 Task: Search round trip flight ticket for 5 adults, 2 children, 1 infant in seat and 2 infants on lap in economy from Dayton: James M. Cox Dayton International Airport to Riverton: Central Wyoming Regional Airport (was Riverton Regional) on 8-4-2023 and return on 8-6-2023. Choice of flights is United. Number of bags: 2 checked bags. Price is upto 72000. Outbound departure time preference is 7:00.
Action: Mouse moved to (401, 343)
Screenshot: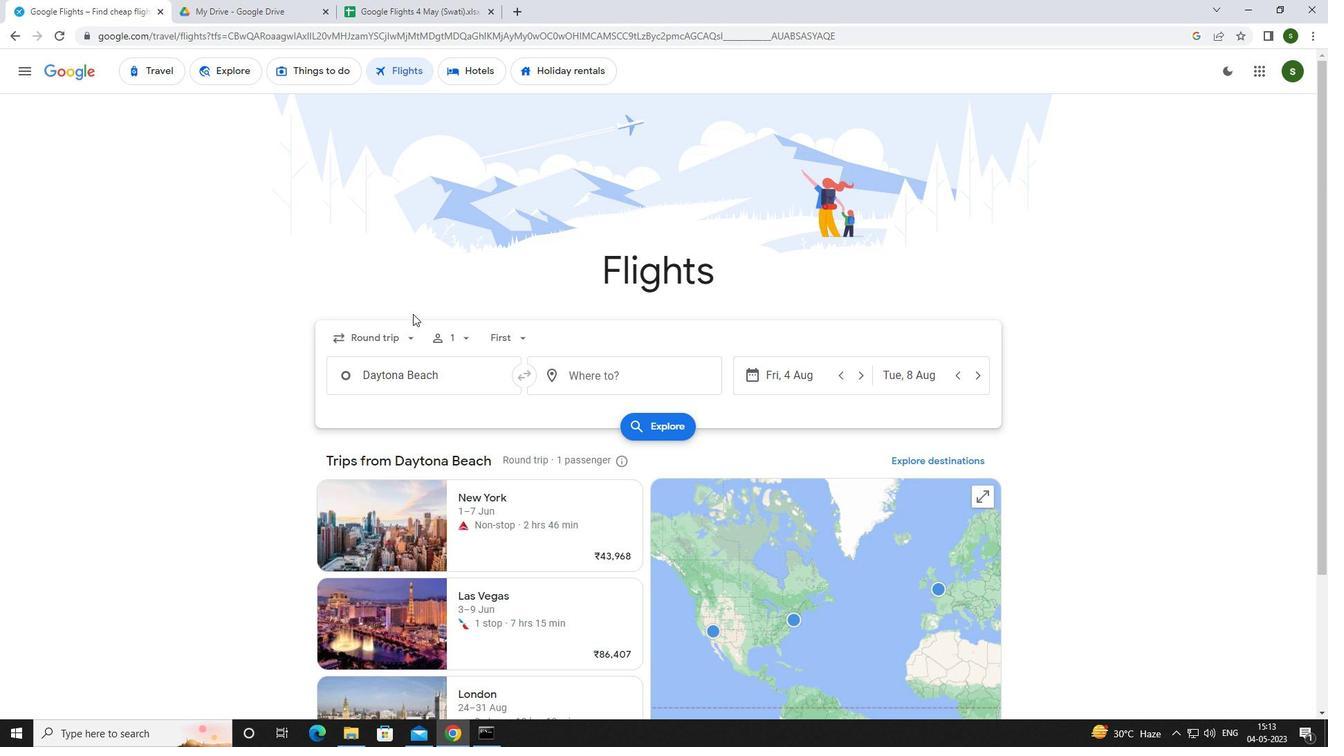
Action: Mouse pressed left at (401, 343)
Screenshot: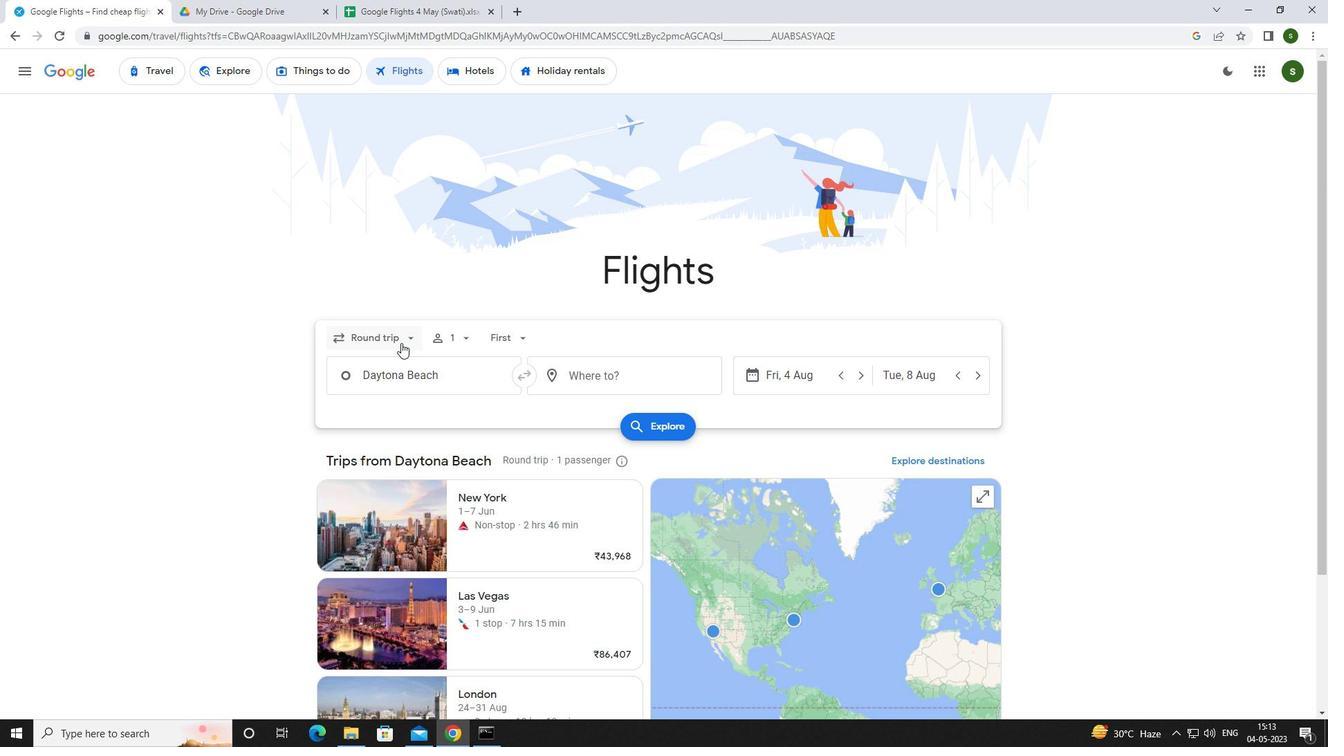 
Action: Mouse moved to (399, 370)
Screenshot: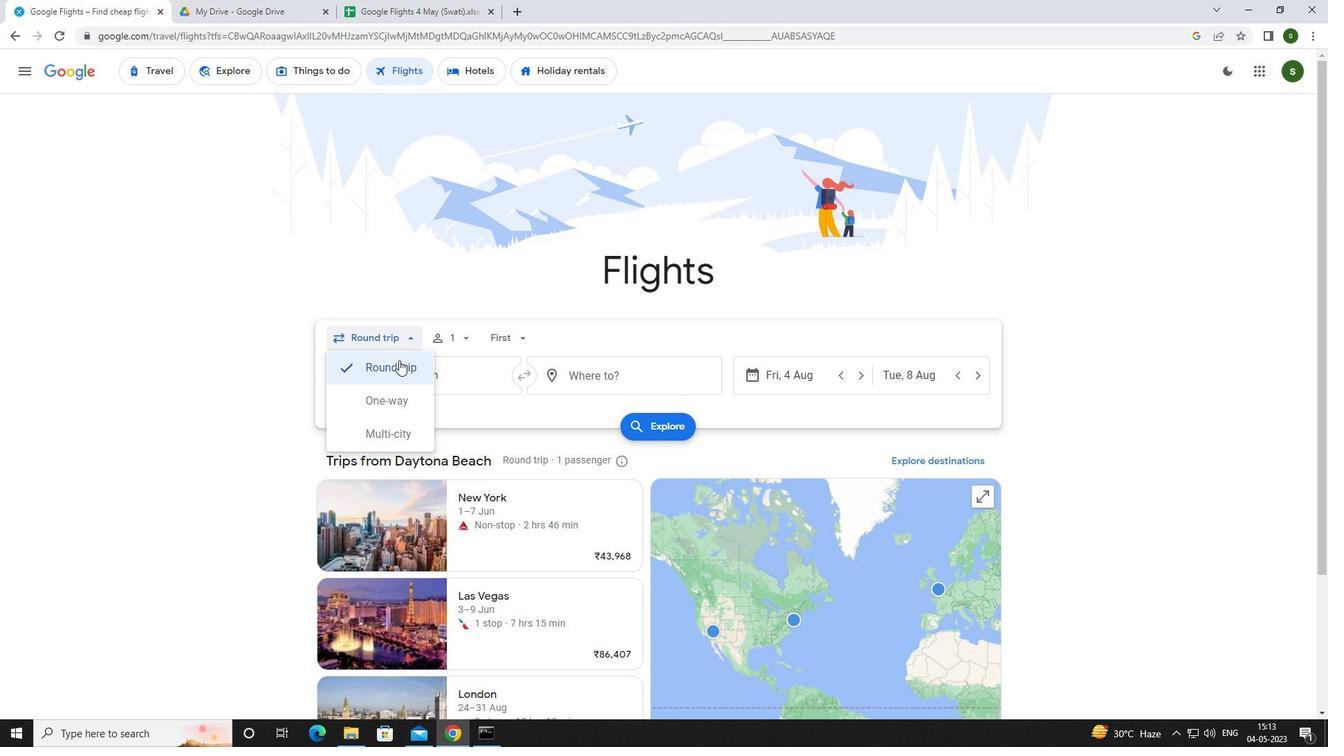 
Action: Mouse pressed left at (399, 370)
Screenshot: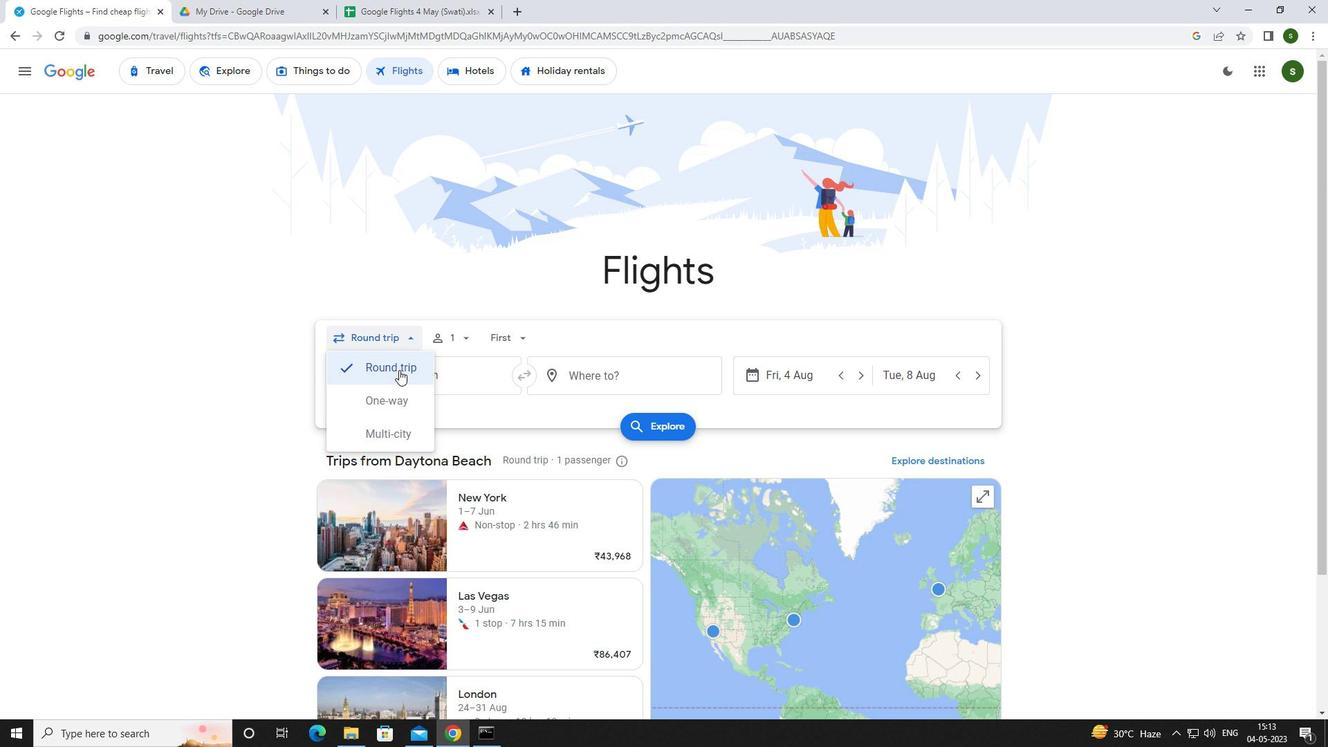 
Action: Mouse moved to (456, 340)
Screenshot: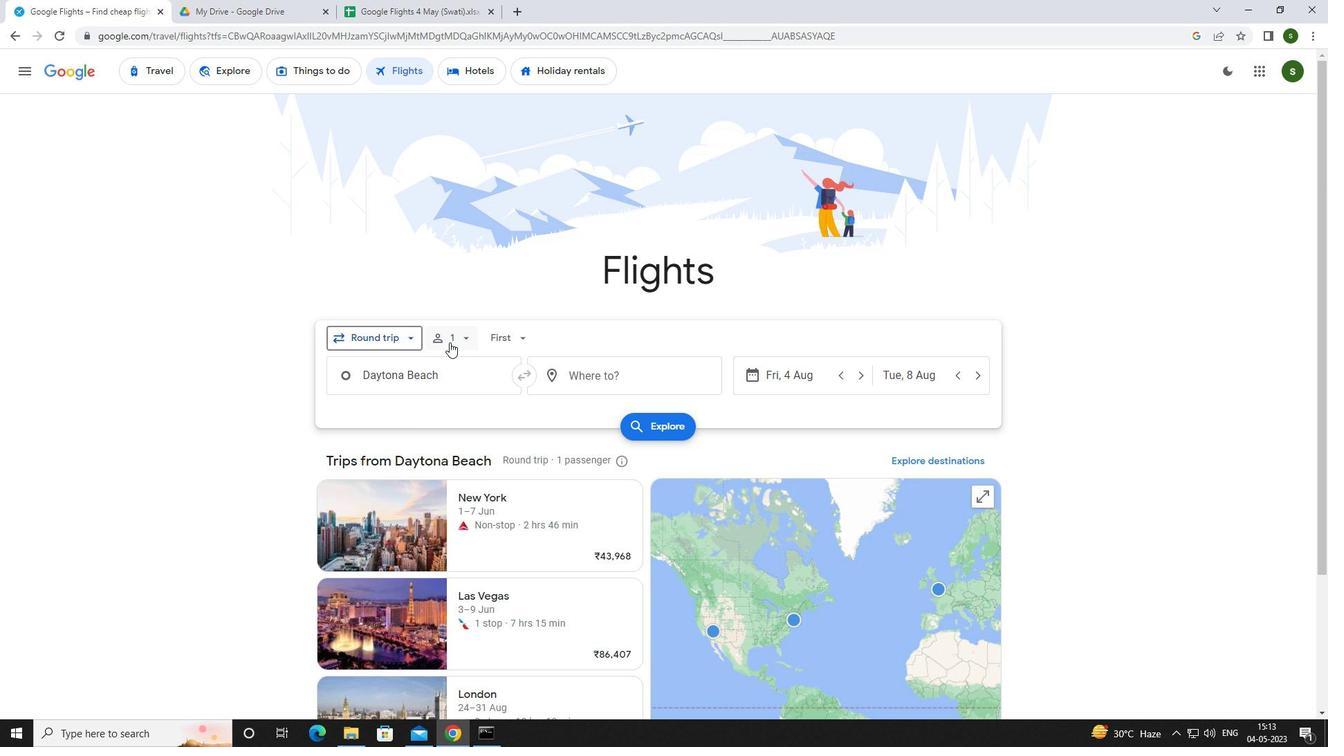 
Action: Mouse pressed left at (456, 340)
Screenshot: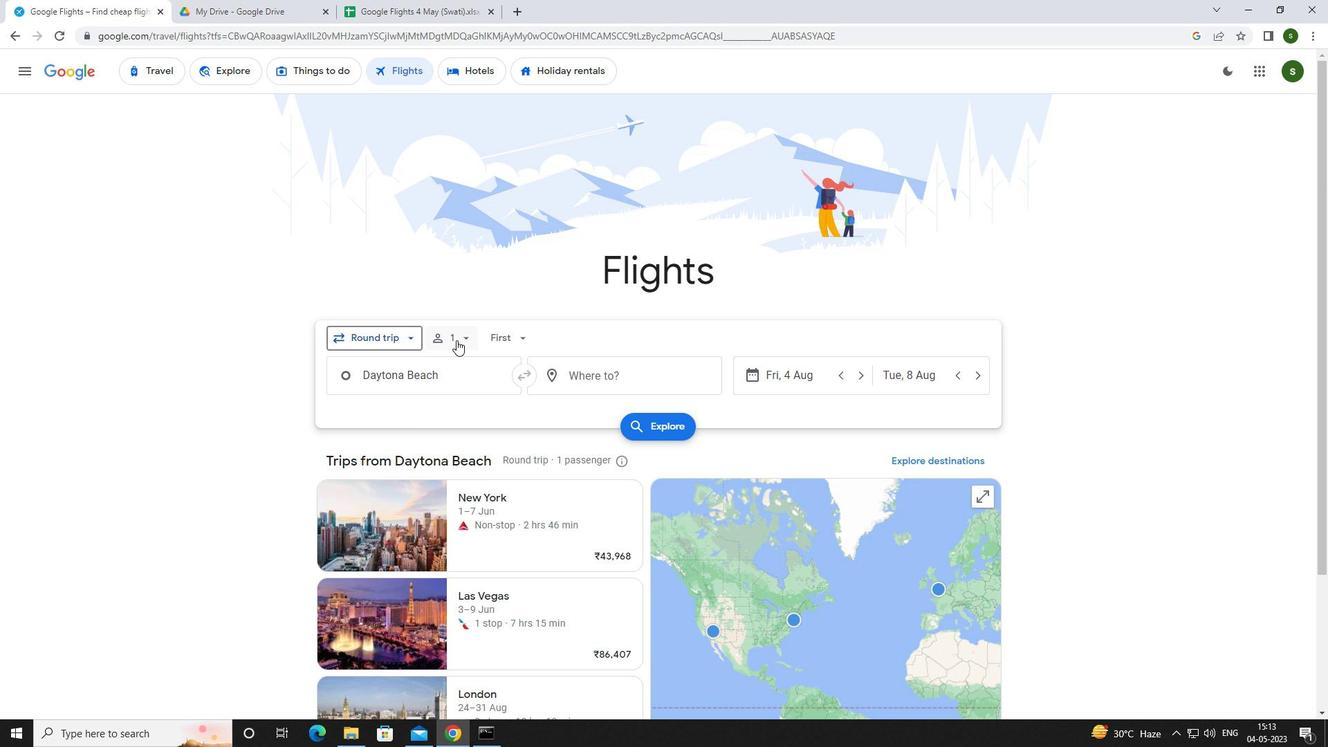 
Action: Mouse moved to (567, 372)
Screenshot: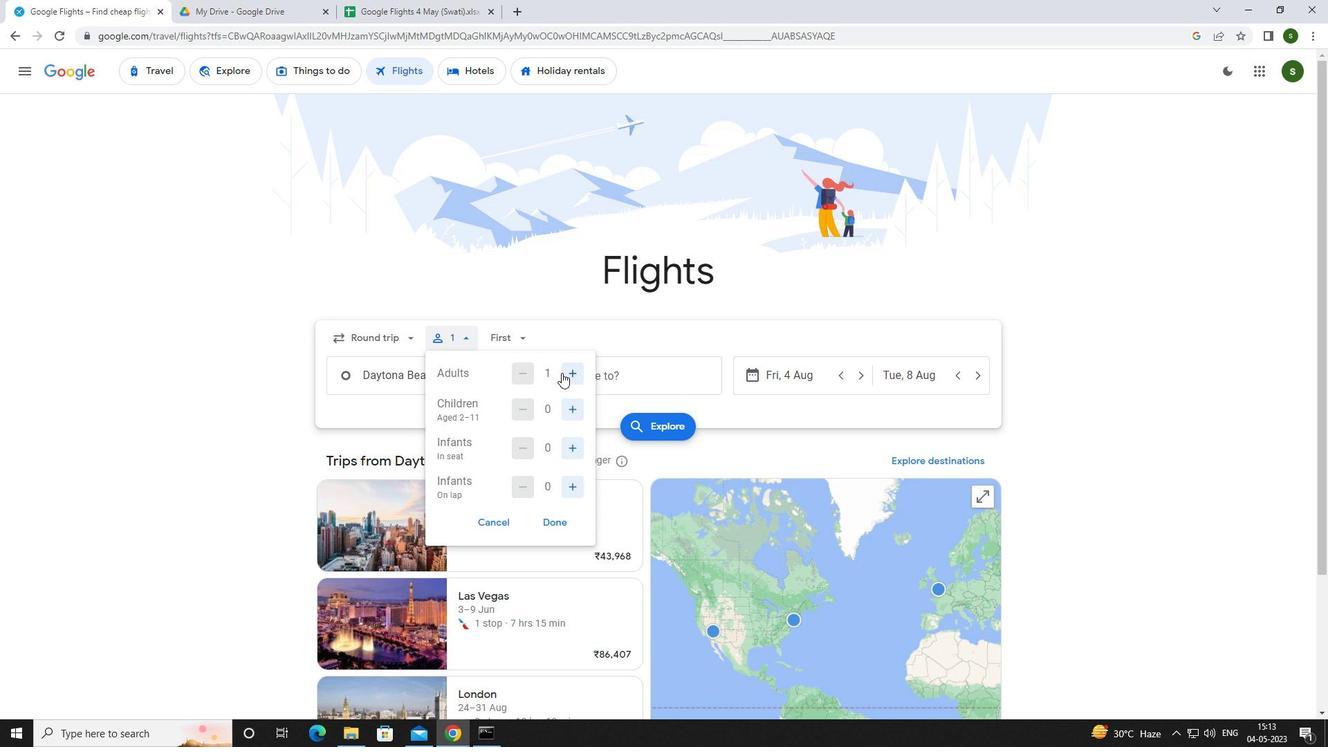 
Action: Mouse pressed left at (567, 372)
Screenshot: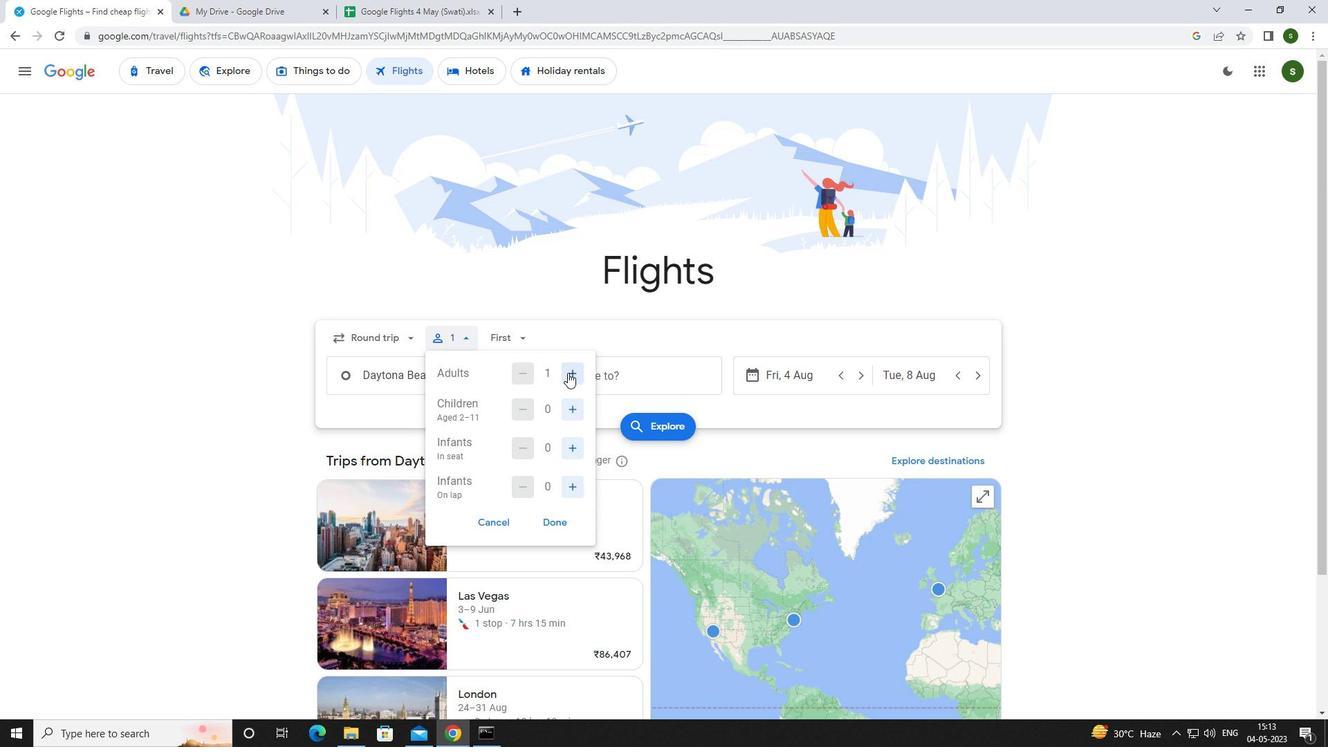 
Action: Mouse pressed left at (567, 372)
Screenshot: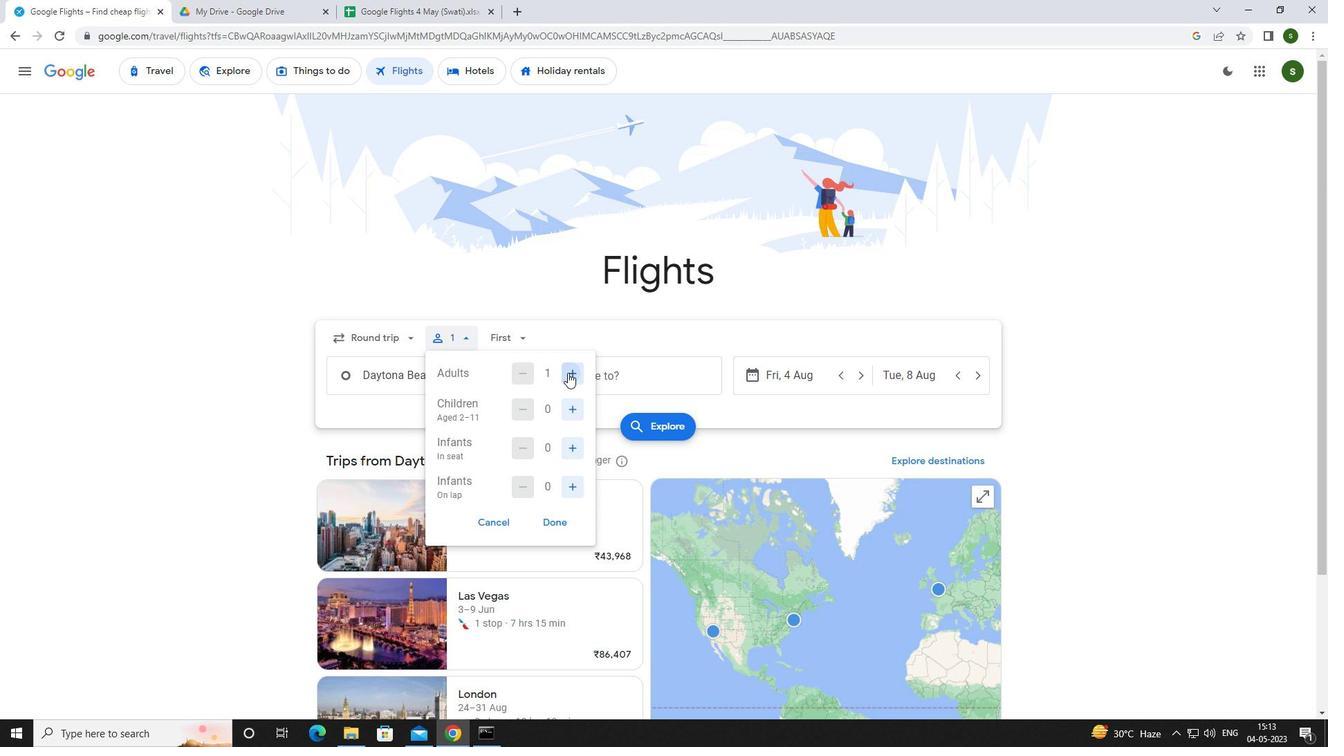 
Action: Mouse pressed left at (567, 372)
Screenshot: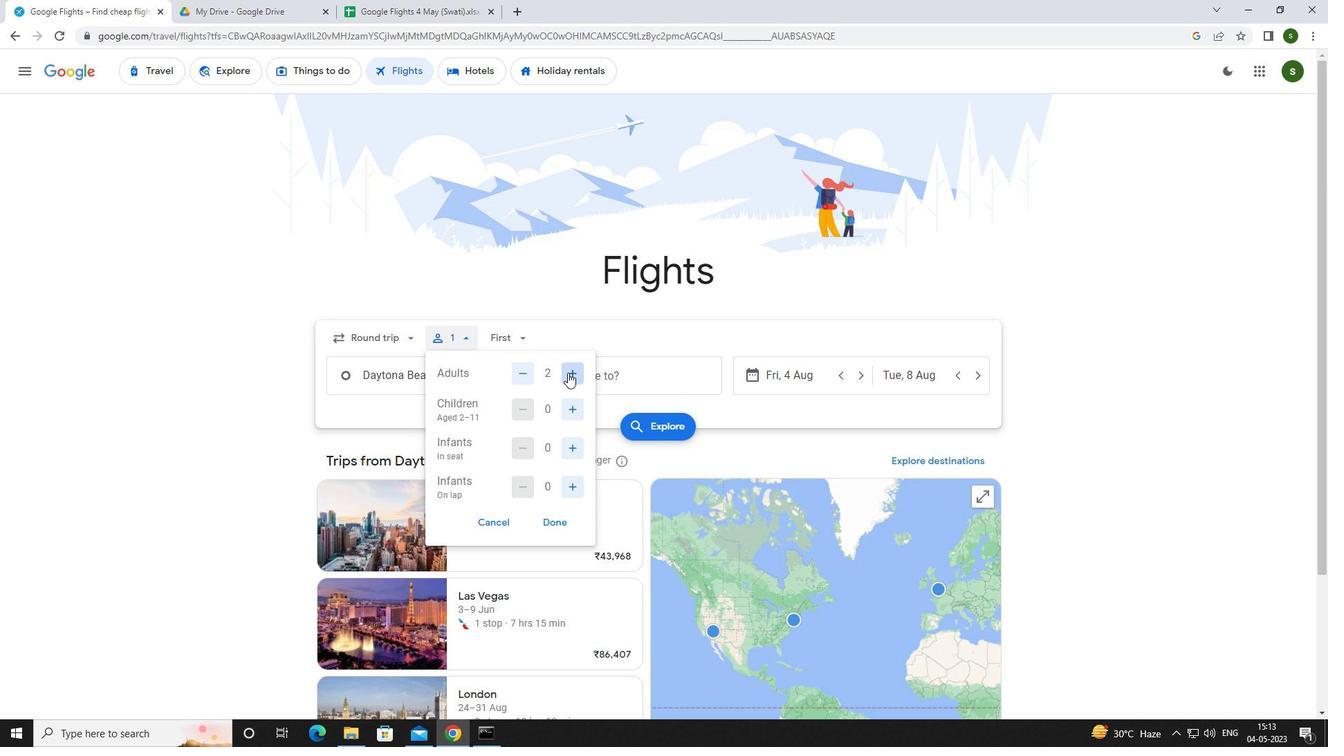 
Action: Mouse pressed left at (567, 372)
Screenshot: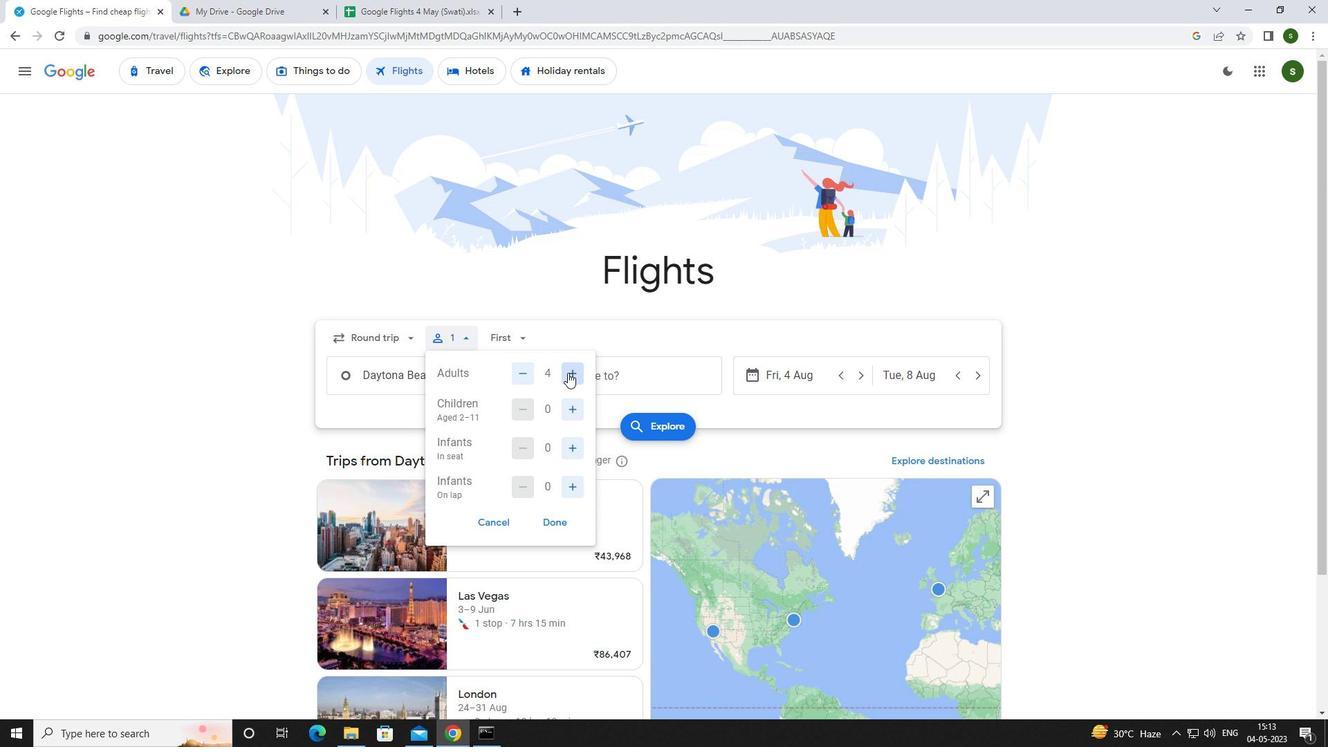
Action: Mouse moved to (577, 401)
Screenshot: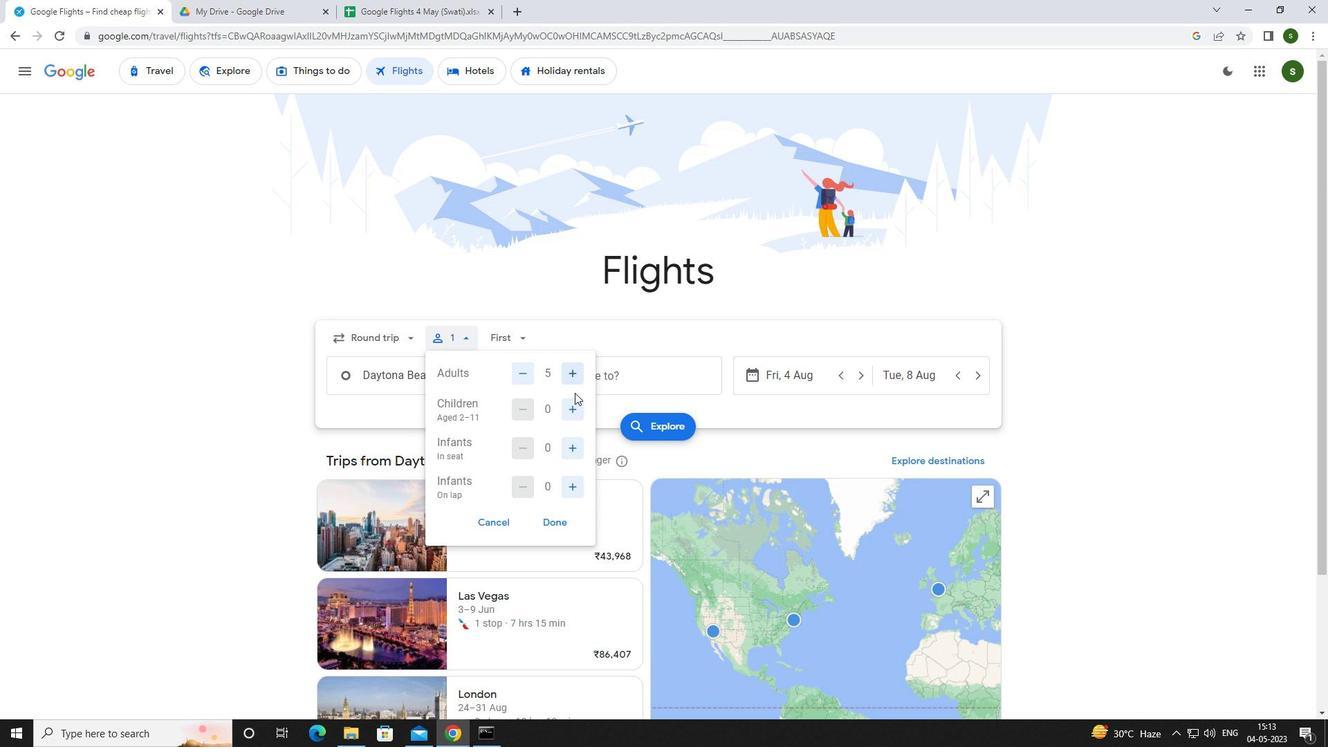 
Action: Mouse pressed left at (577, 401)
Screenshot: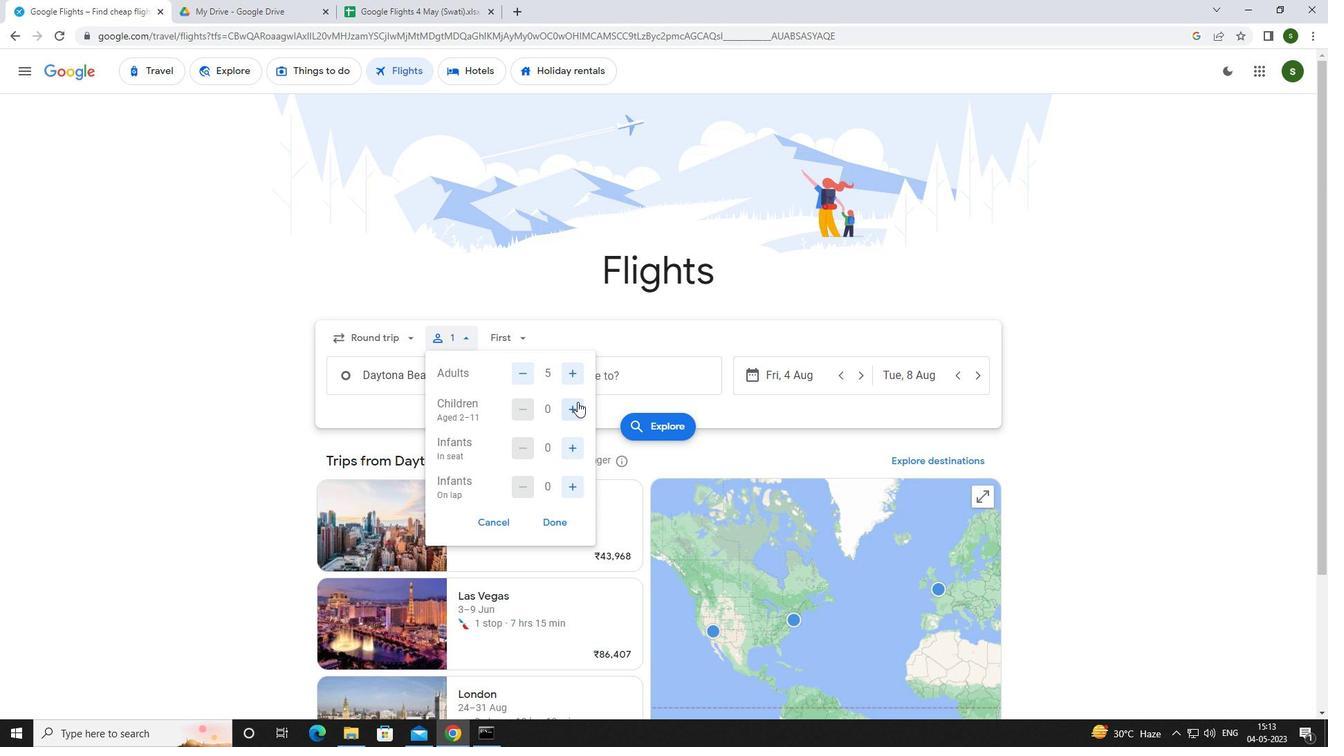 
Action: Mouse pressed left at (577, 401)
Screenshot: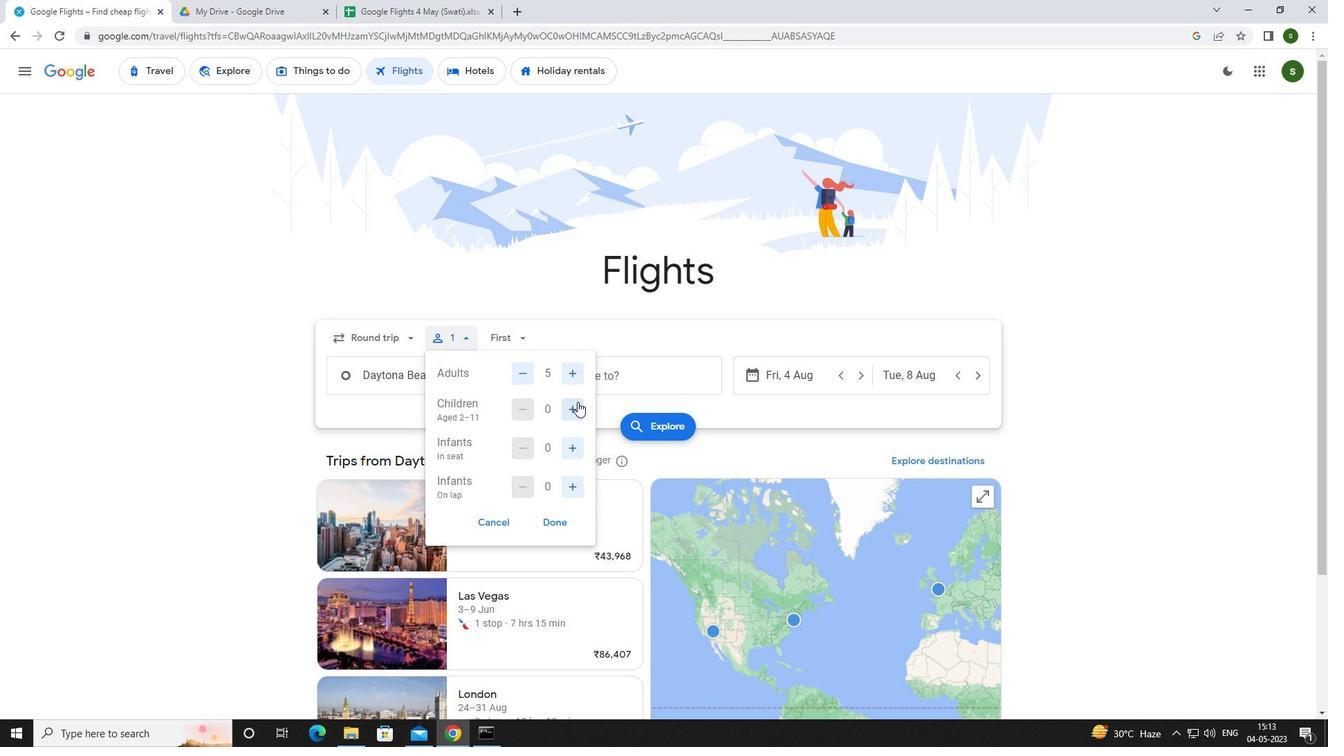 
Action: Mouse moved to (568, 444)
Screenshot: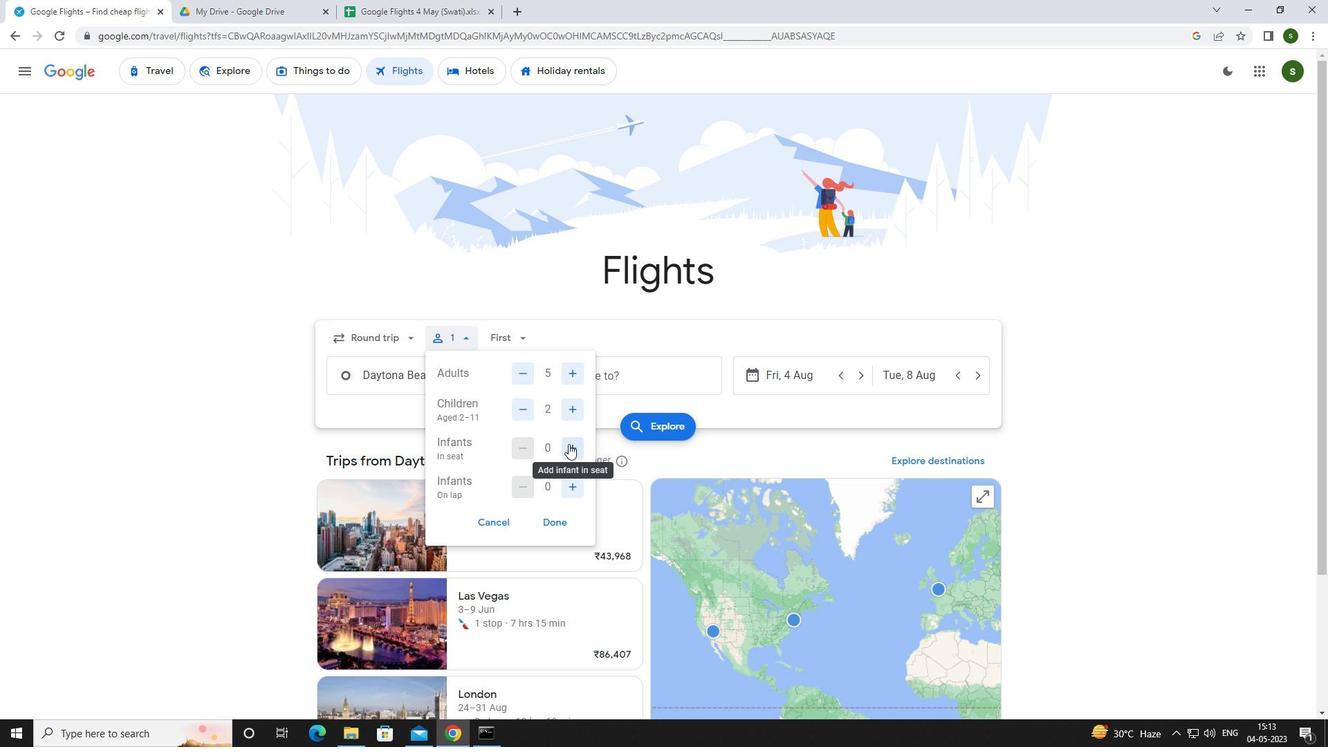 
Action: Mouse pressed left at (568, 444)
Screenshot: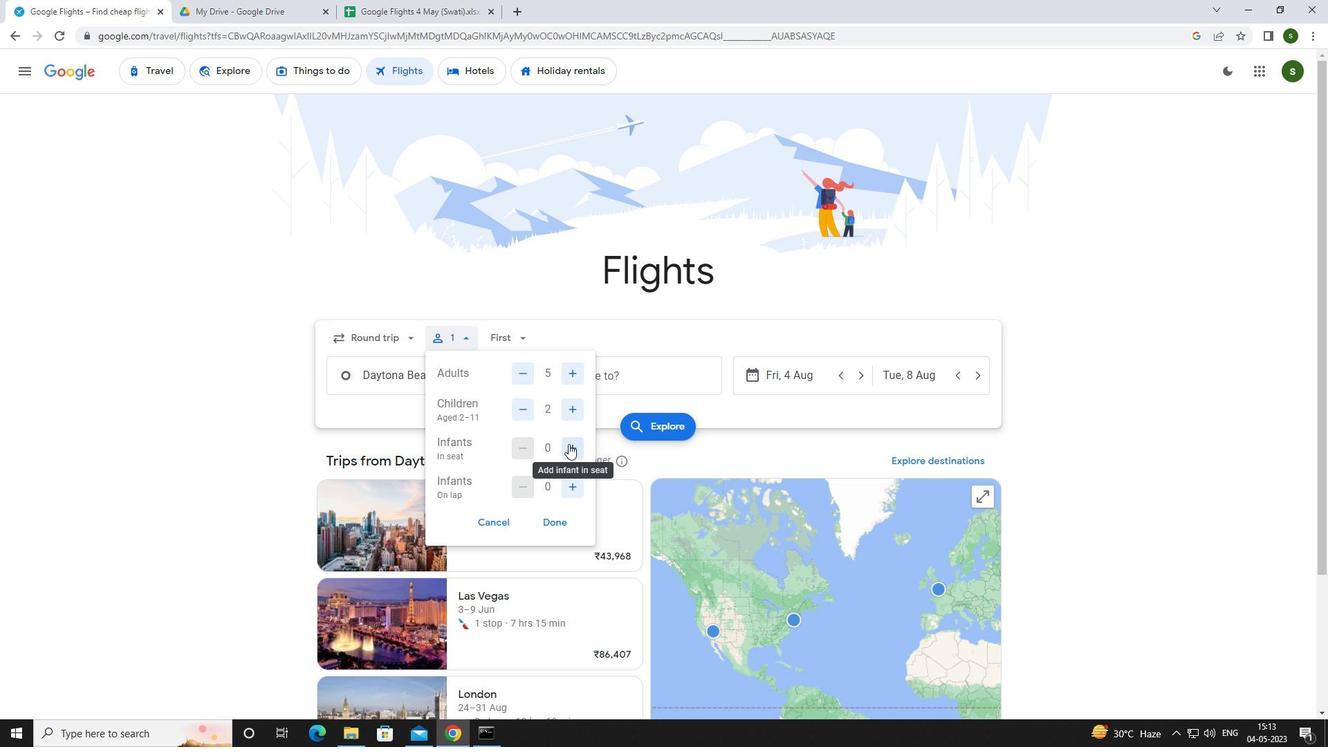
Action: Mouse moved to (574, 486)
Screenshot: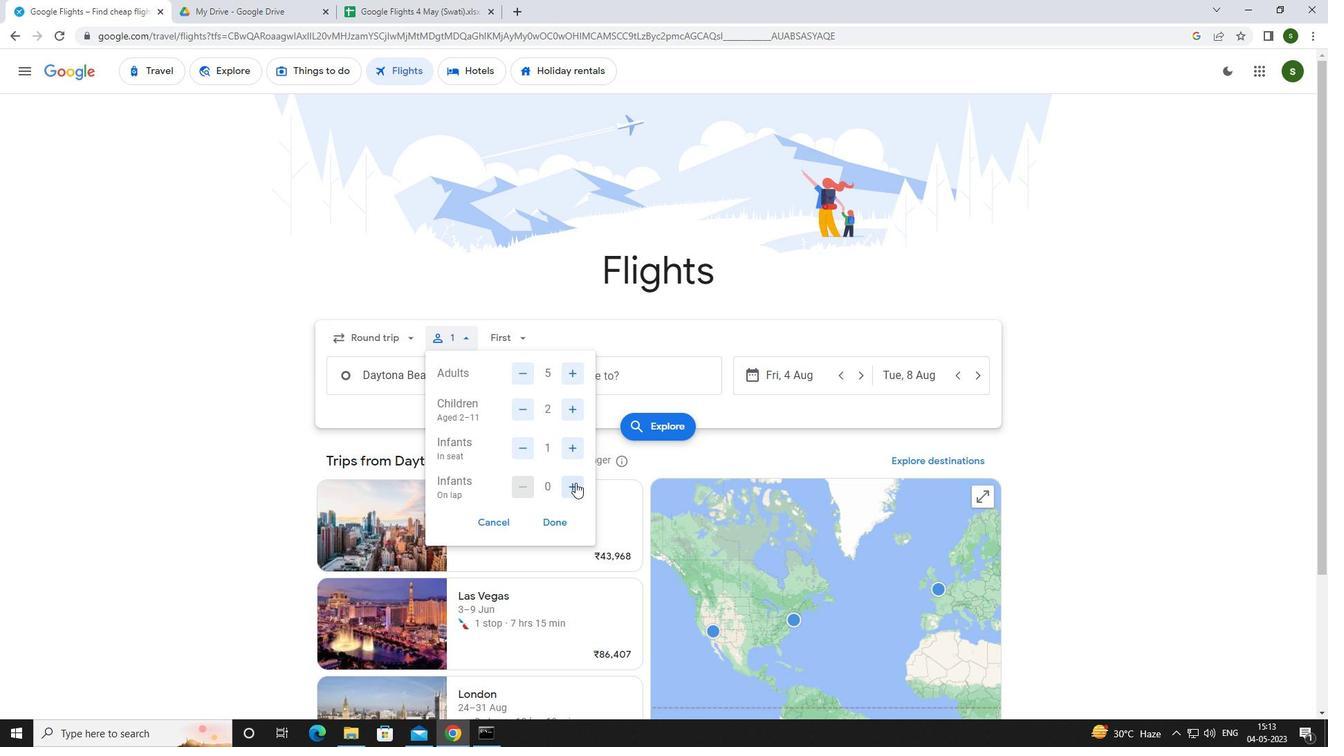 
Action: Mouse pressed left at (574, 486)
Screenshot: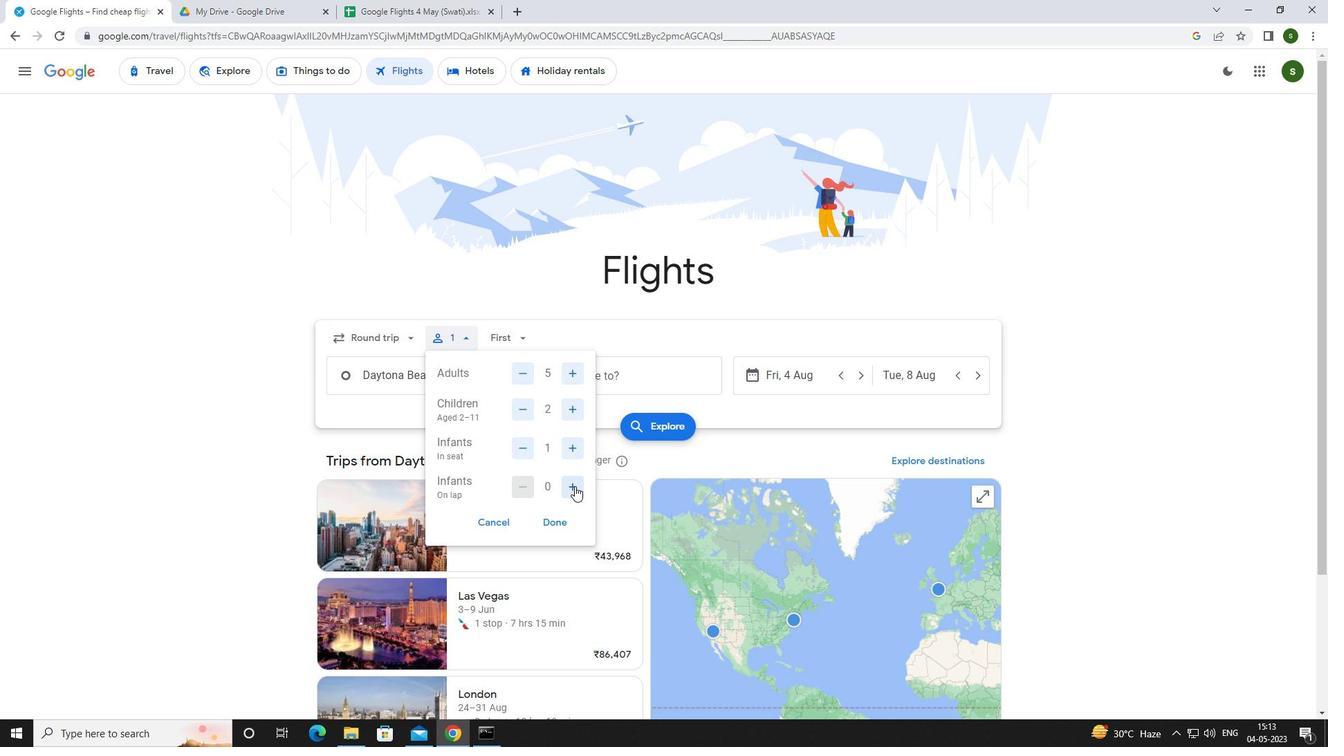 
Action: Mouse moved to (518, 332)
Screenshot: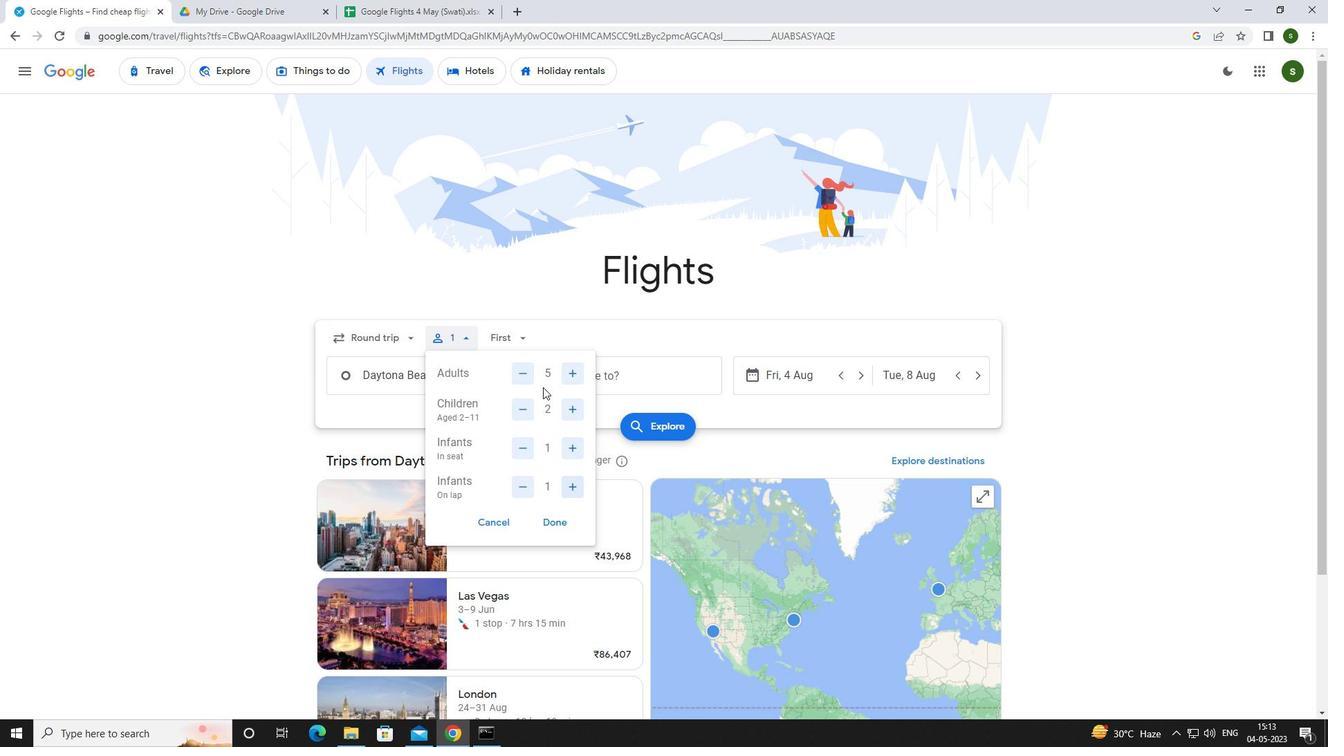 
Action: Mouse pressed left at (518, 332)
Screenshot: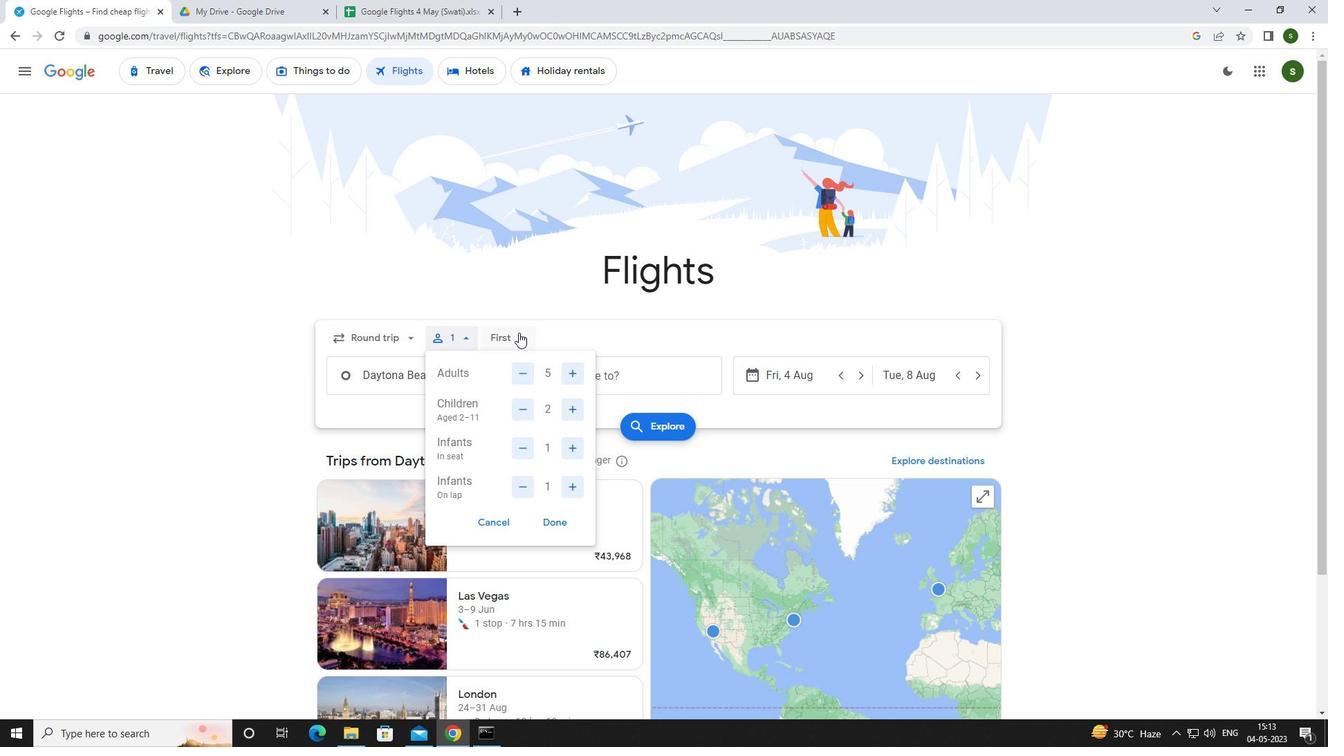 
Action: Mouse moved to (528, 367)
Screenshot: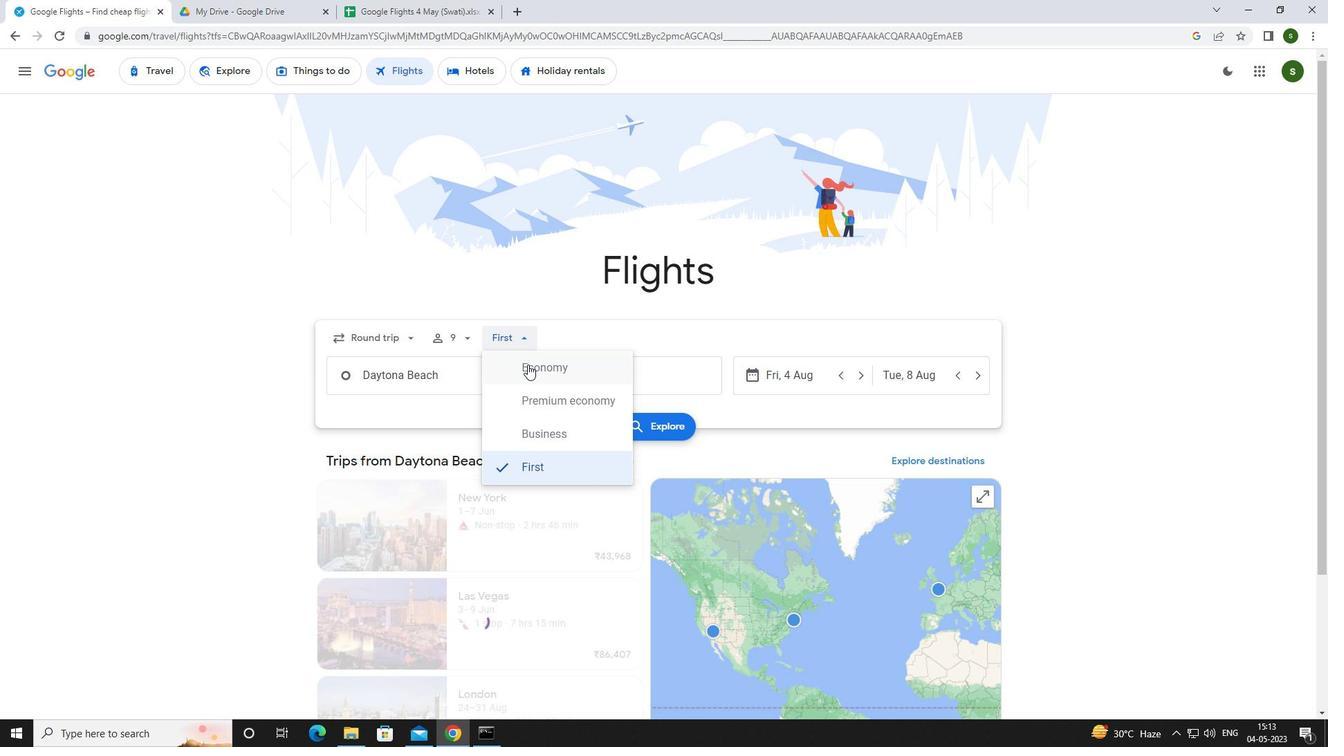 
Action: Mouse pressed left at (528, 367)
Screenshot: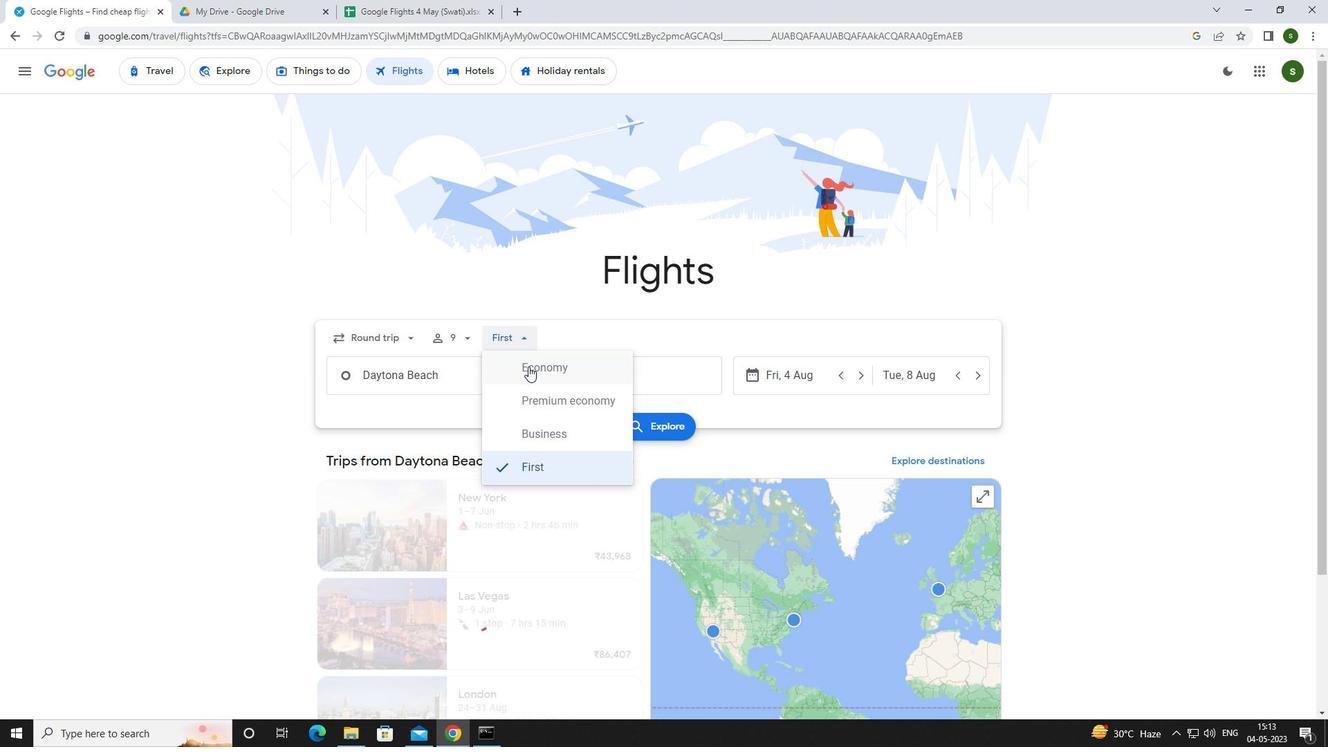 
Action: Mouse moved to (473, 377)
Screenshot: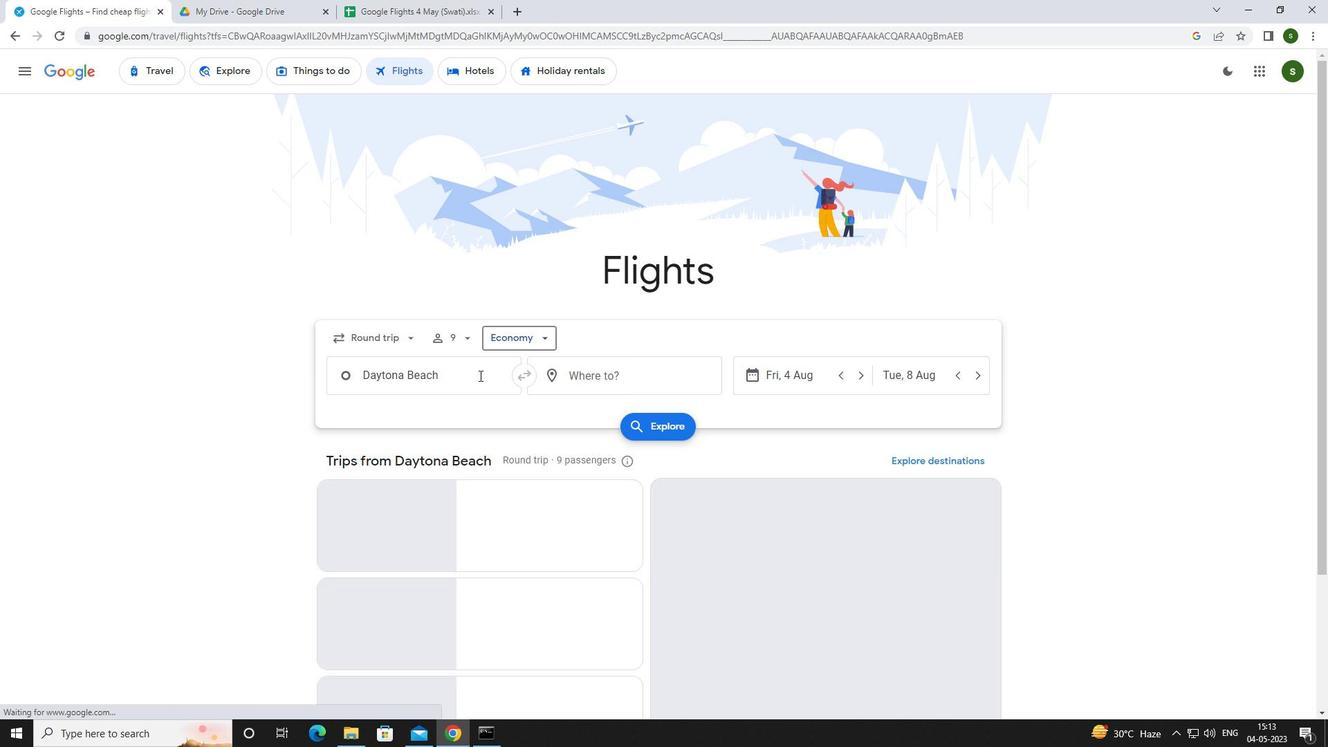 
Action: Mouse pressed left at (473, 377)
Screenshot: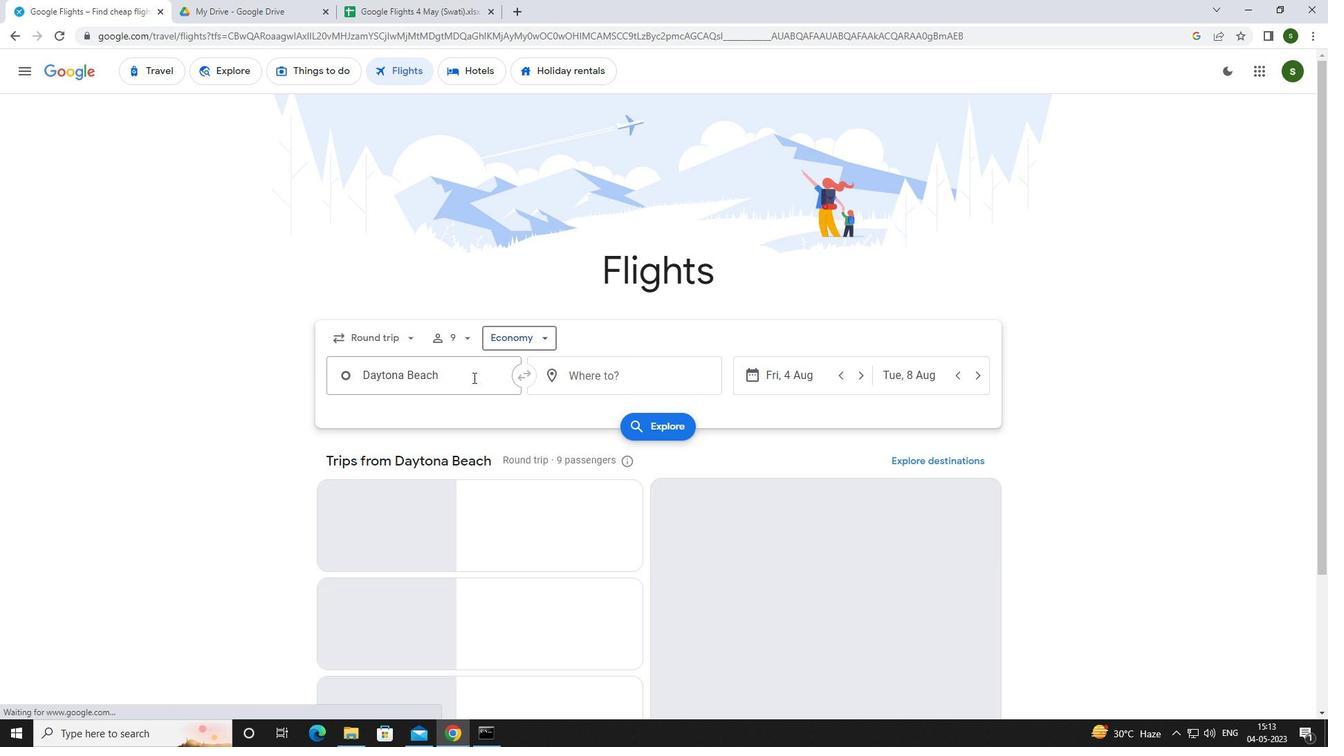 
Action: Mouse moved to (471, 377)
Screenshot: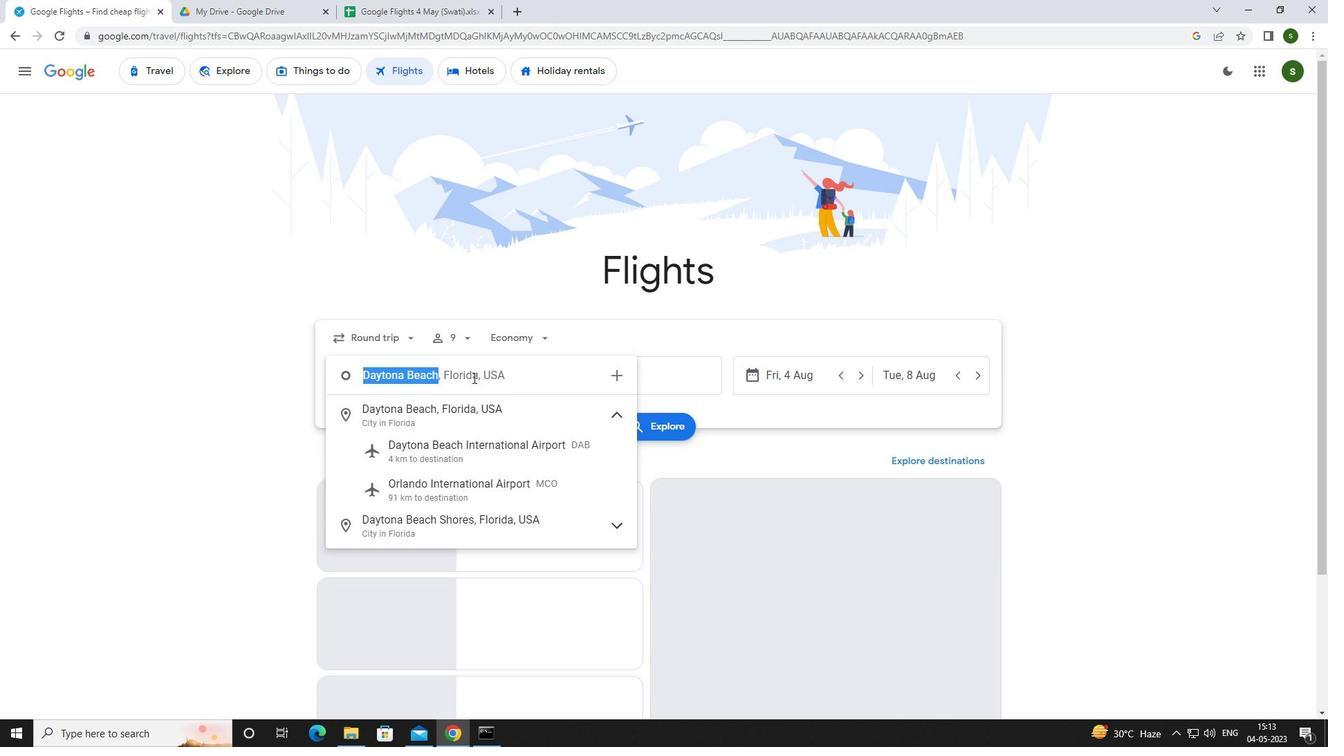 
Action: Key pressed <Key.caps_lock>d<Key.caps_lock>ayton<Key.enter>
Screenshot: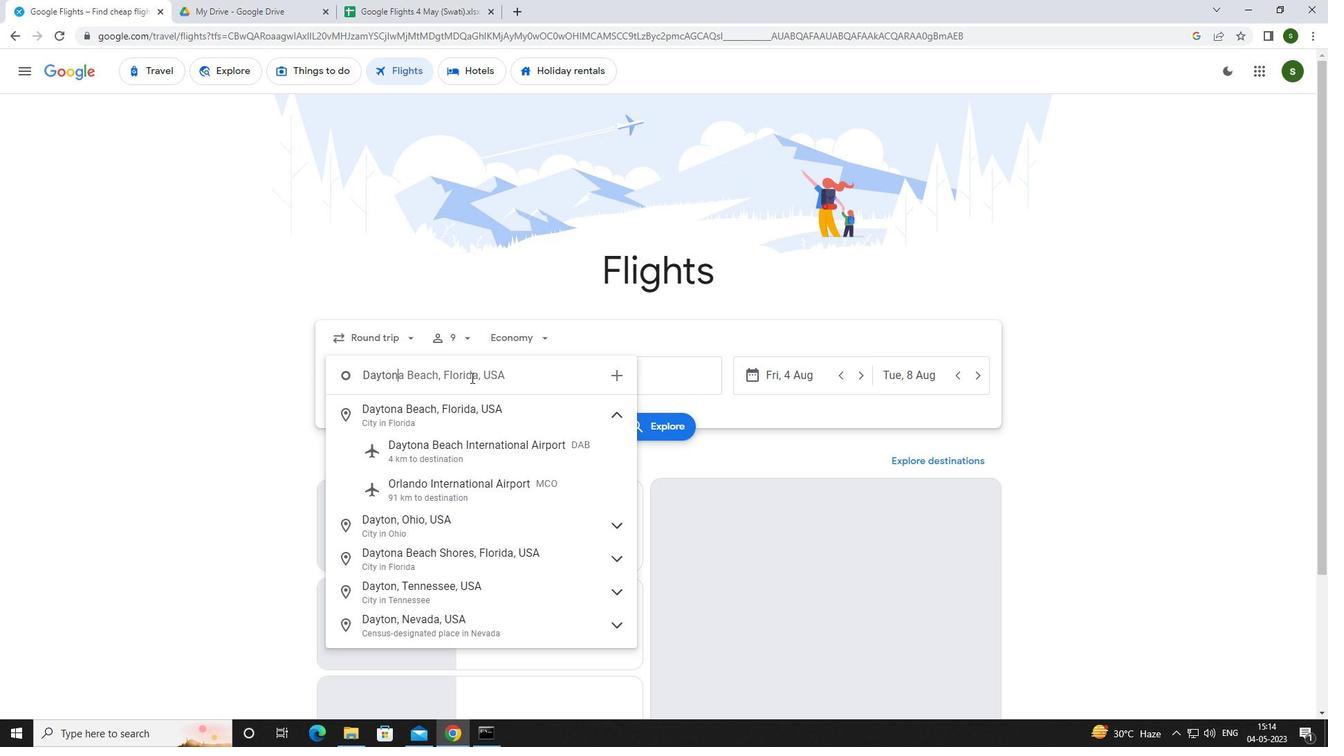 
Action: Mouse moved to (619, 380)
Screenshot: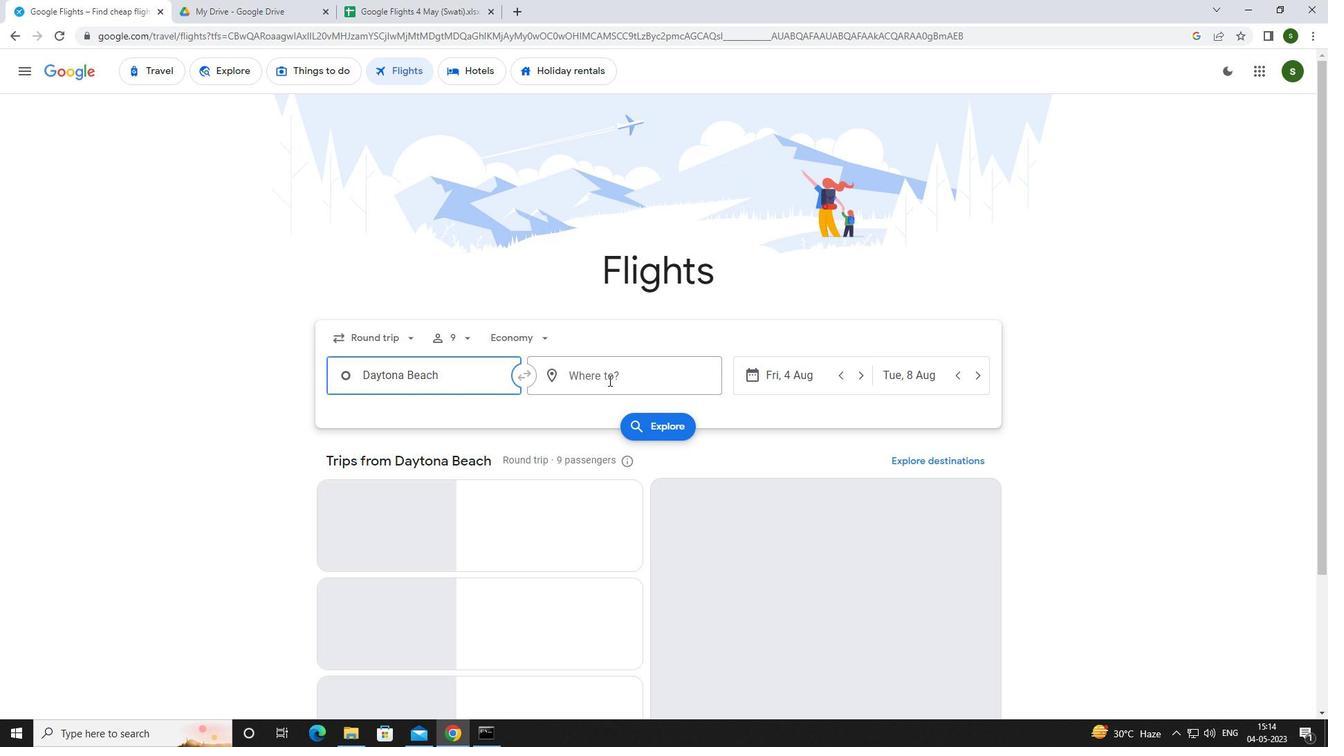 
Action: Mouse pressed left at (619, 380)
Screenshot: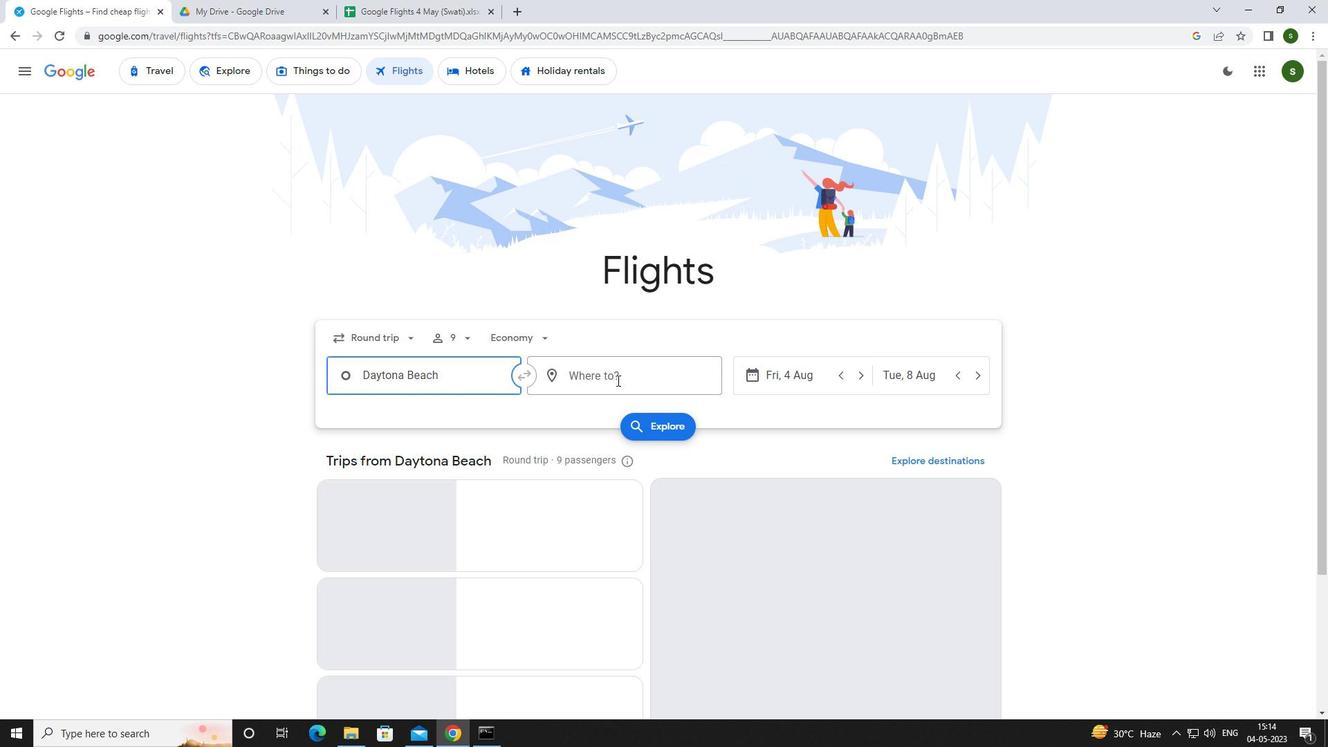 
Action: Mouse moved to (549, 405)
Screenshot: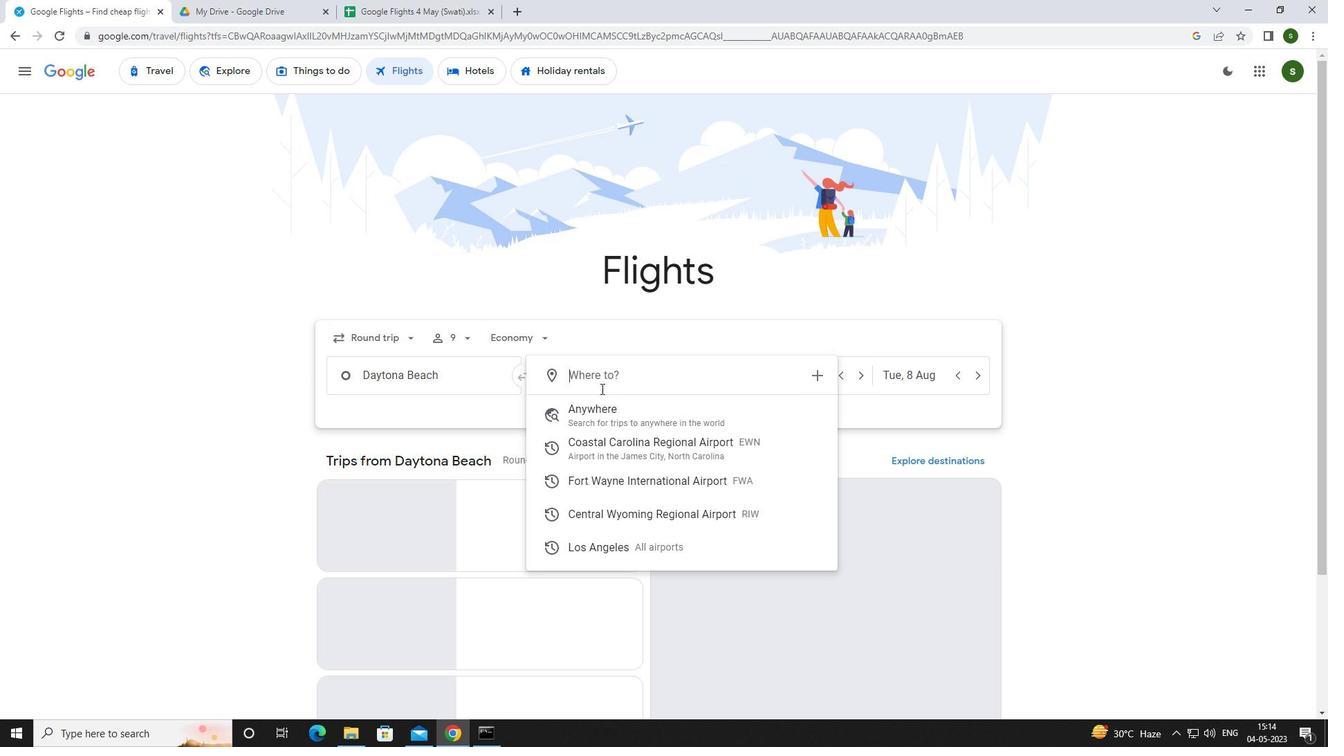 
Action: Key pressed <Key.caps_lock>r<Key.caps_lock>iverto
Screenshot: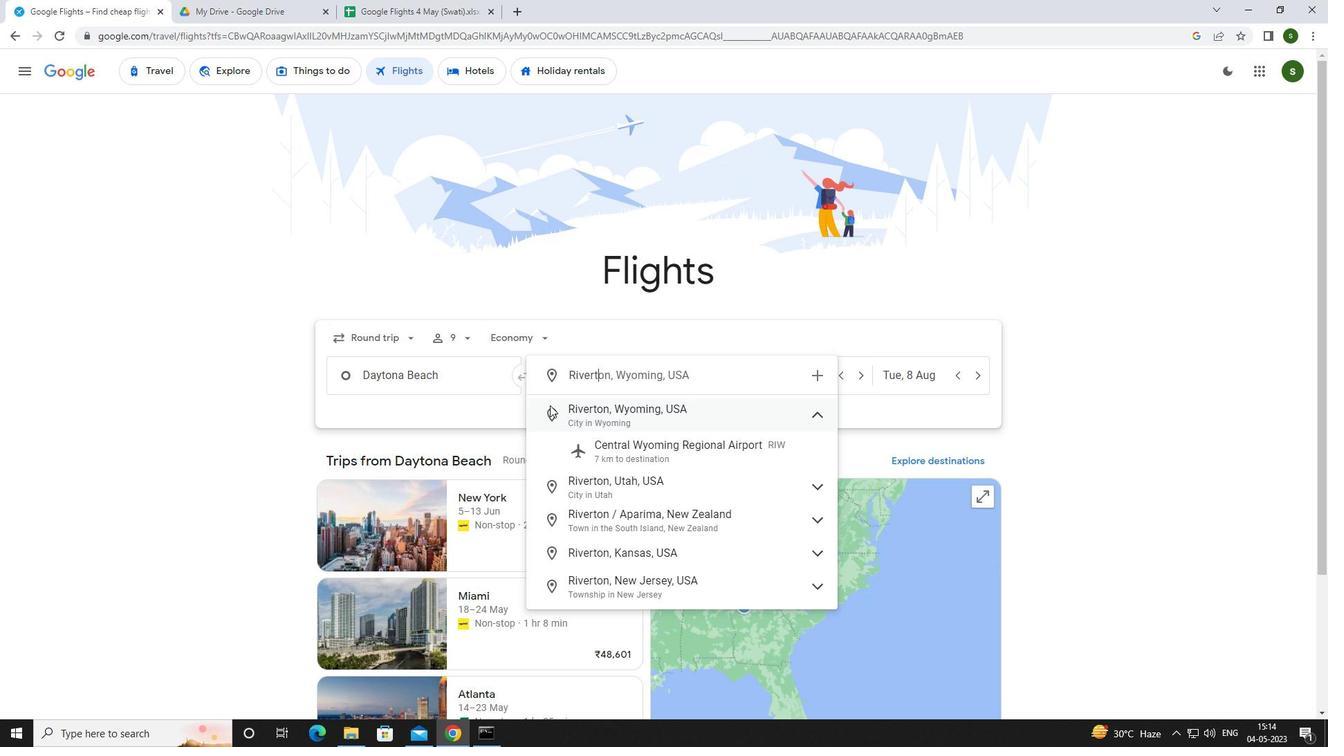 
Action: Mouse moved to (641, 453)
Screenshot: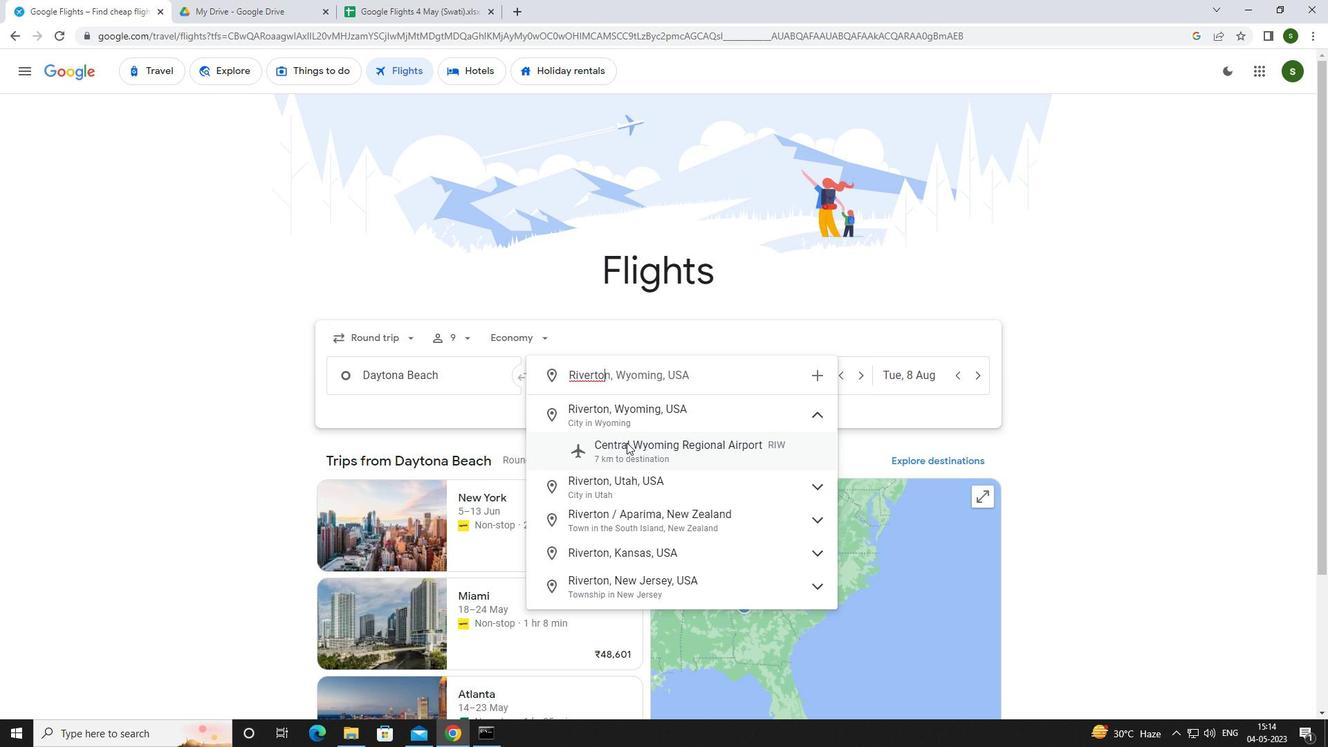 
Action: Mouse pressed left at (641, 453)
Screenshot: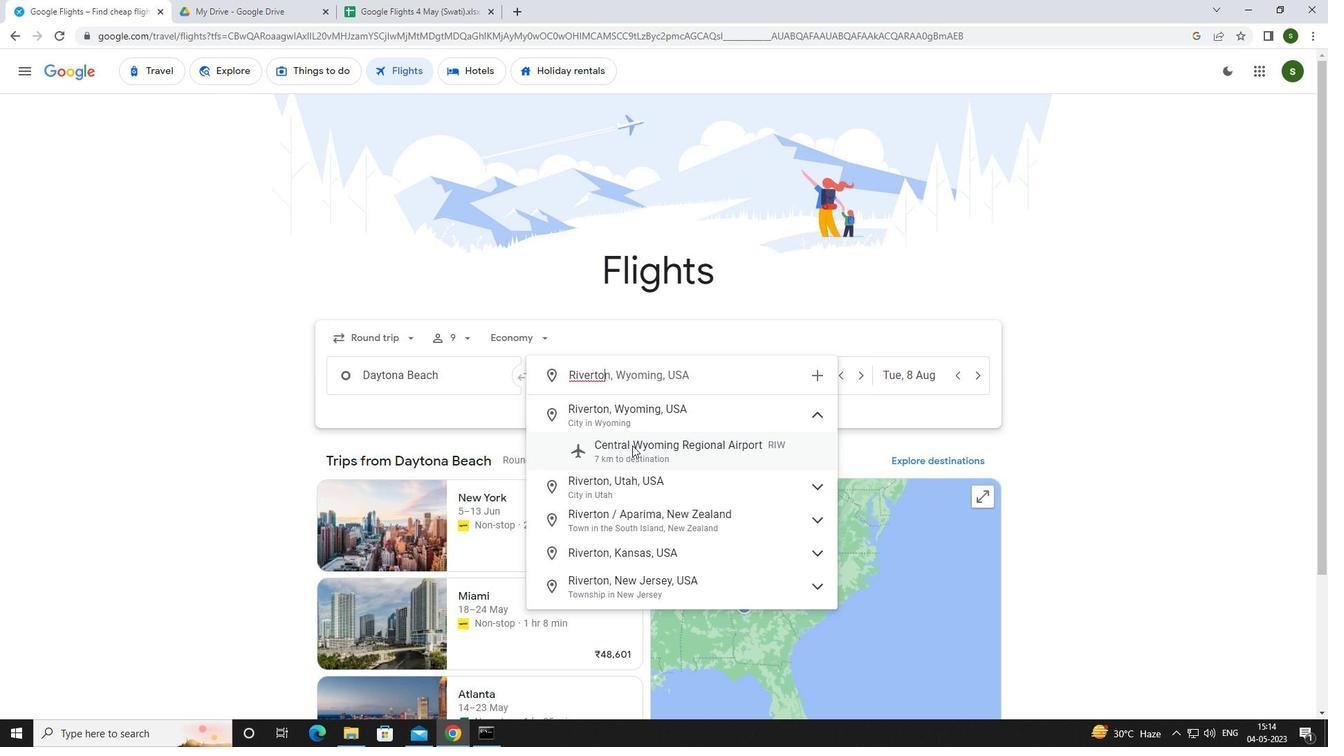 
Action: Mouse moved to (792, 378)
Screenshot: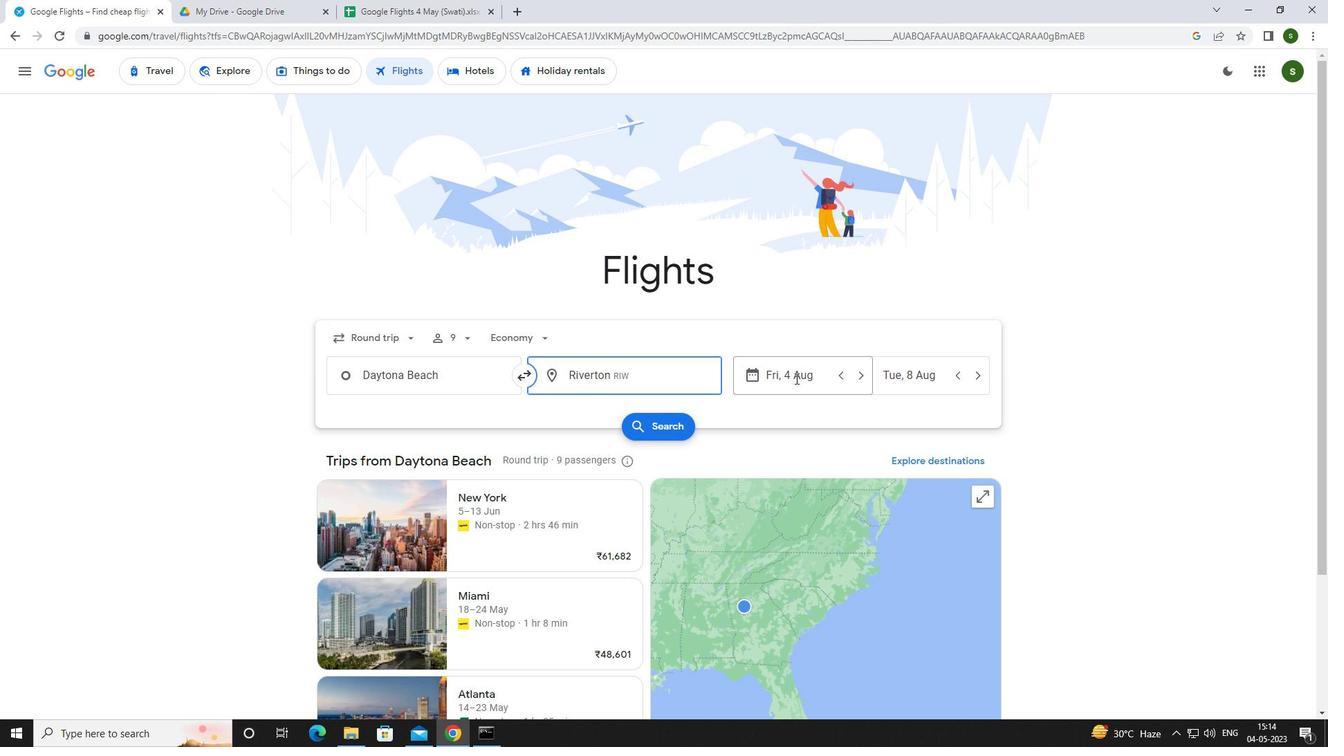 
Action: Mouse pressed left at (792, 378)
Screenshot: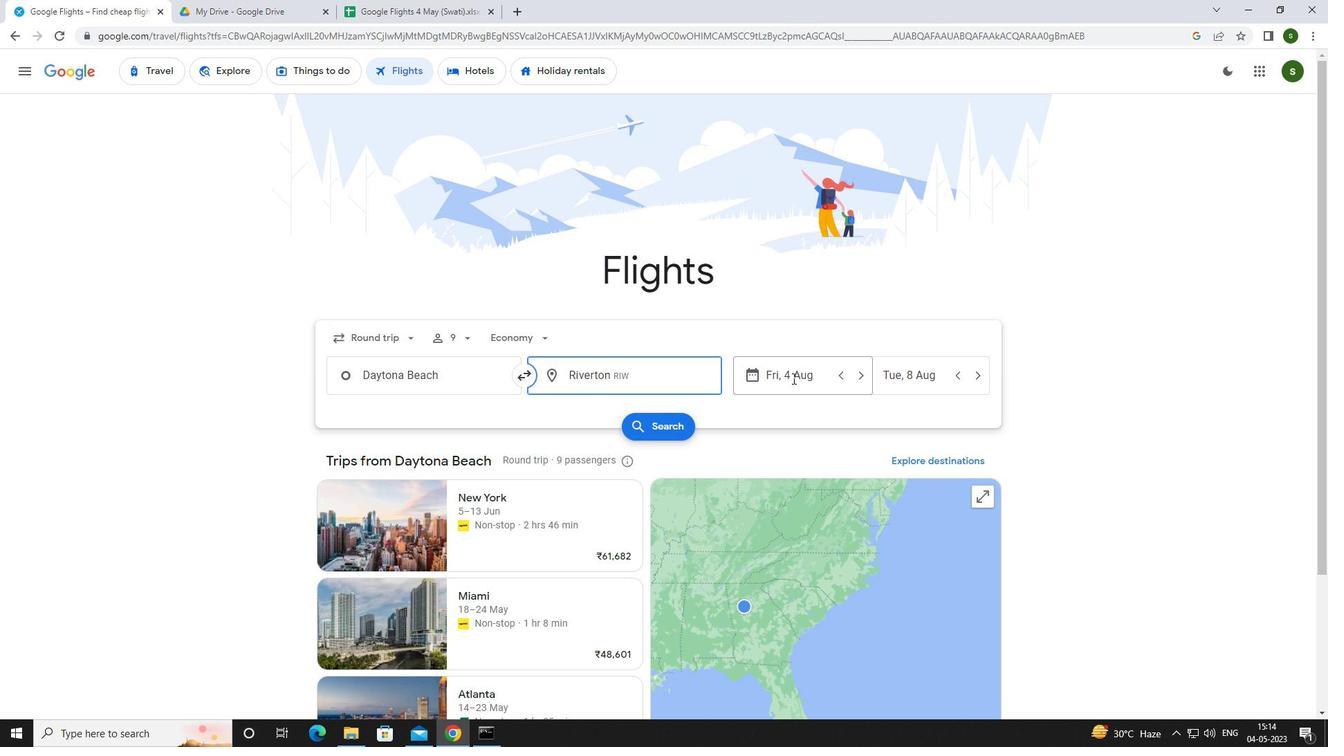 
Action: Mouse moved to (666, 462)
Screenshot: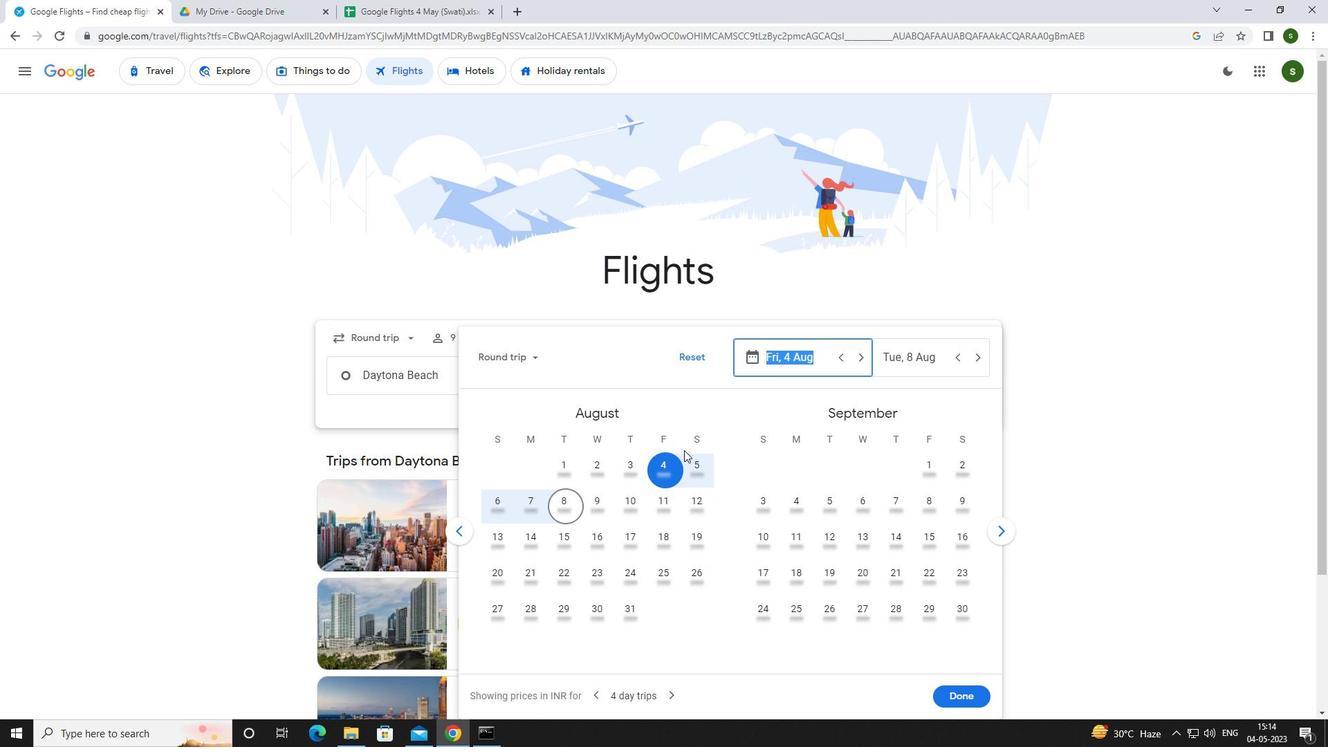 
Action: Mouse pressed left at (666, 462)
Screenshot: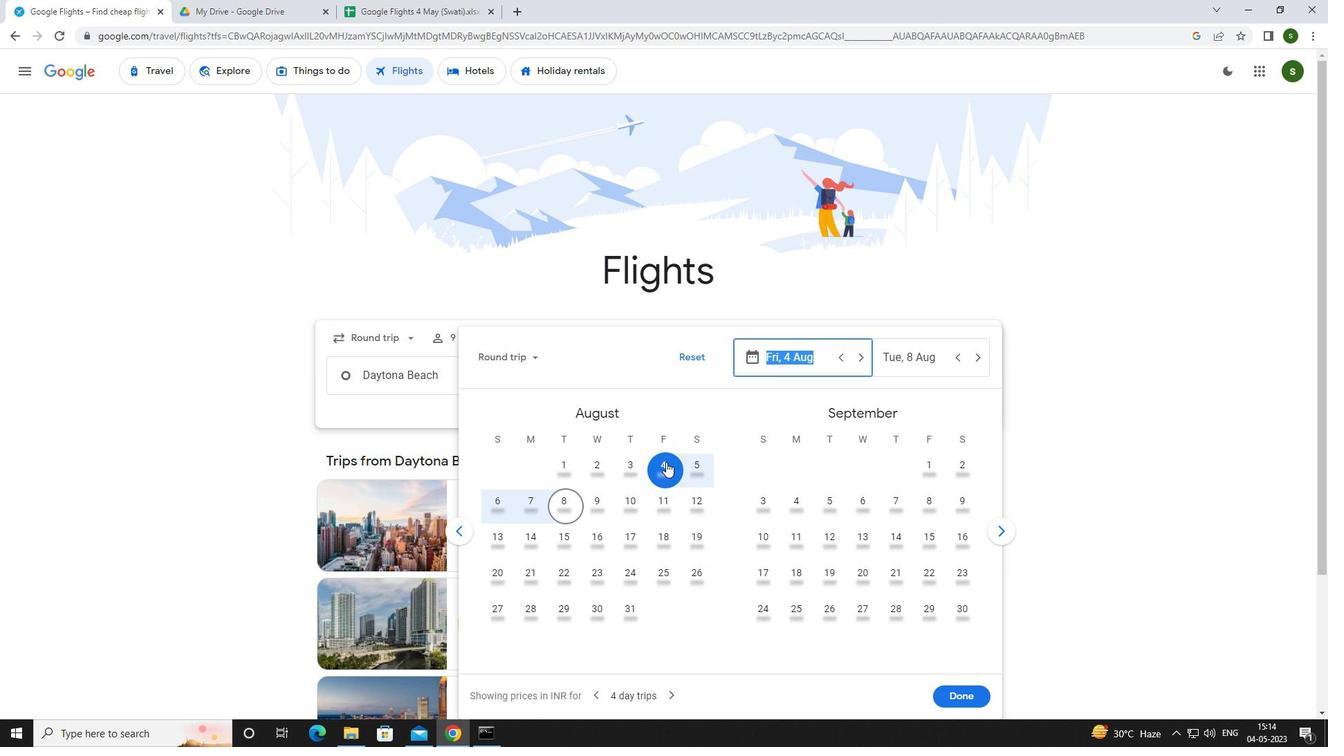 
Action: Mouse moved to (502, 502)
Screenshot: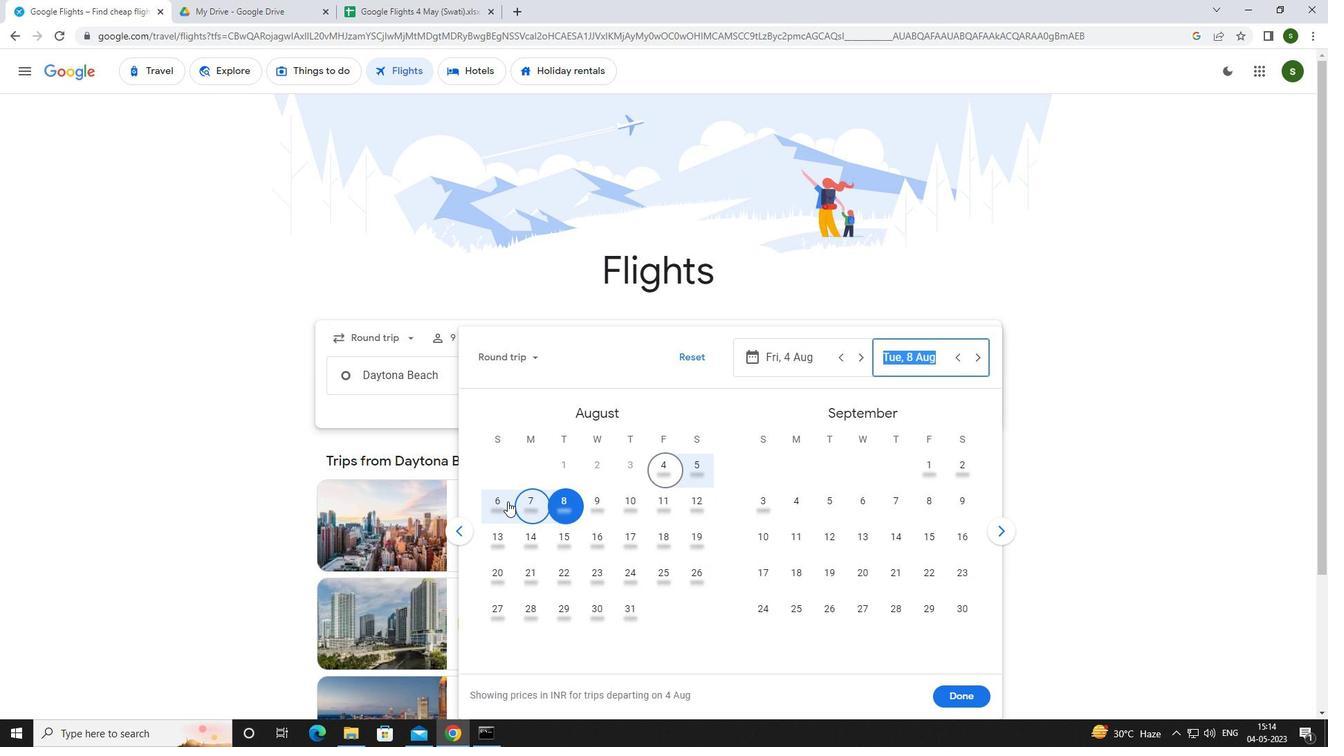 
Action: Mouse pressed left at (502, 502)
Screenshot: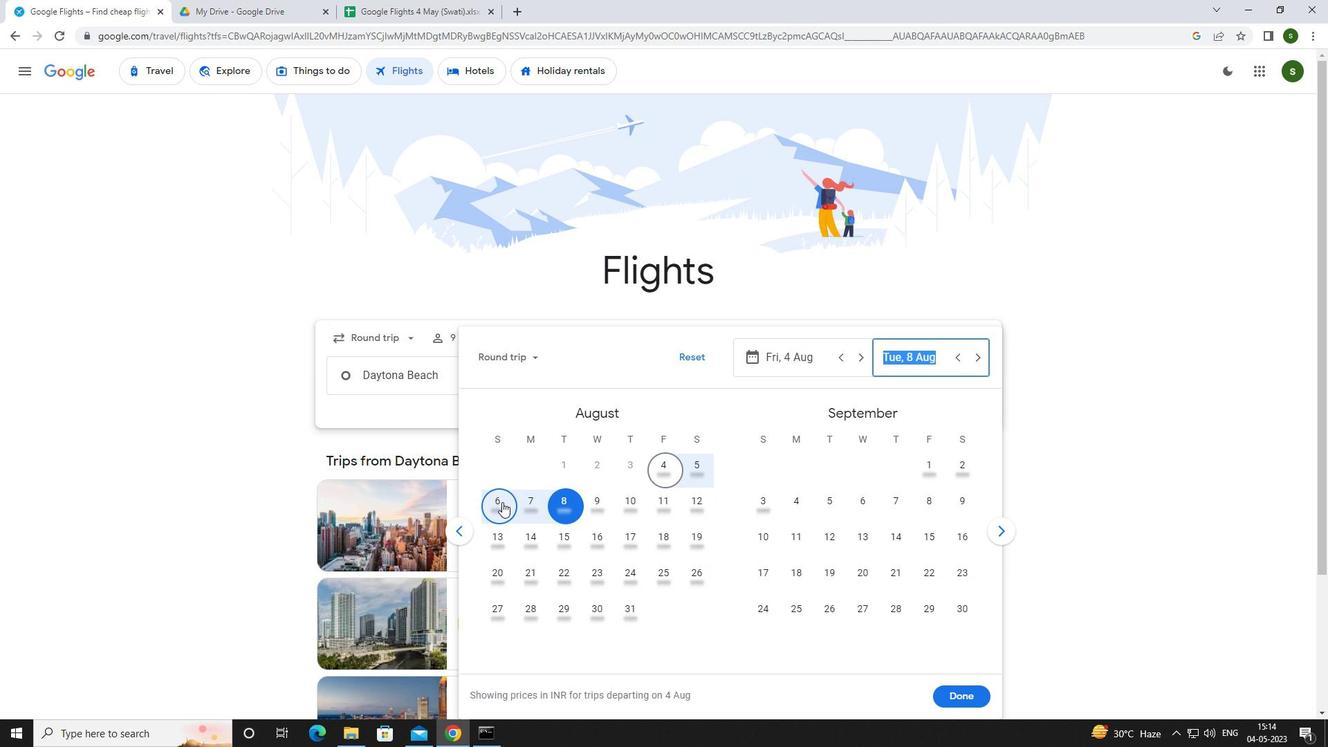 
Action: Mouse moved to (976, 692)
Screenshot: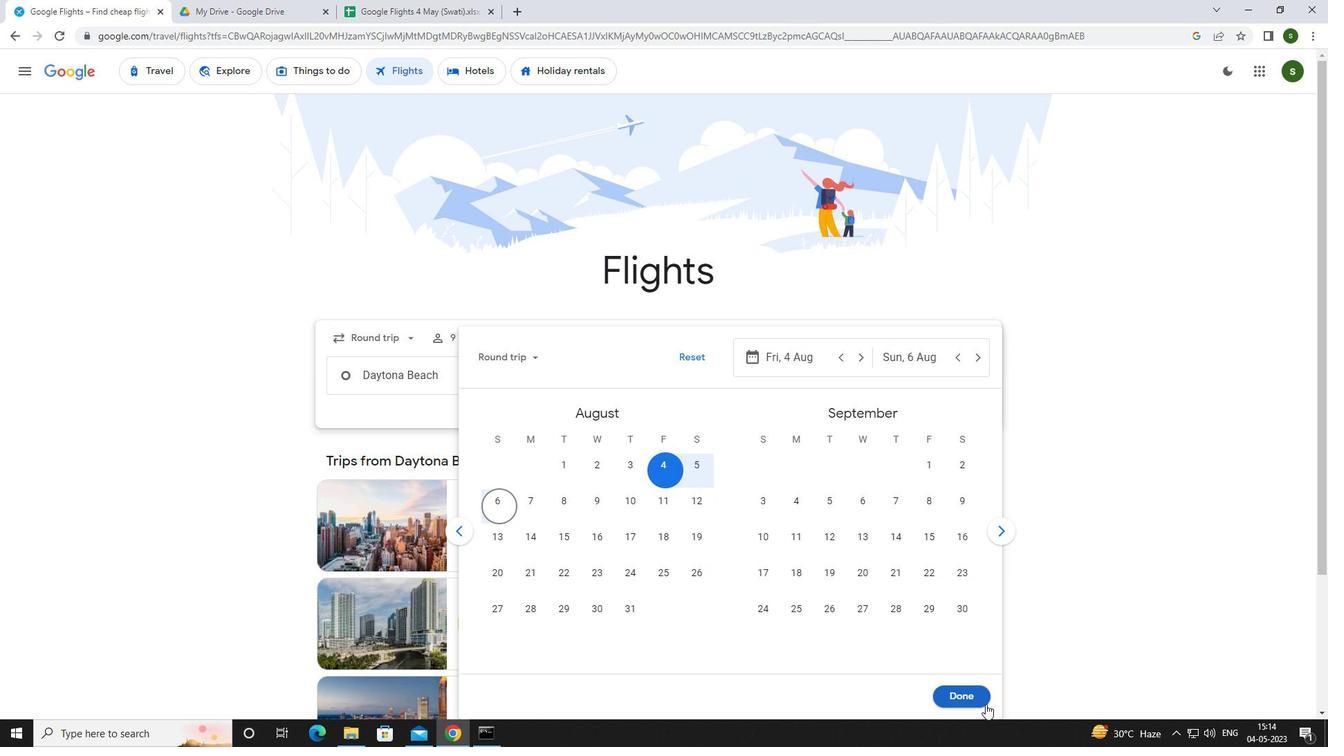 
Action: Mouse pressed left at (976, 692)
Screenshot: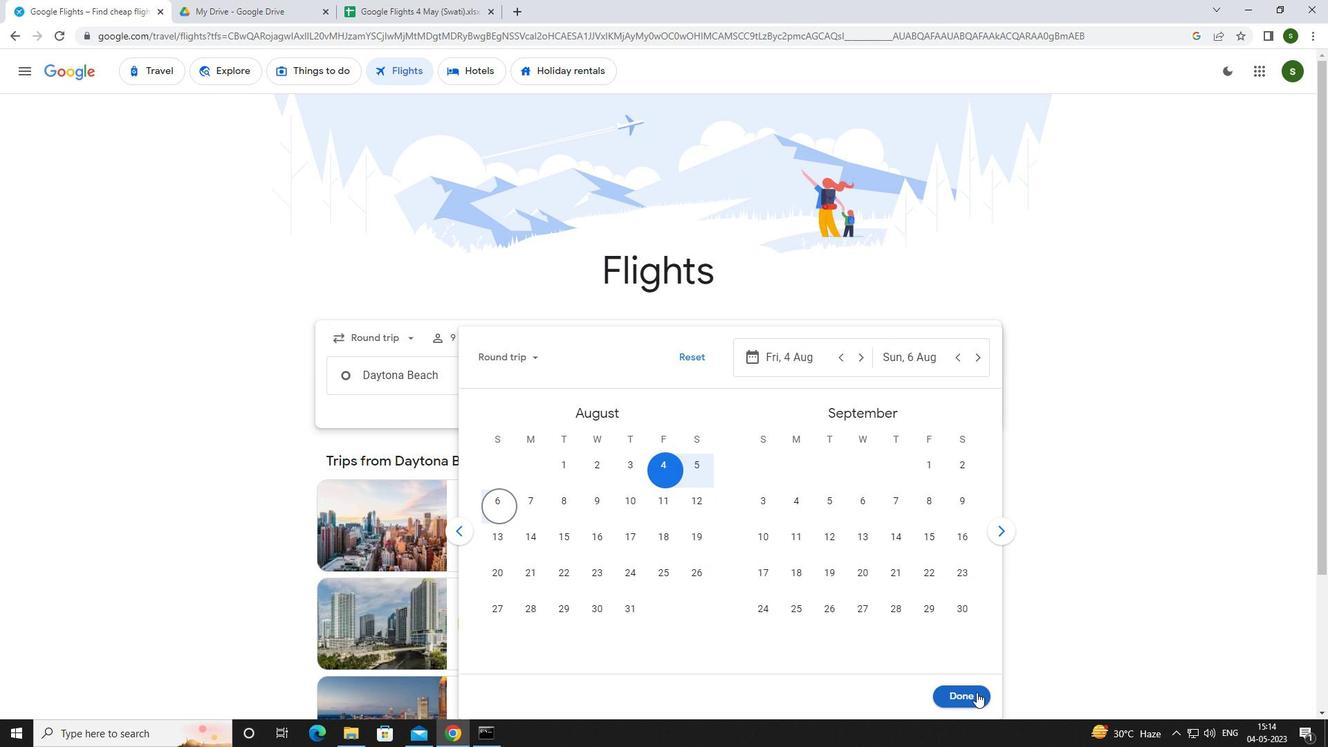 
Action: Mouse moved to (677, 420)
Screenshot: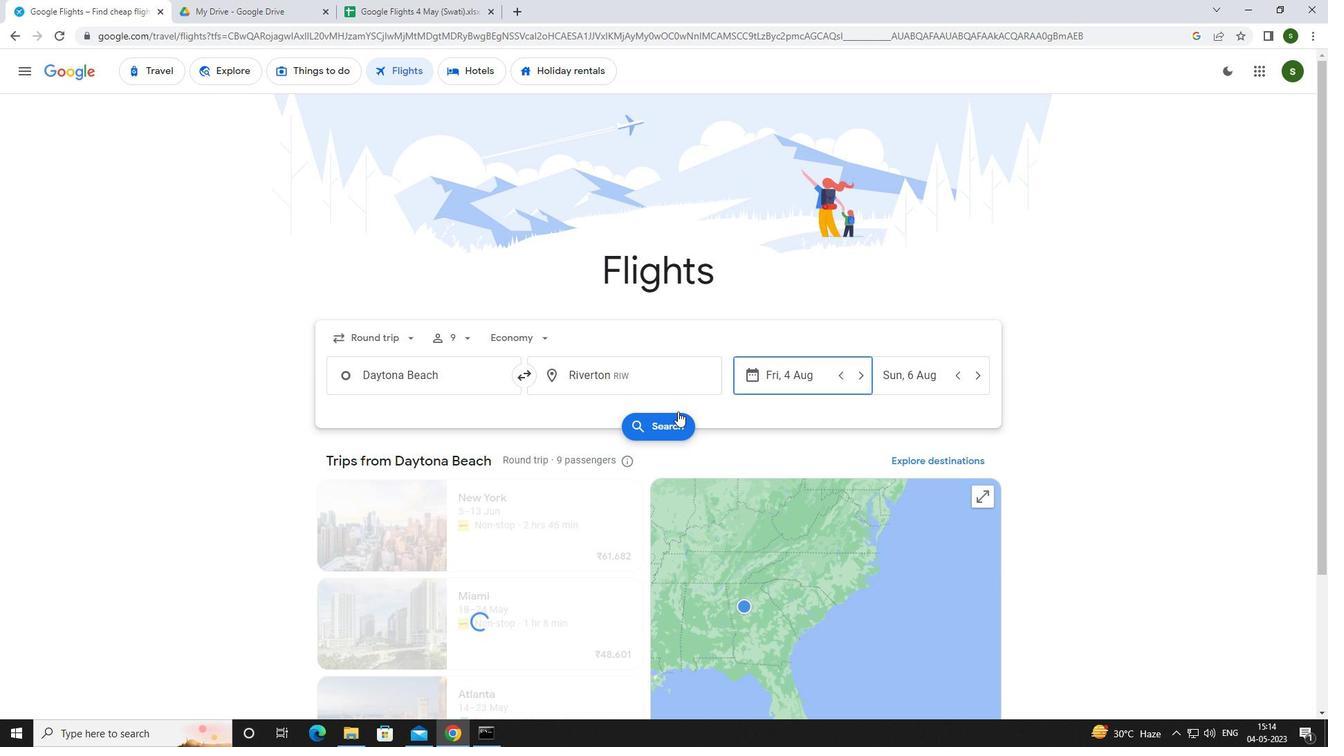 
Action: Mouse pressed left at (677, 420)
Screenshot: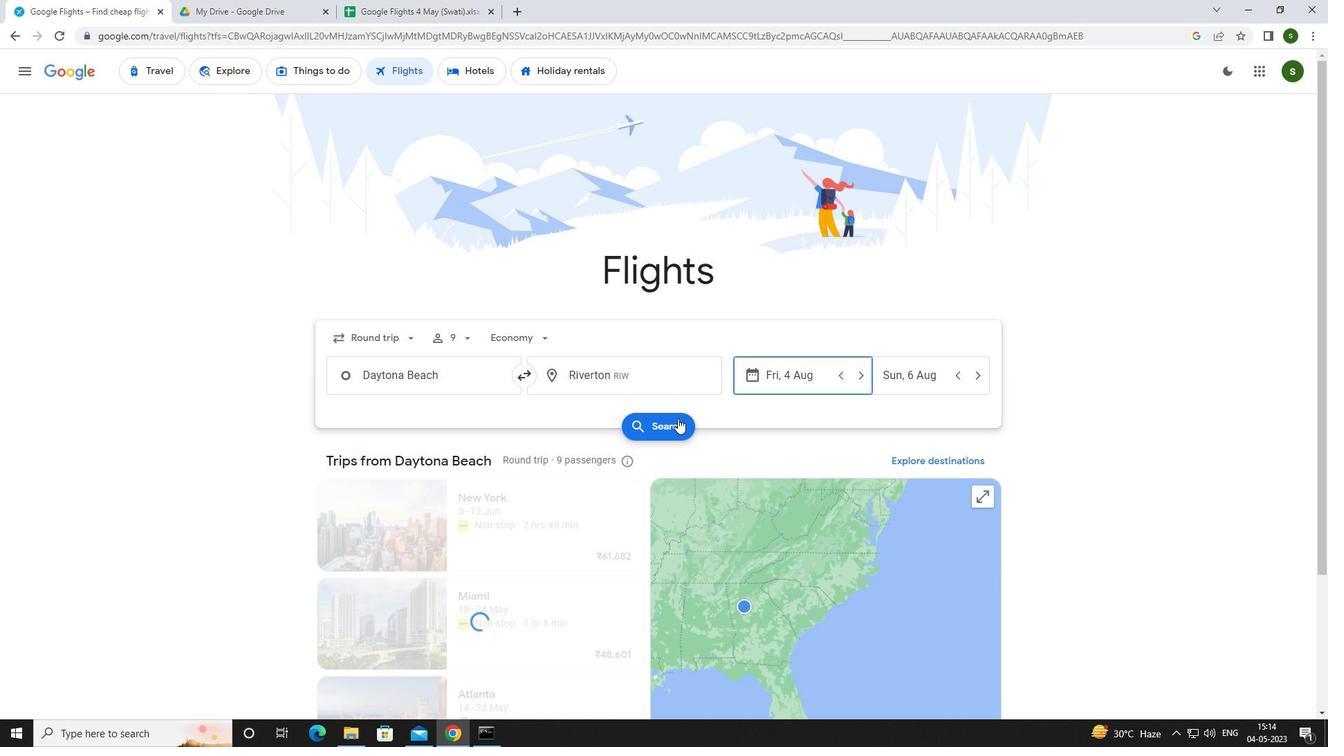 
Action: Mouse moved to (363, 201)
Screenshot: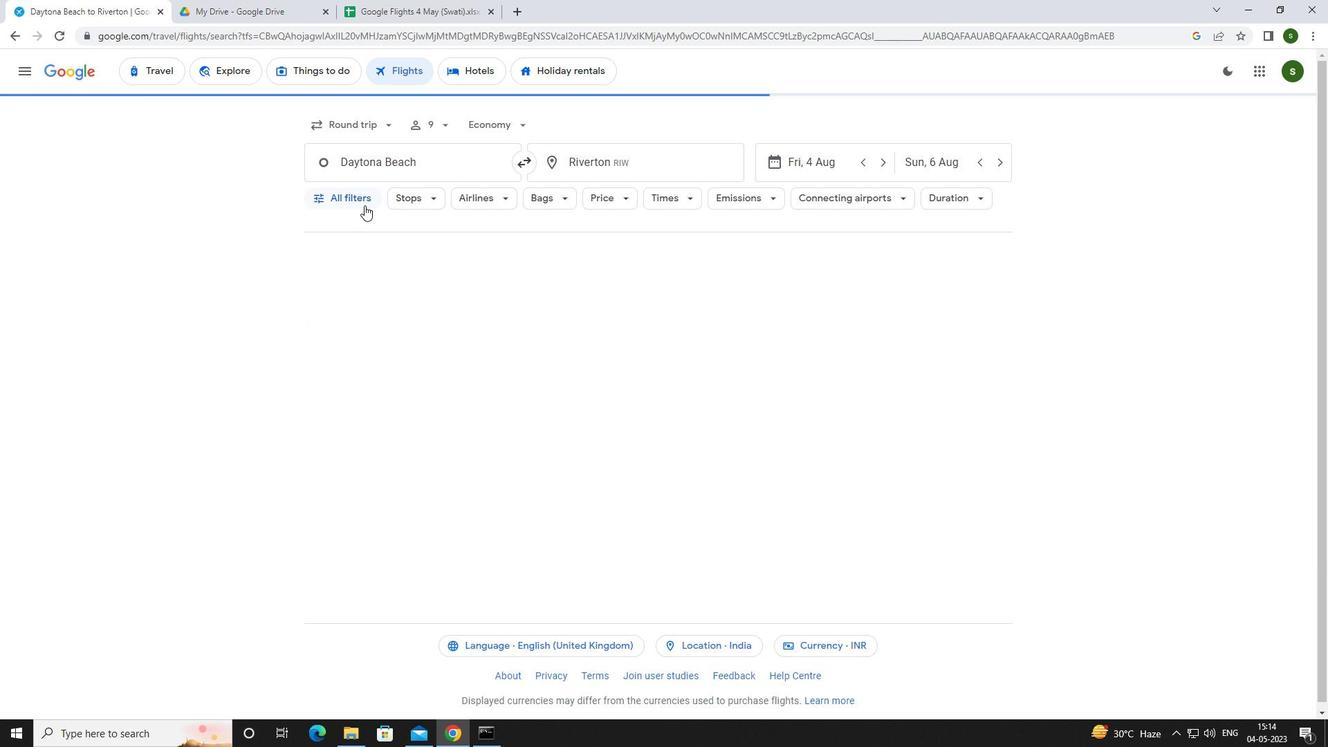 
Action: Mouse pressed left at (363, 201)
Screenshot: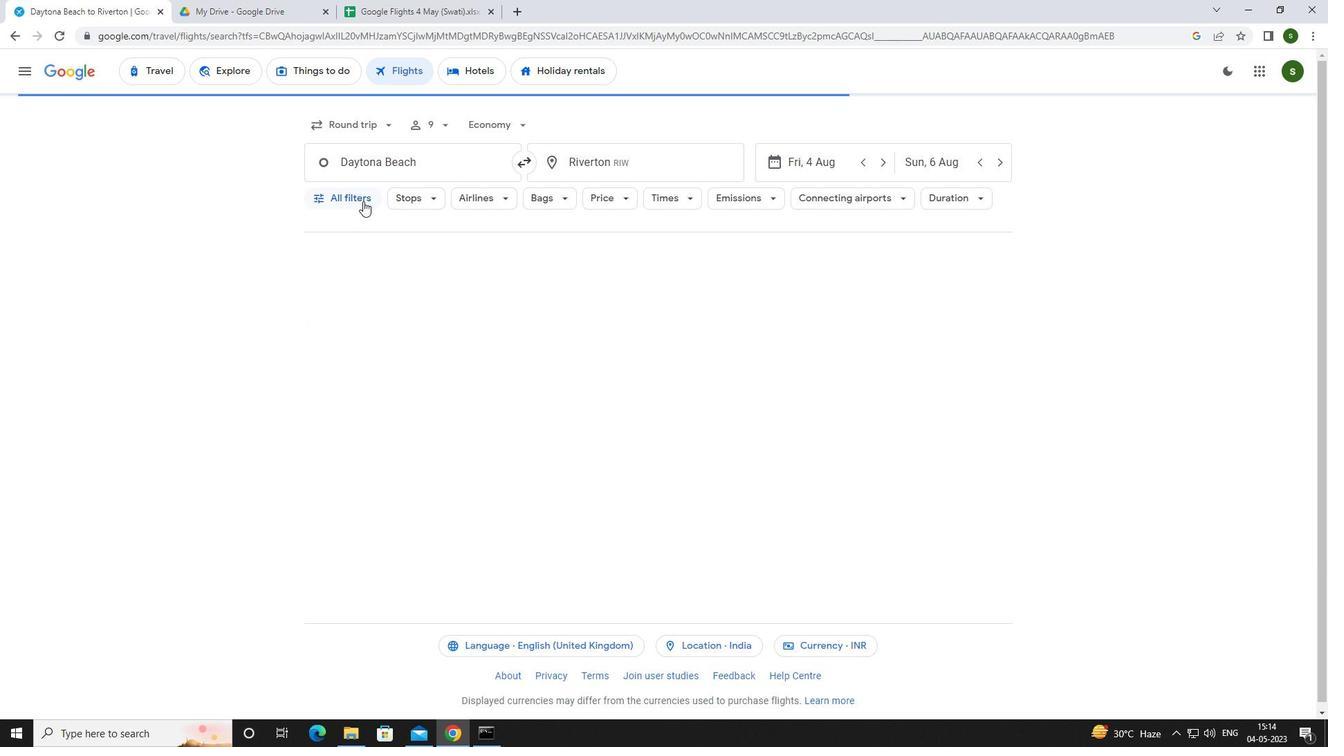 
Action: Mouse moved to (517, 487)
Screenshot: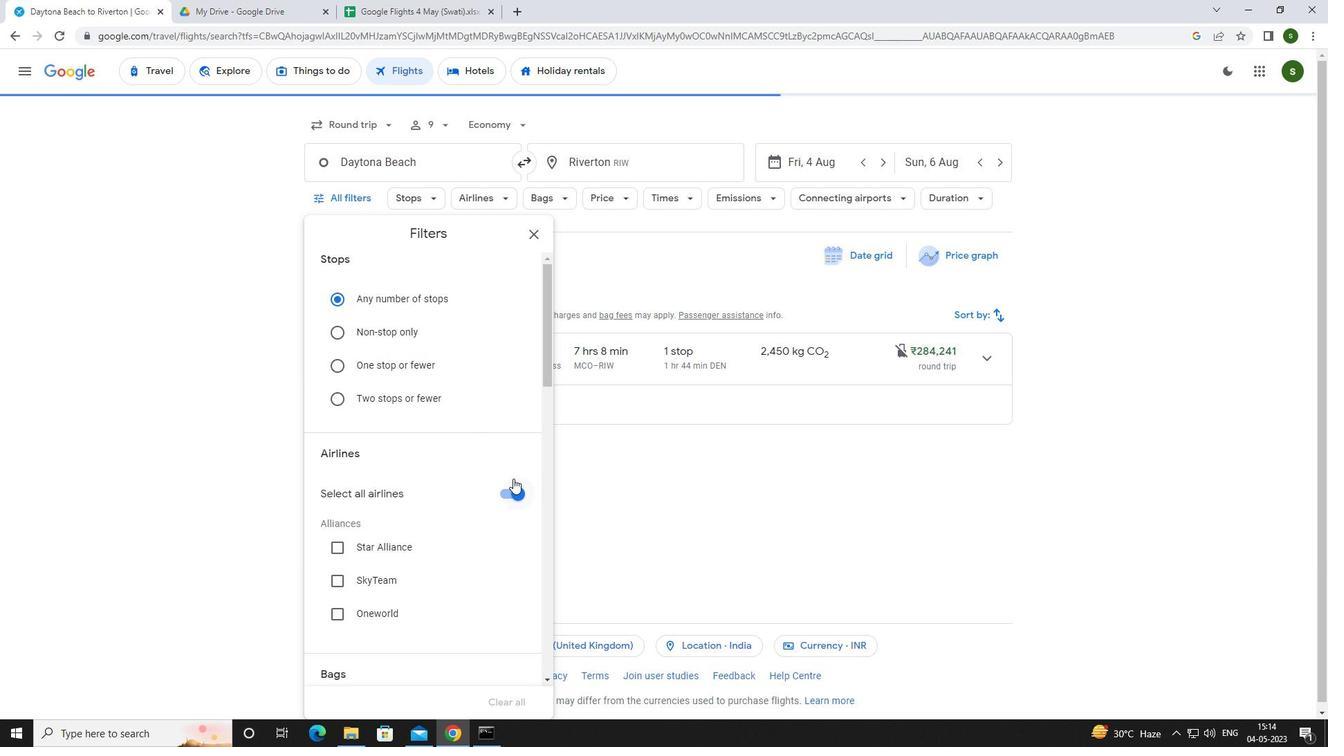 
Action: Mouse pressed left at (517, 487)
Screenshot: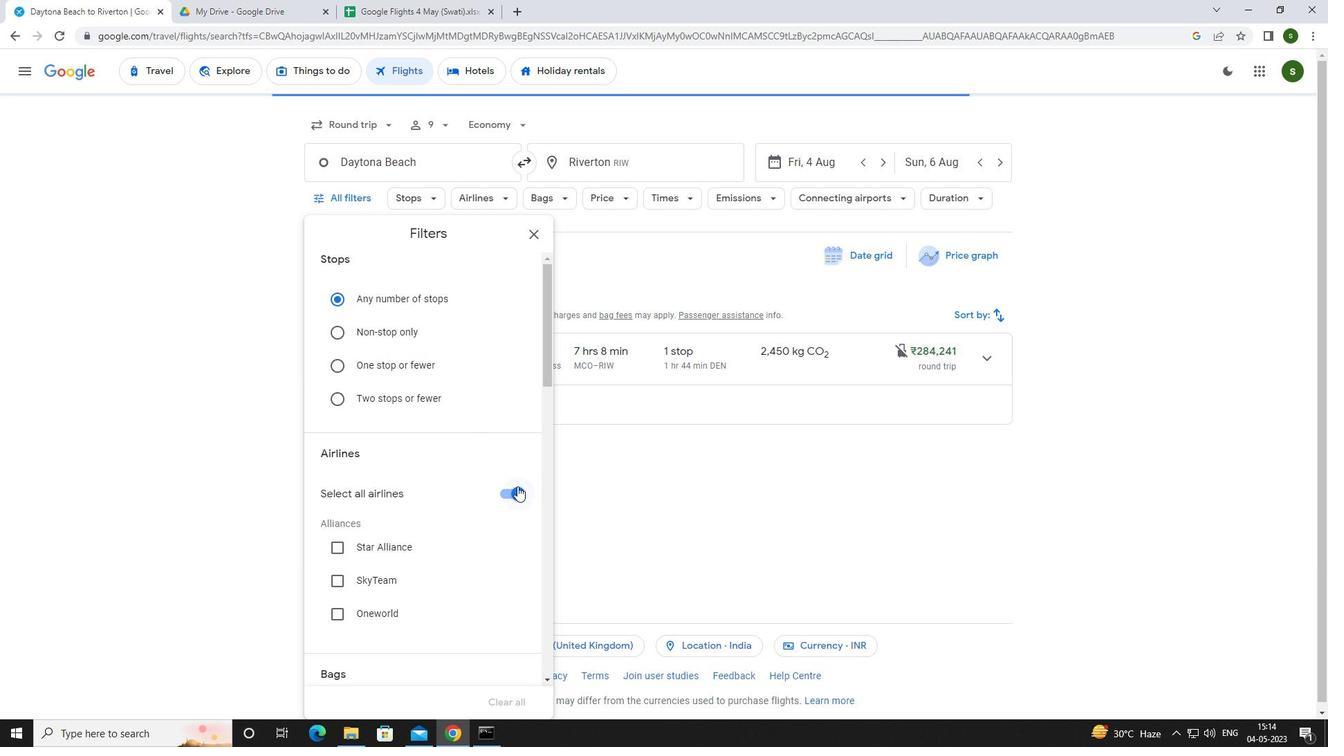 
Action: Mouse moved to (494, 458)
Screenshot: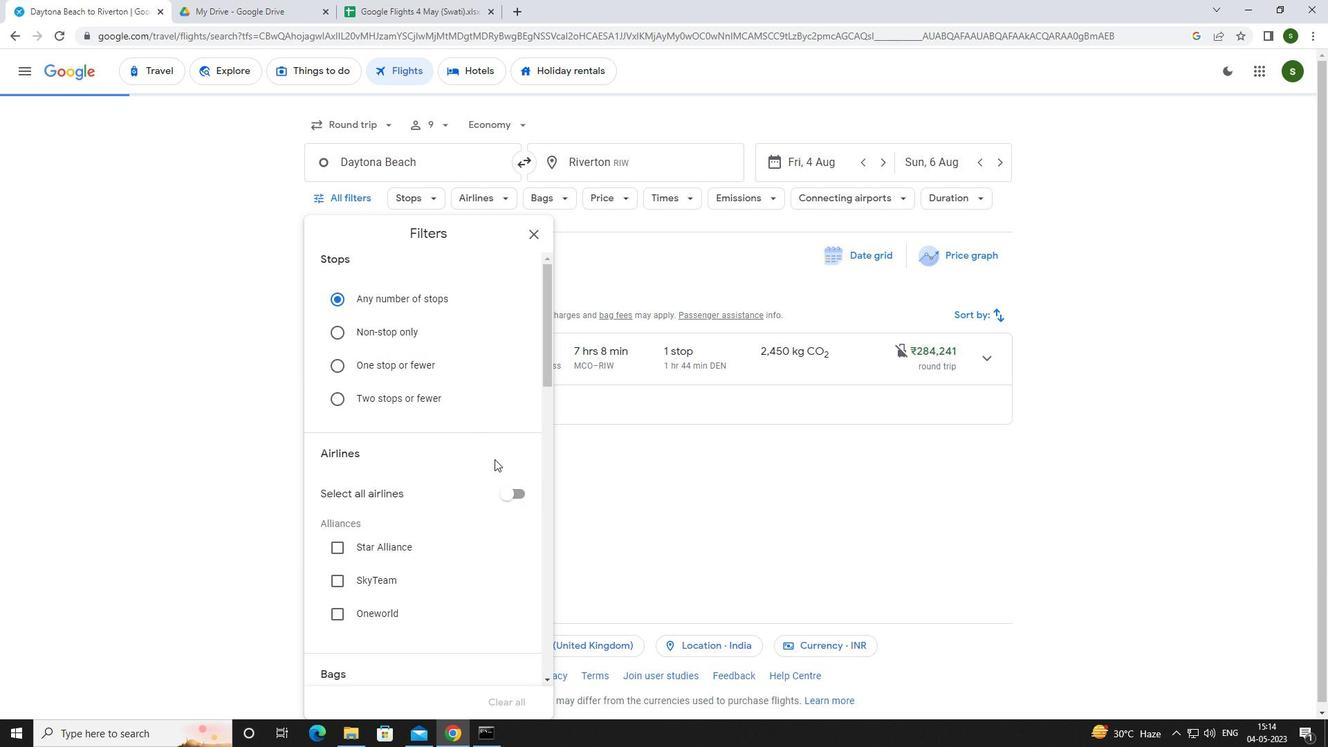 
Action: Mouse scrolled (494, 457) with delta (0, 0)
Screenshot: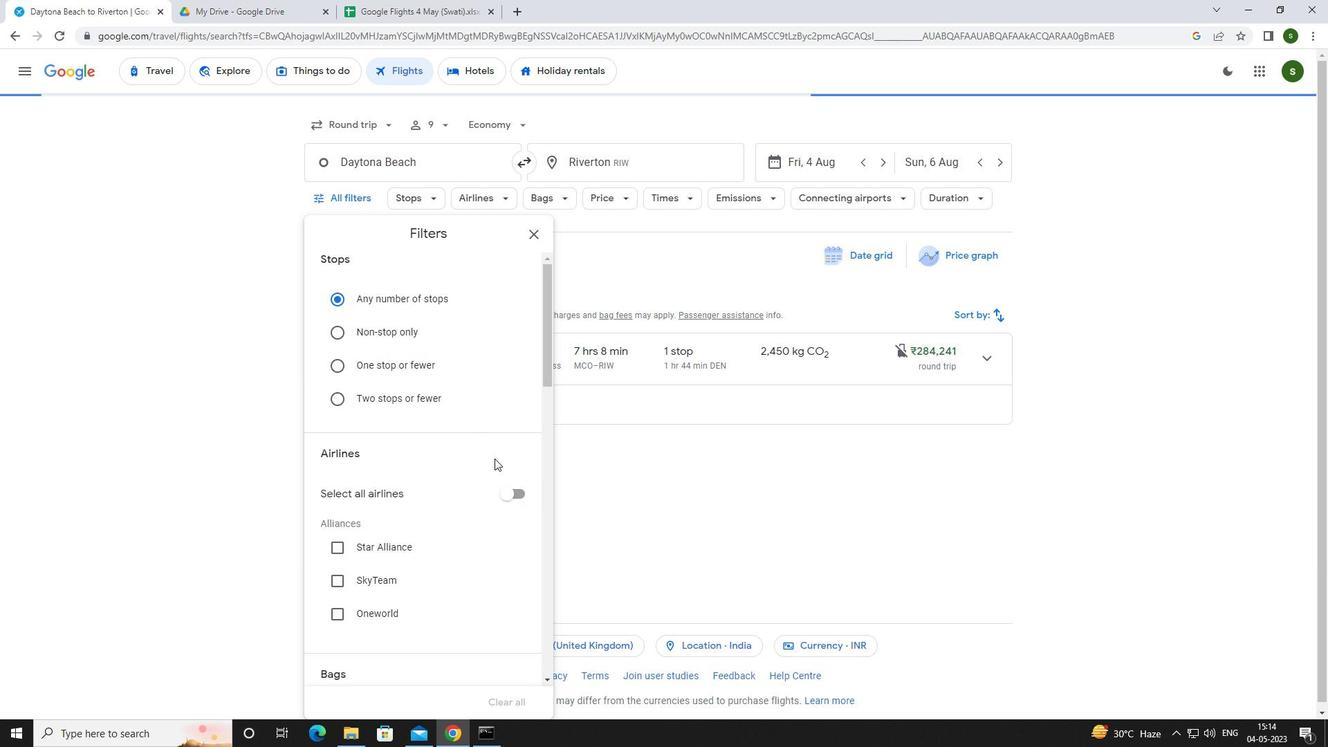 
Action: Mouse moved to (494, 457)
Screenshot: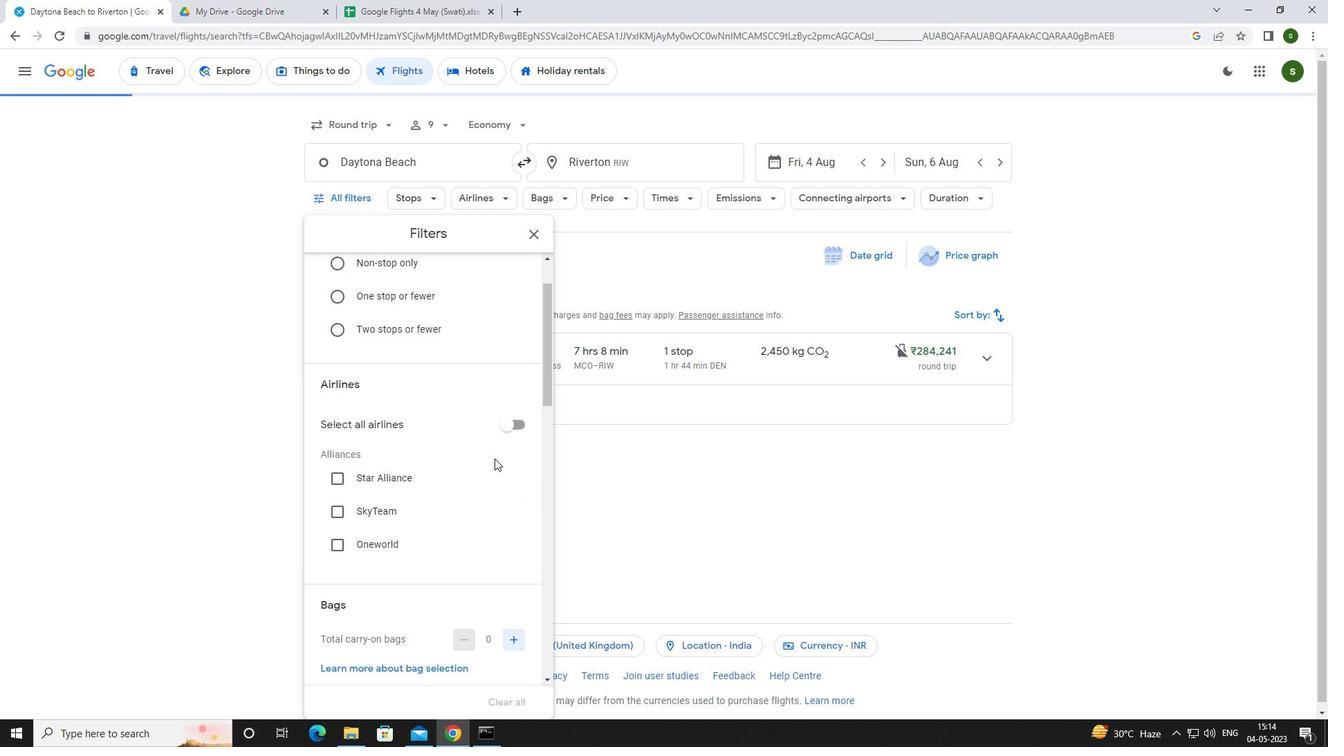 
Action: Mouse scrolled (494, 457) with delta (0, 0)
Screenshot: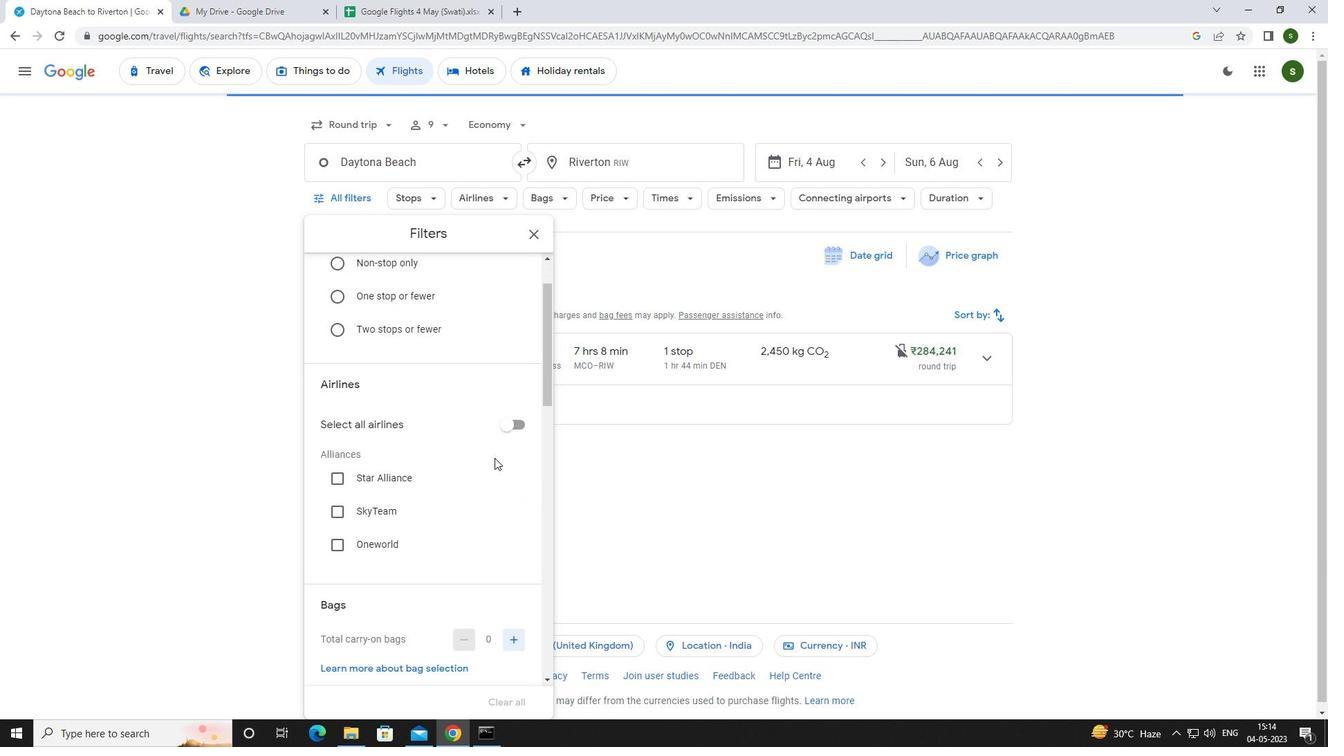 
Action: Mouse scrolled (494, 457) with delta (0, 0)
Screenshot: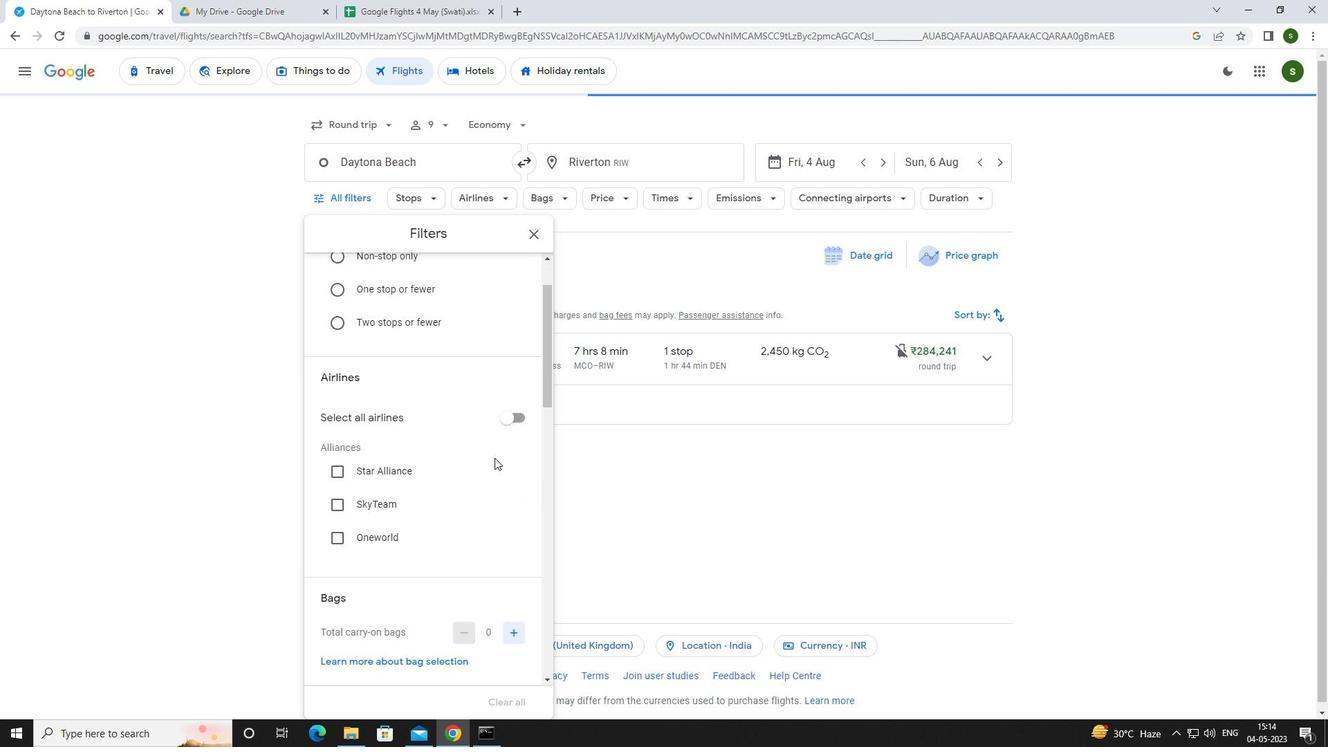 
Action: Mouse moved to (505, 491)
Screenshot: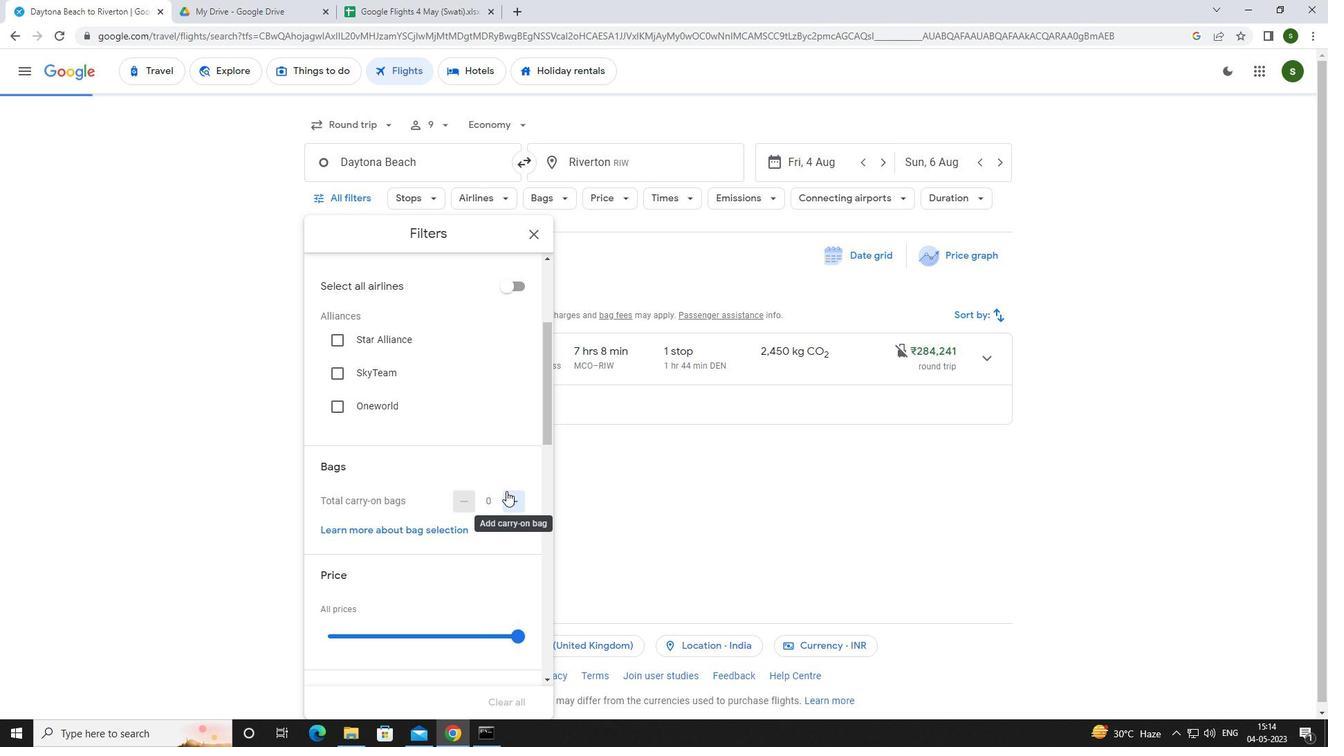 
Action: Mouse scrolled (505, 490) with delta (0, 0)
Screenshot: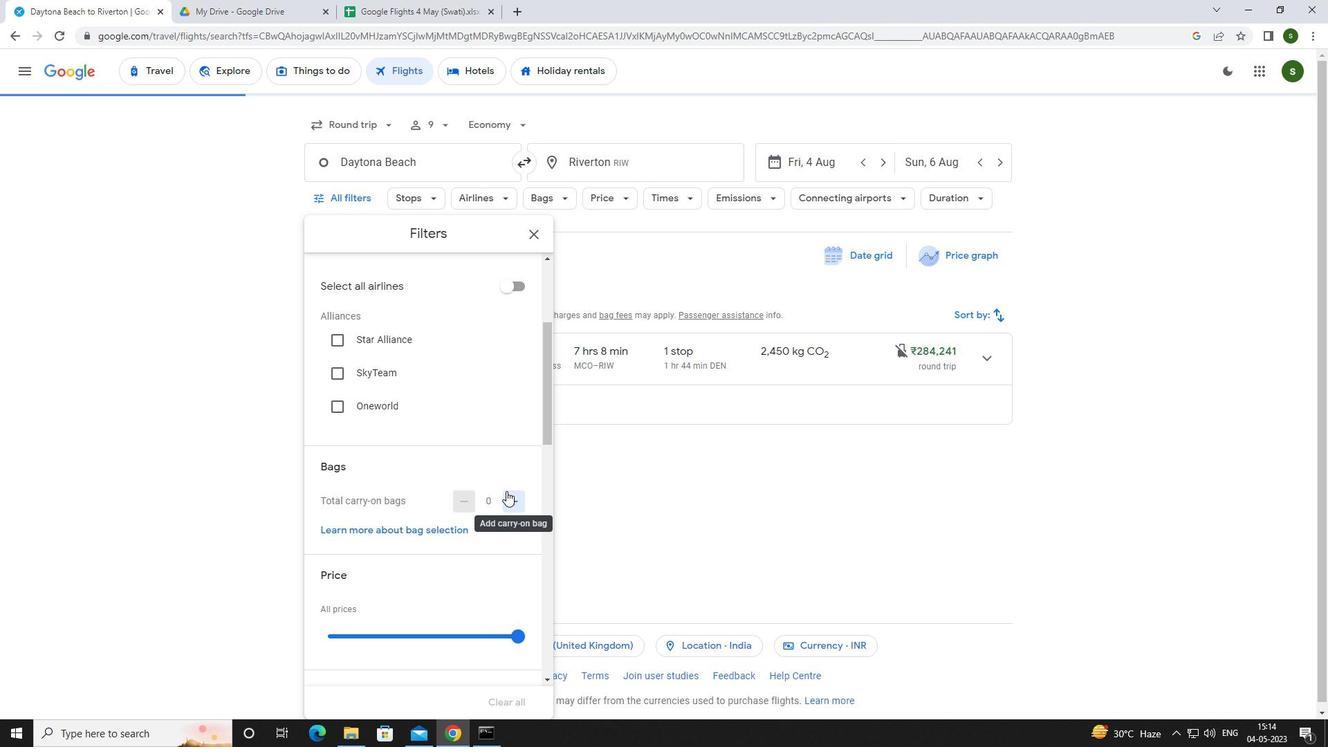 
Action: Mouse scrolled (505, 490) with delta (0, 0)
Screenshot: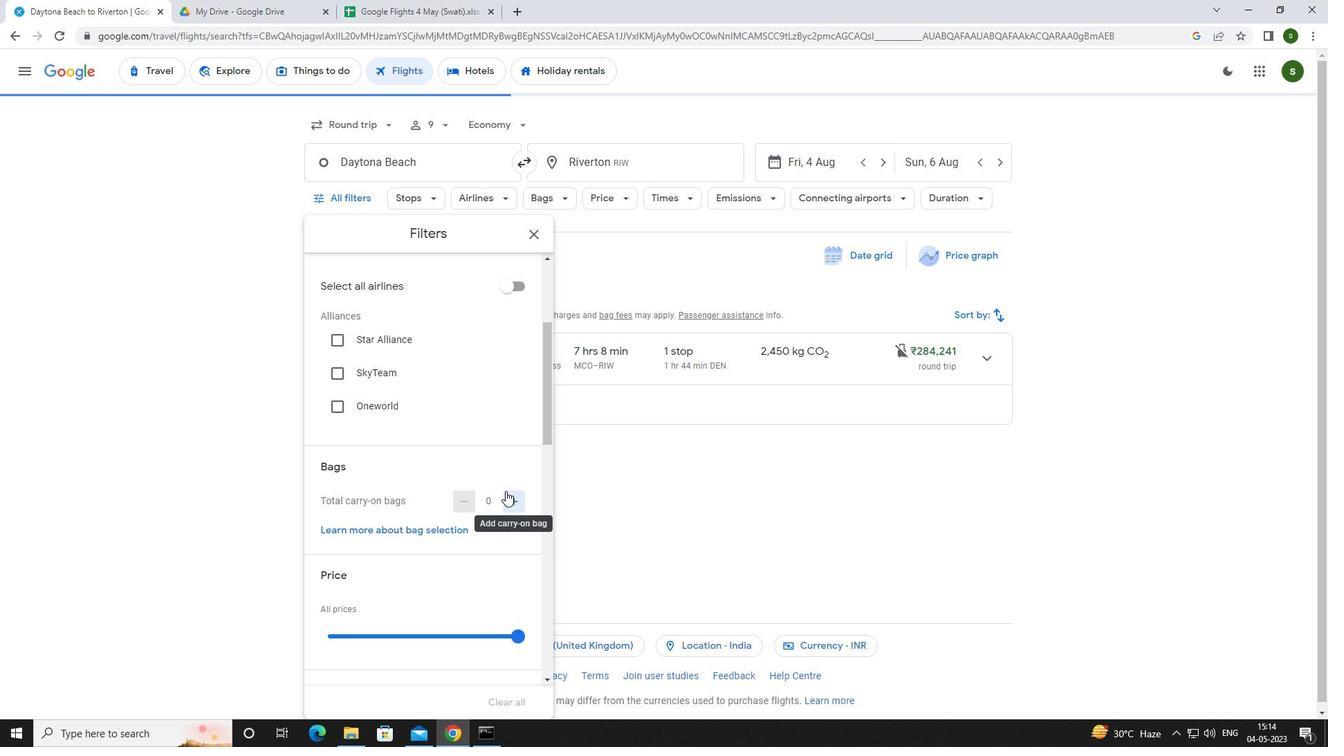 
Action: Mouse moved to (514, 489)
Screenshot: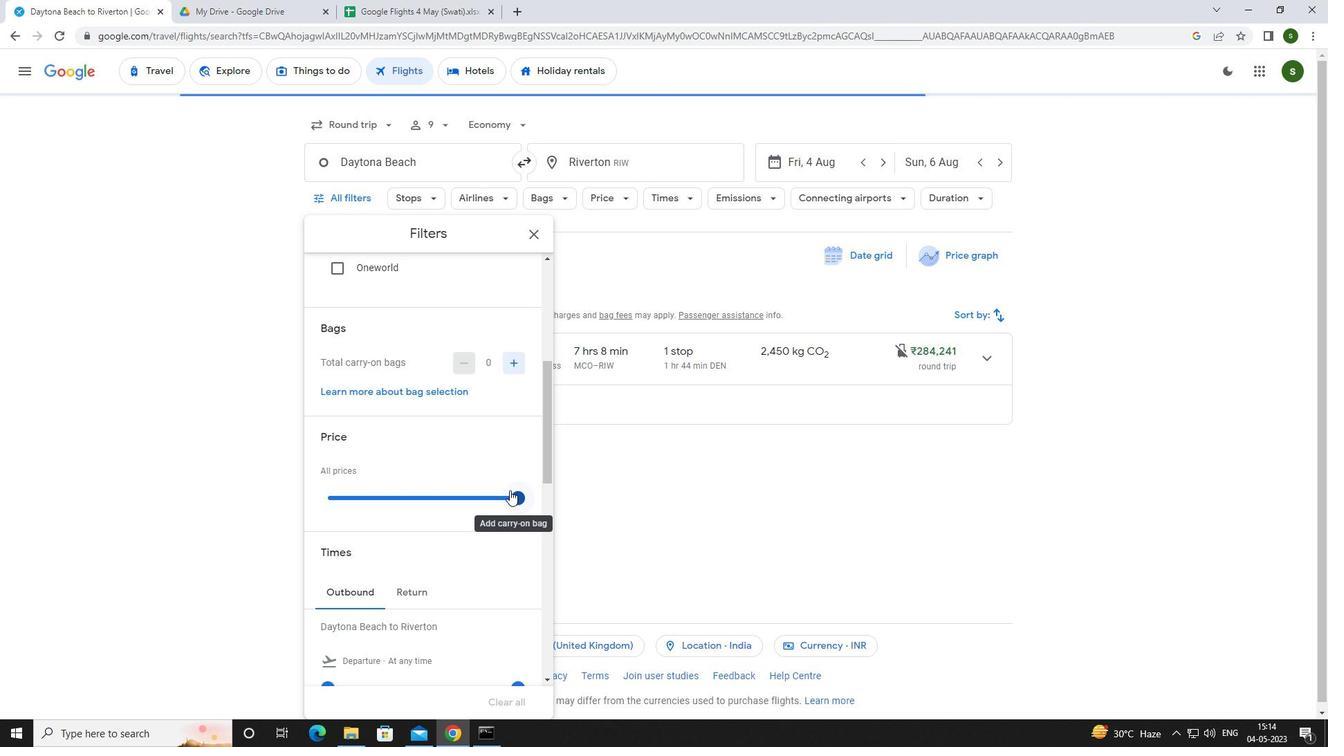 
Action: Mouse pressed left at (514, 489)
Screenshot: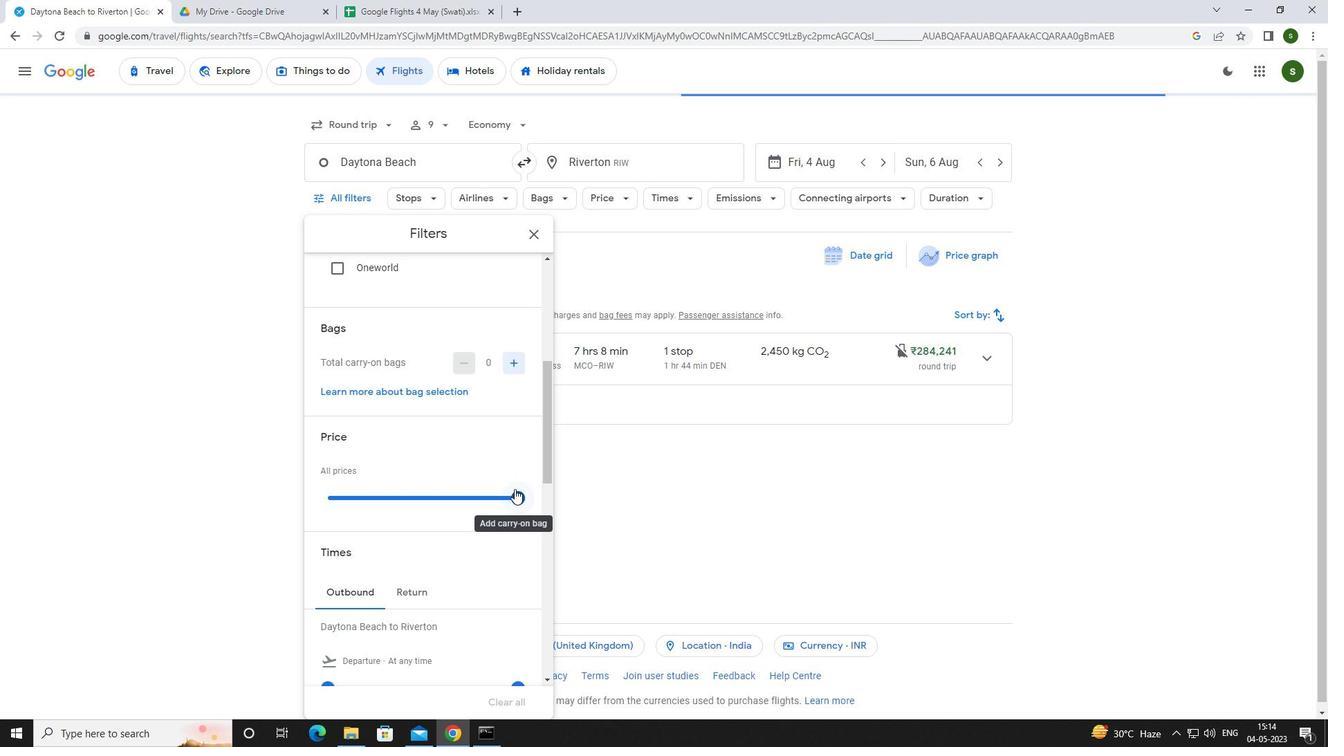 
Action: Mouse moved to (401, 493)
Screenshot: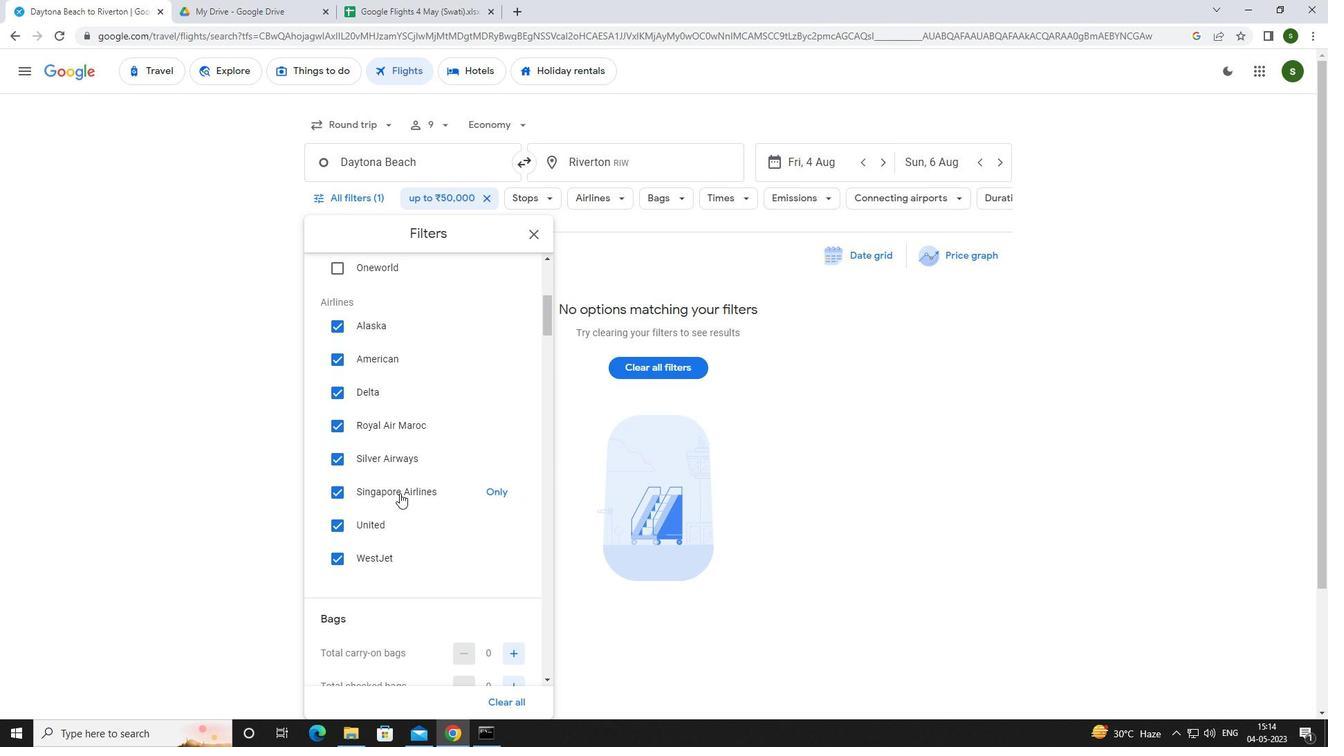 
Action: Mouse scrolled (401, 493) with delta (0, 0)
Screenshot: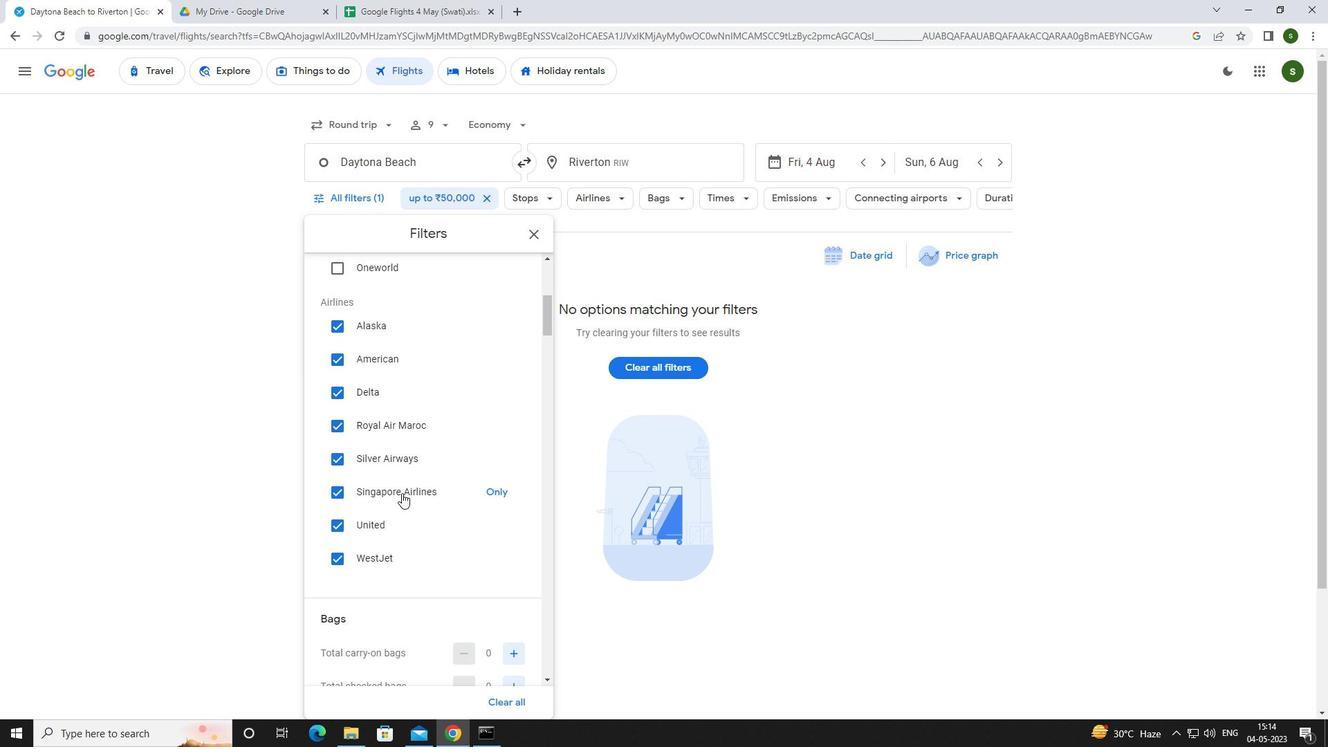 
Action: Mouse scrolled (401, 493) with delta (0, 0)
Screenshot: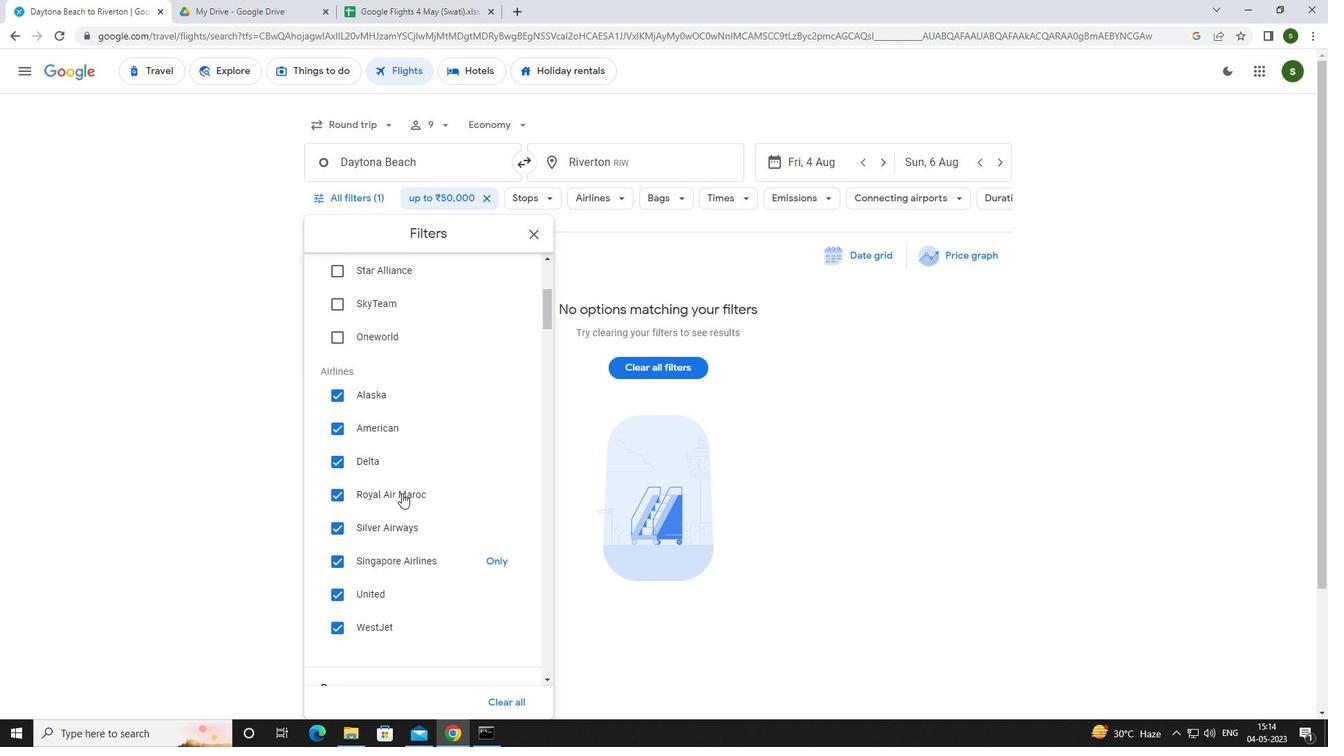 
Action: Mouse scrolled (401, 493) with delta (0, 0)
Screenshot: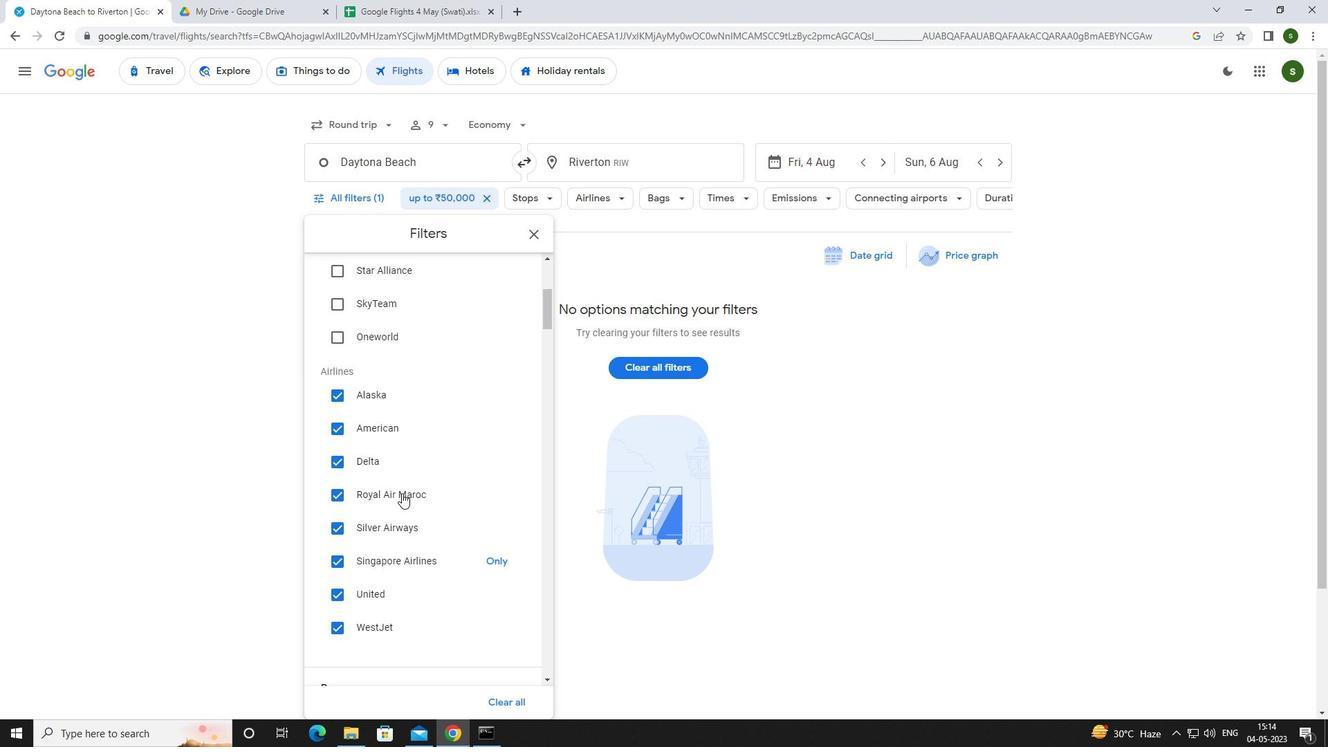 
Action: Mouse moved to (509, 349)
Screenshot: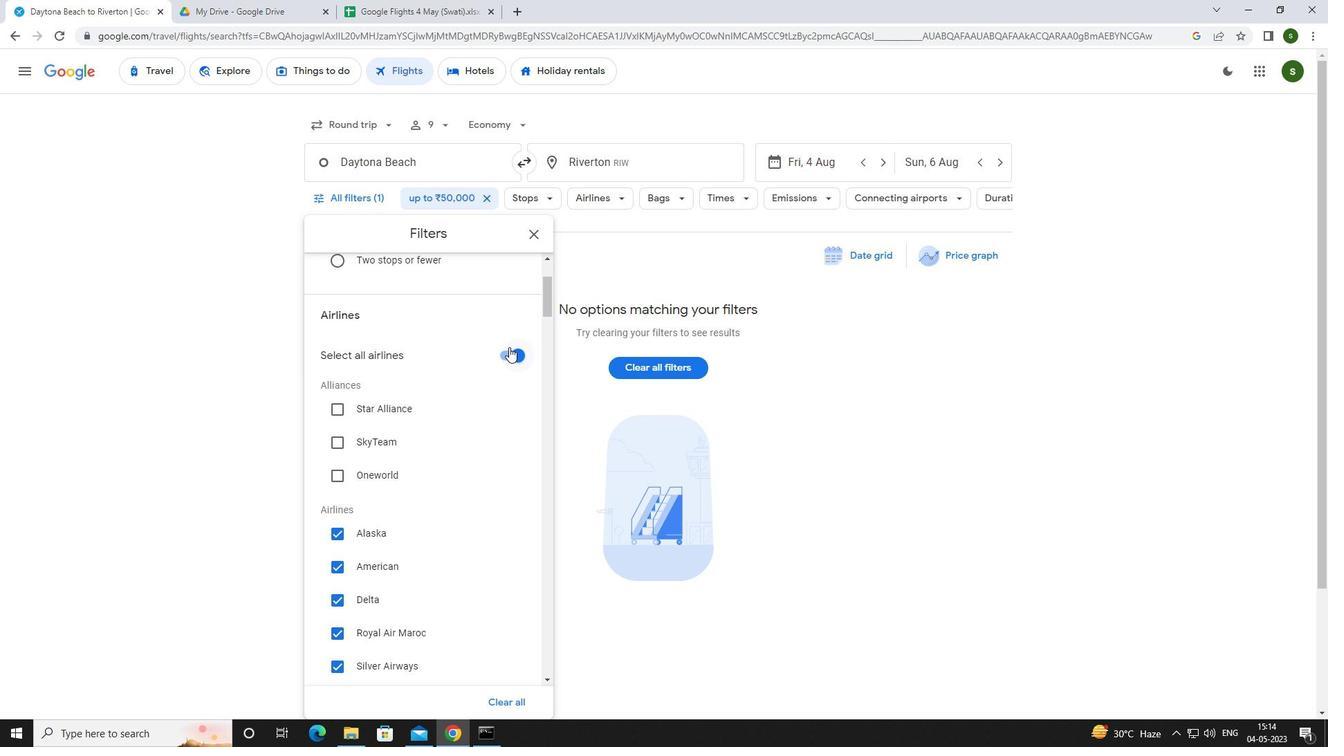 
Action: Mouse pressed left at (509, 349)
Screenshot: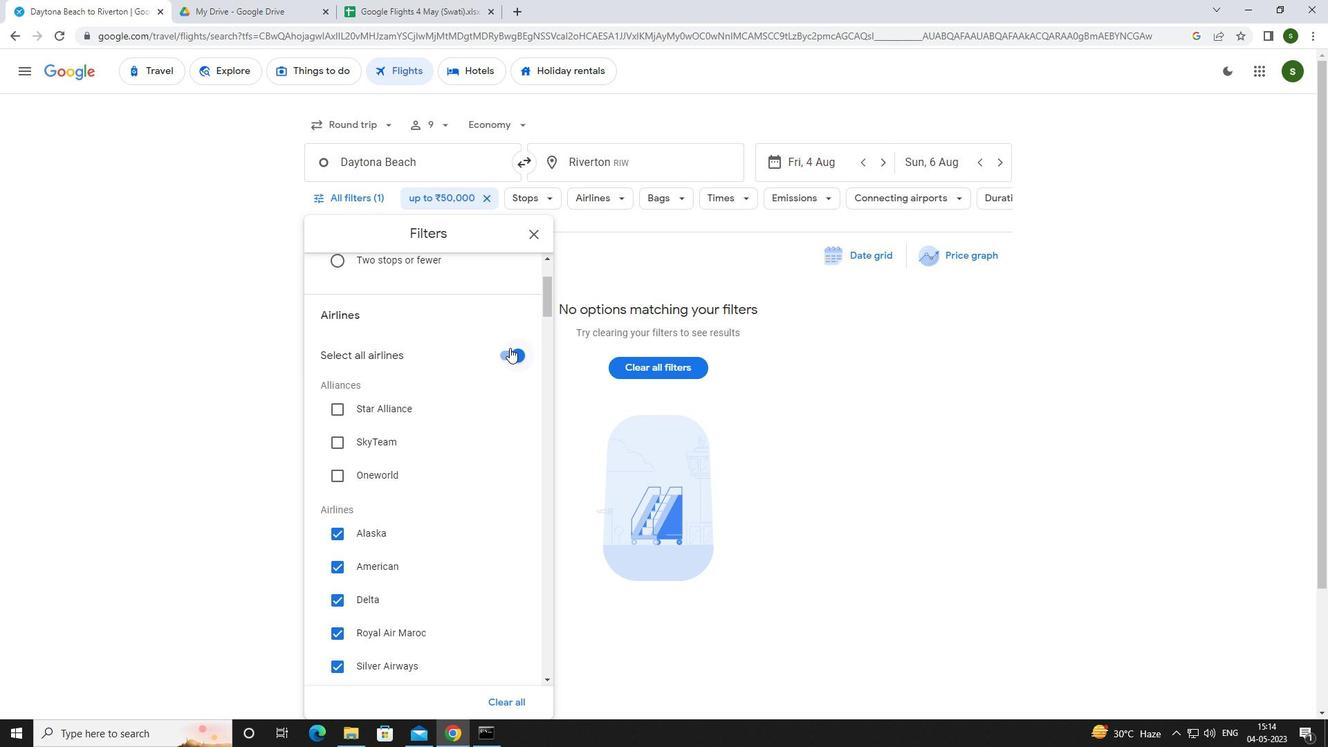 
Action: Mouse moved to (497, 353)
Screenshot: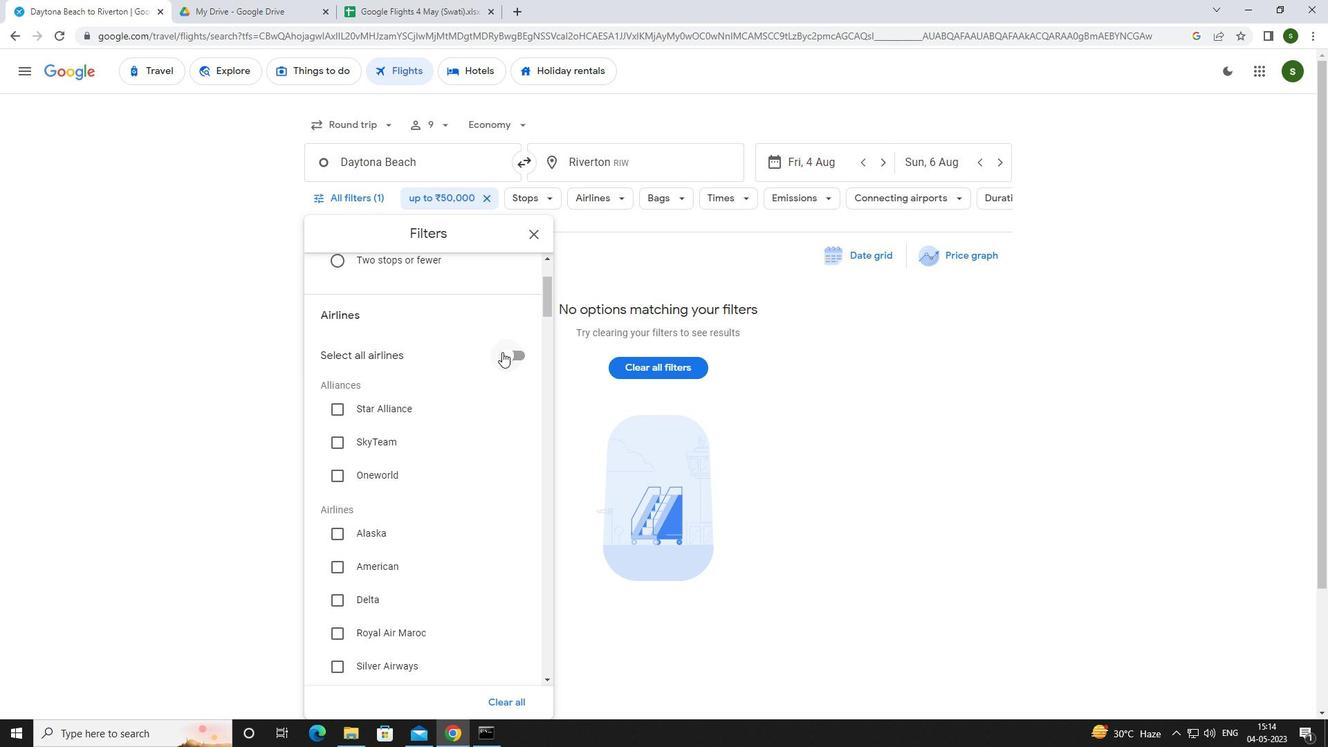 
Action: Mouse scrolled (497, 352) with delta (0, 0)
Screenshot: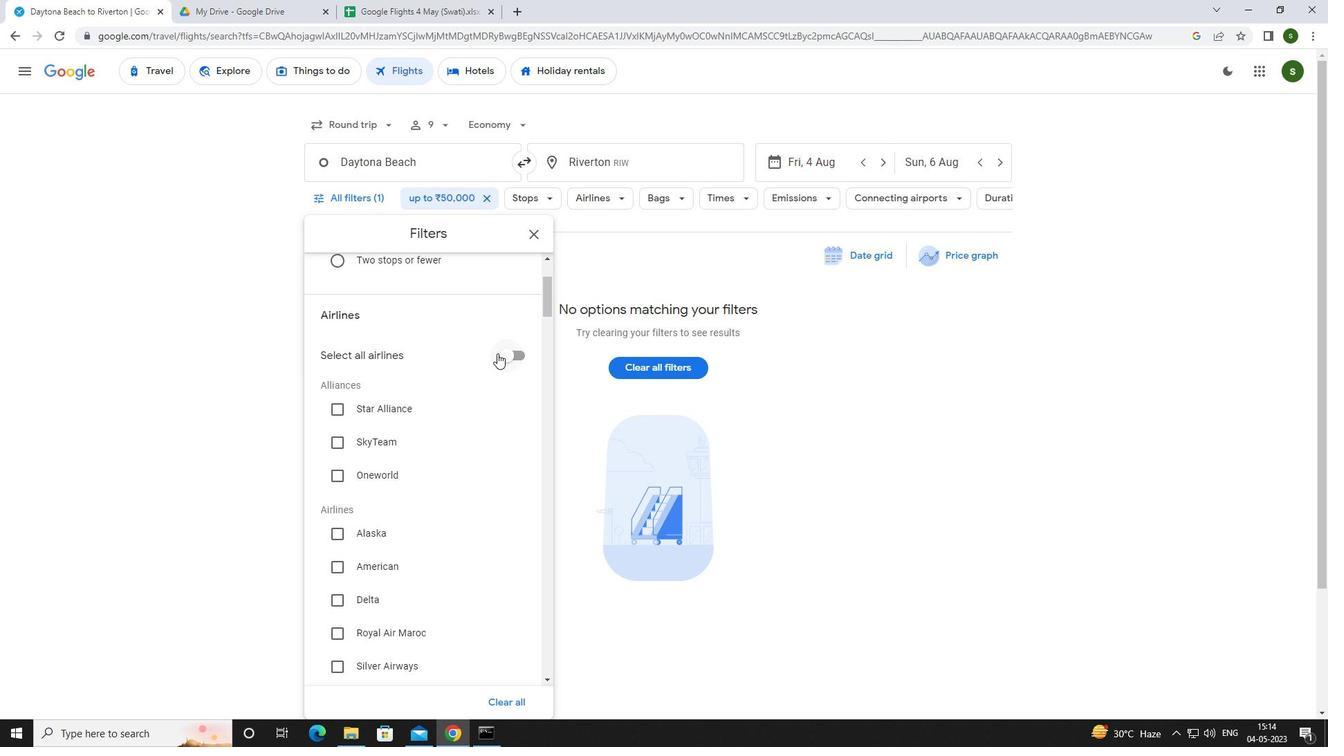 
Action: Mouse moved to (496, 353)
Screenshot: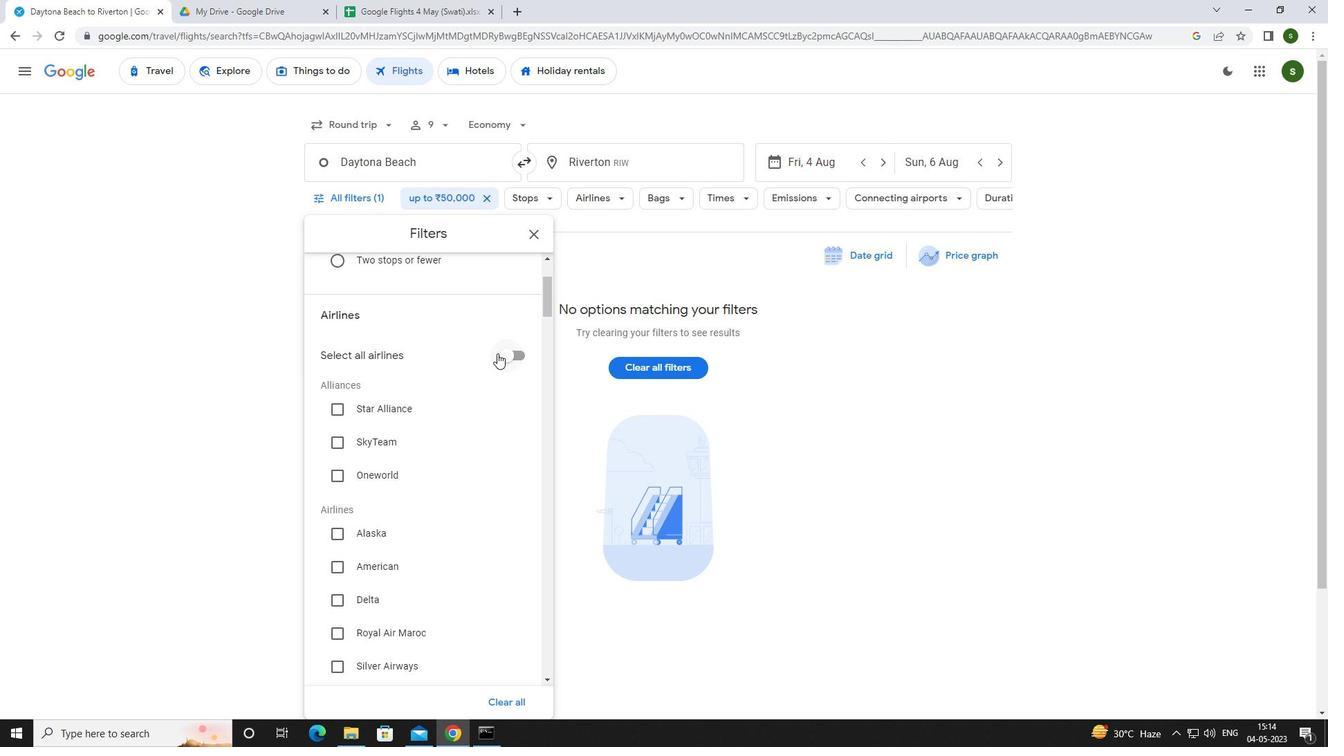 
Action: Mouse scrolled (496, 352) with delta (0, 0)
Screenshot: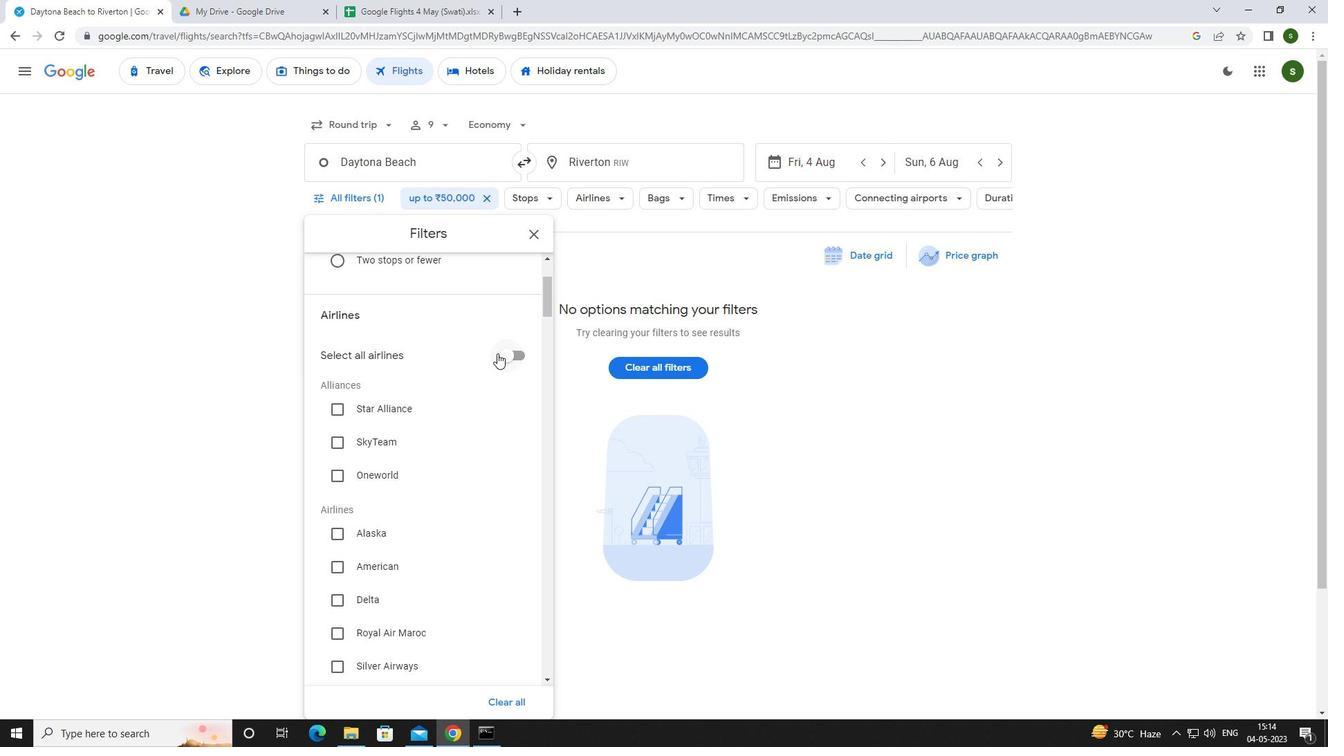 
Action: Mouse scrolled (496, 352) with delta (0, 0)
Screenshot: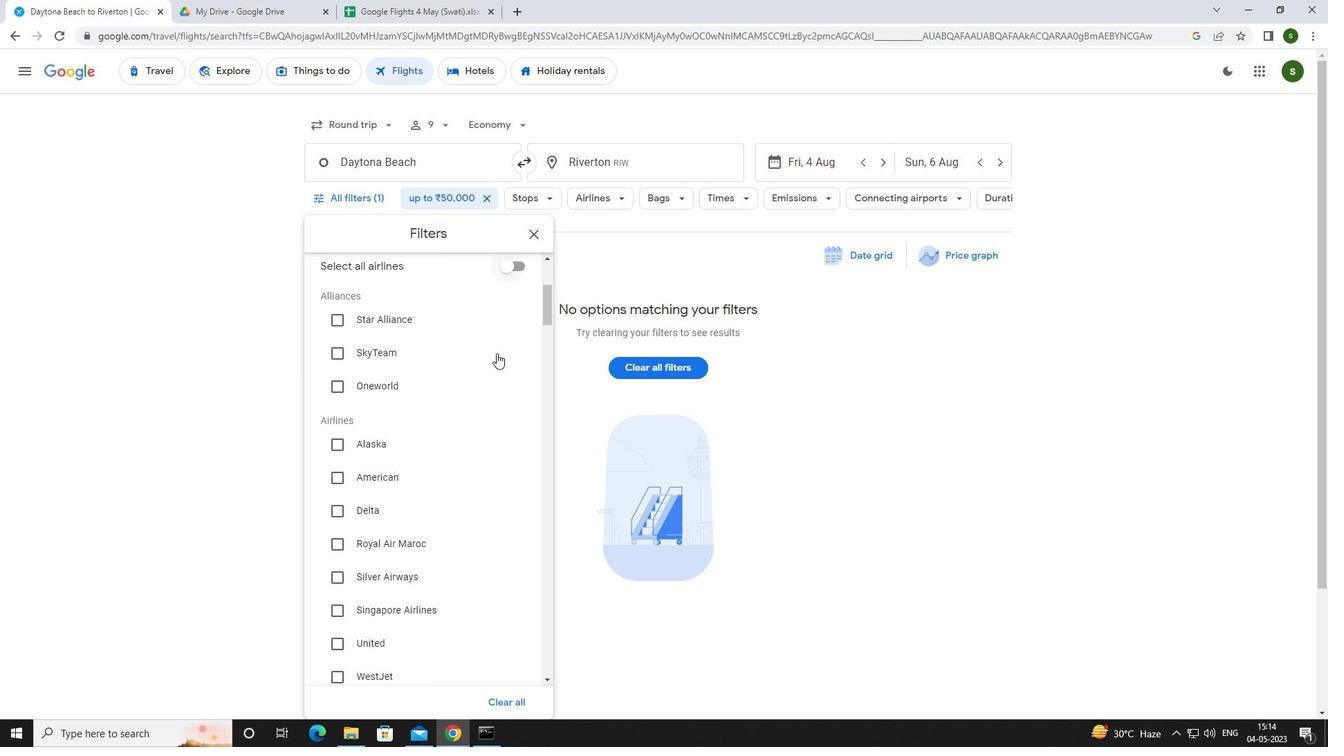 
Action: Mouse scrolled (496, 352) with delta (0, 0)
Screenshot: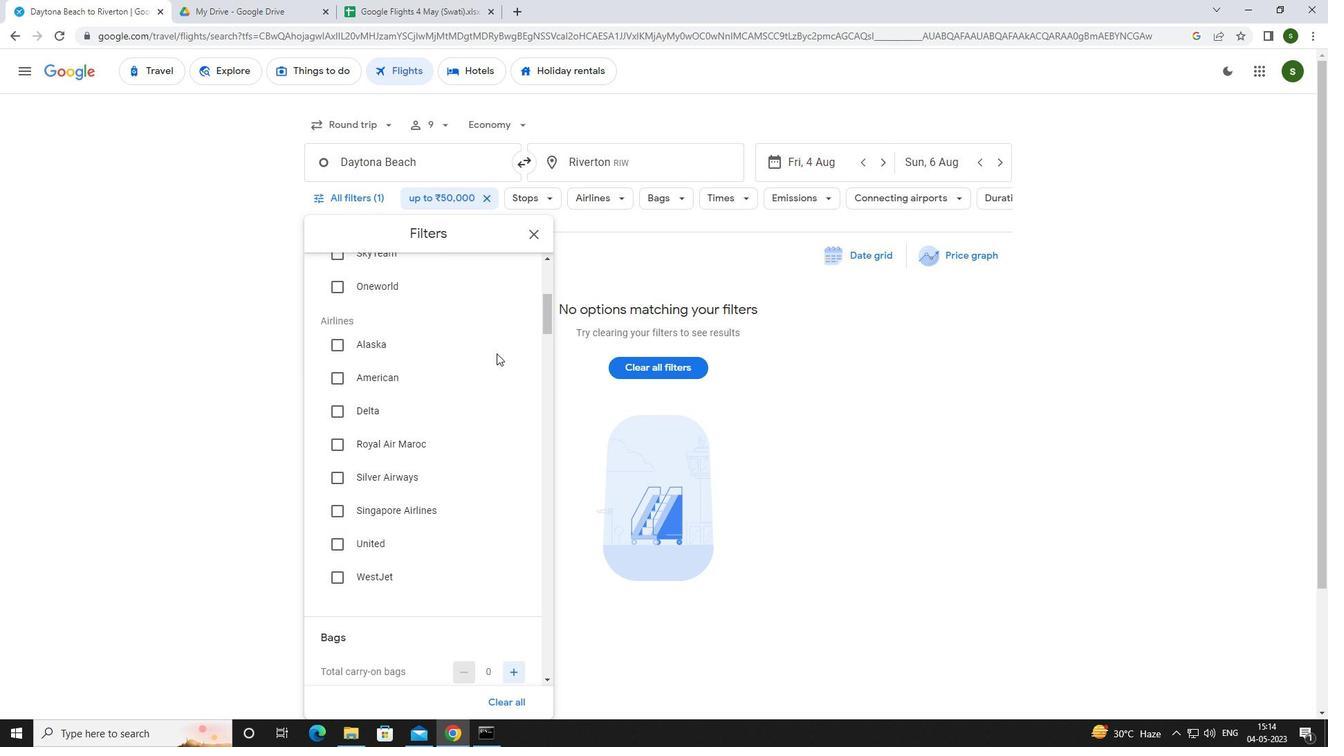 
Action: Mouse moved to (378, 457)
Screenshot: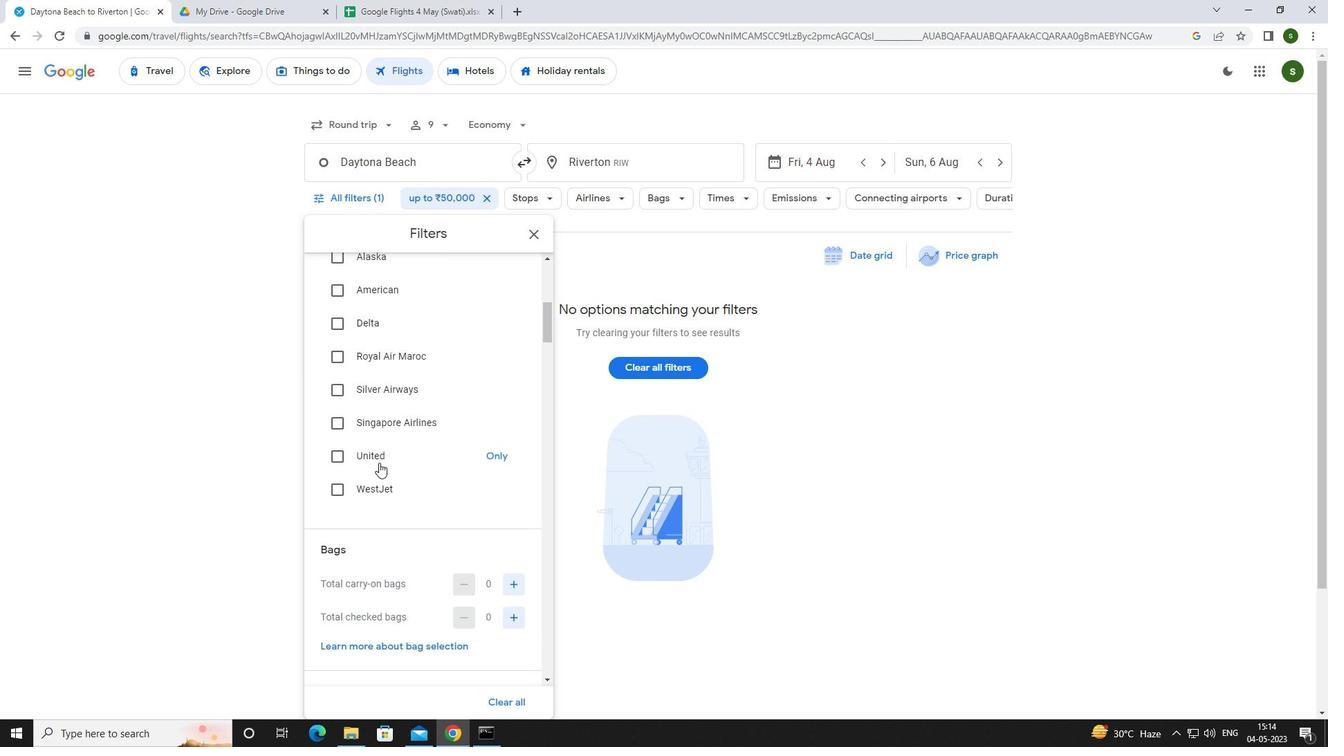 
Action: Mouse pressed left at (378, 457)
Screenshot: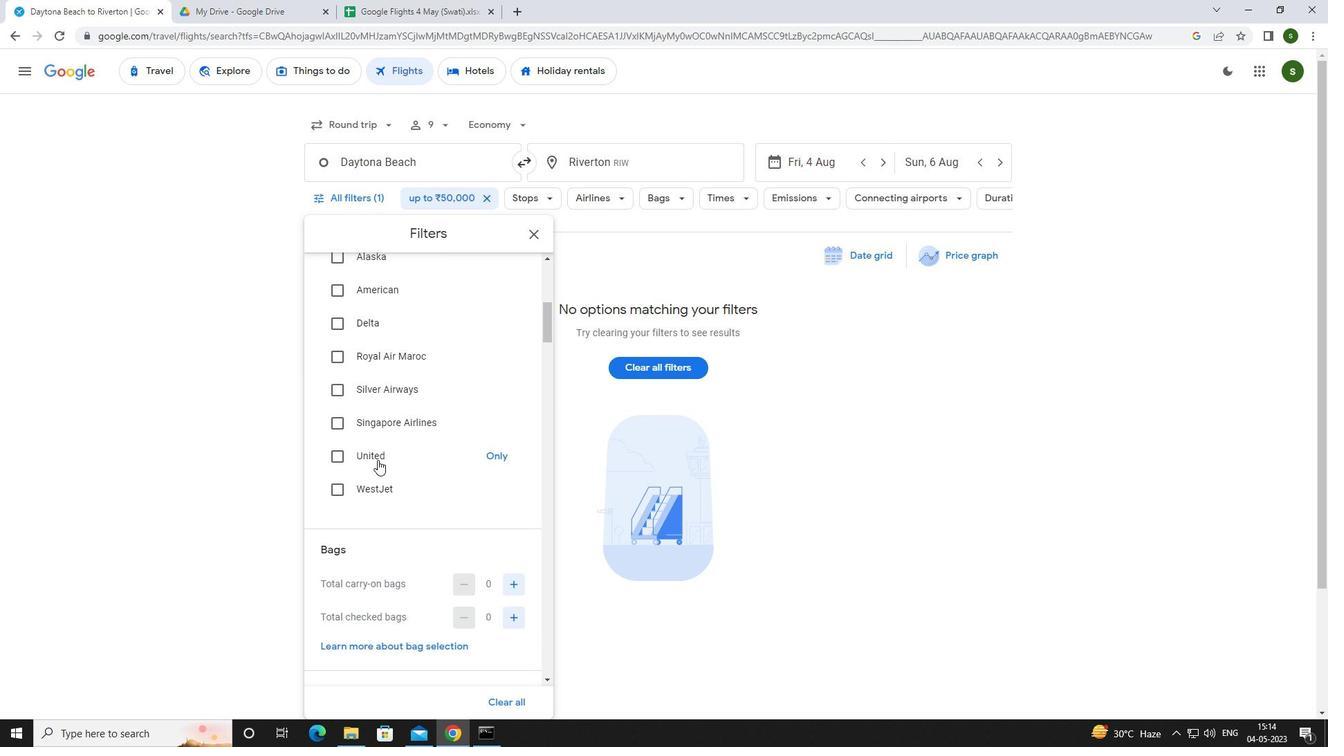 
Action: Mouse scrolled (378, 457) with delta (0, 0)
Screenshot: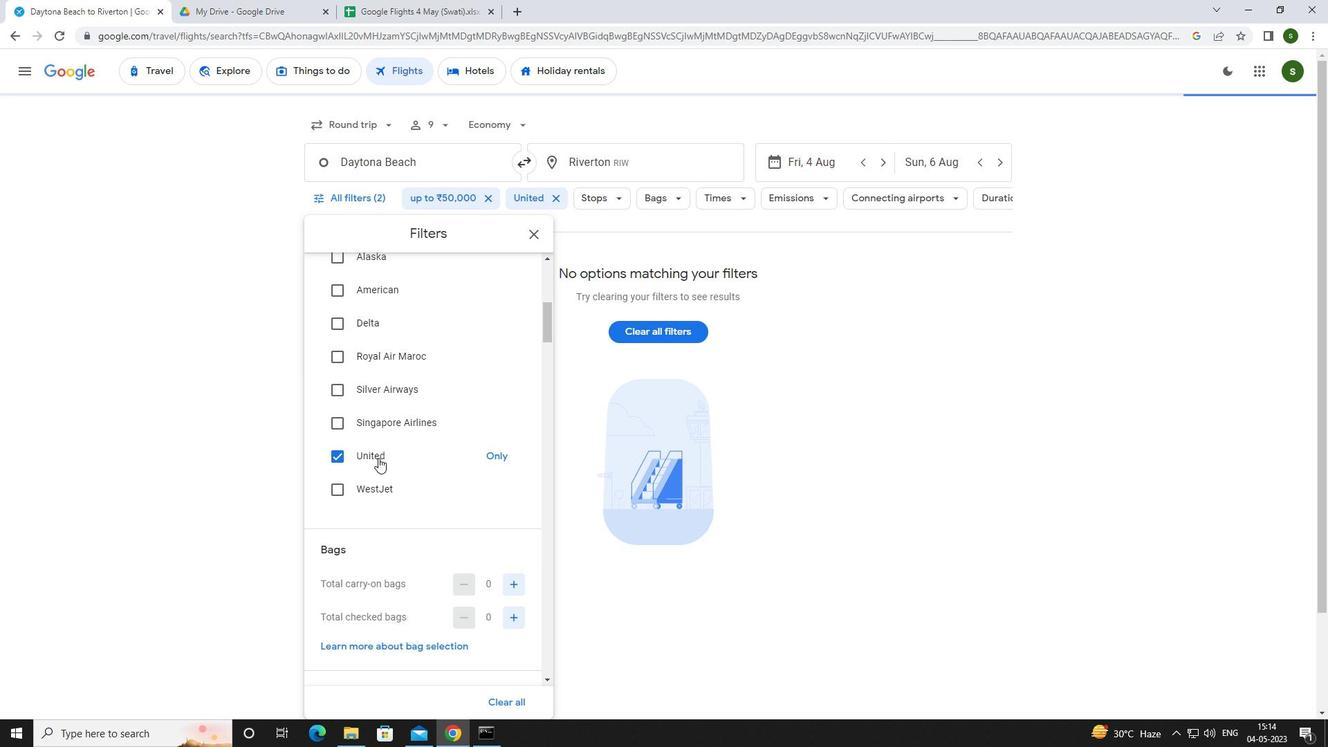 
Action: Mouse scrolled (378, 457) with delta (0, 0)
Screenshot: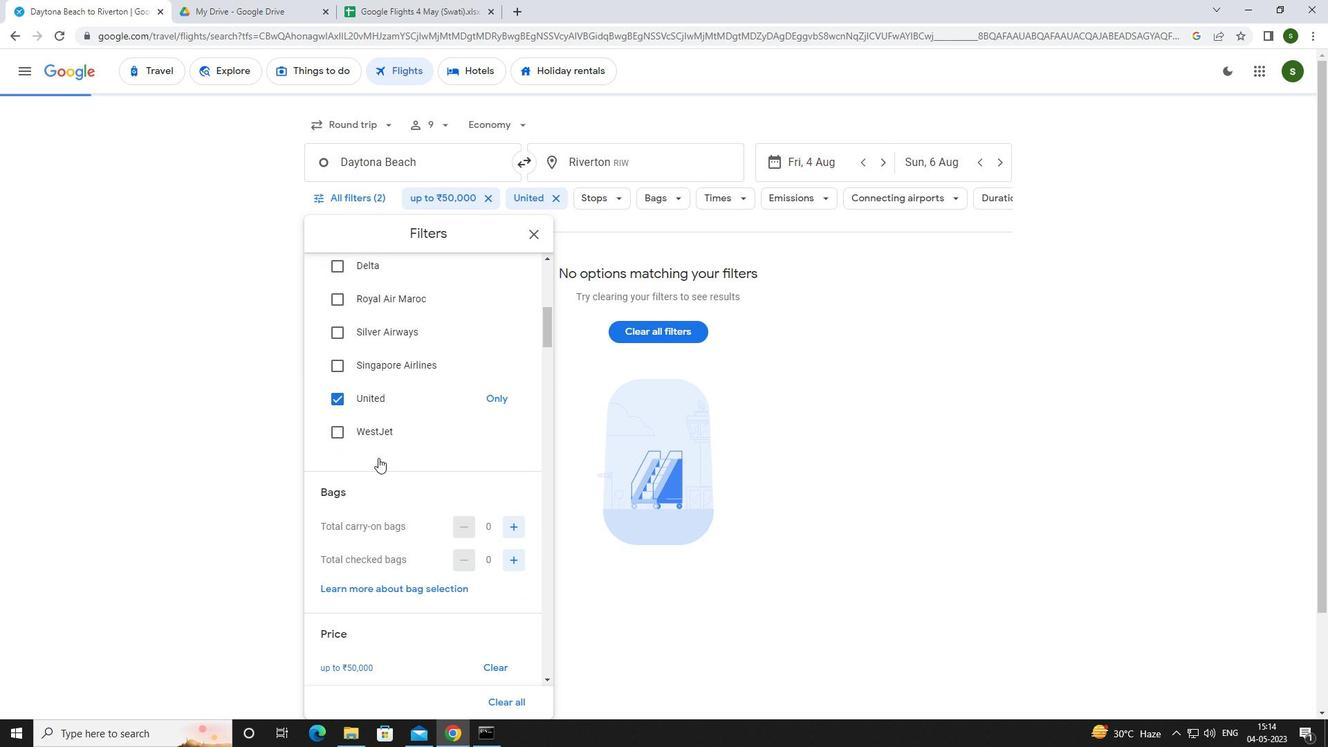 
Action: Mouse moved to (508, 480)
Screenshot: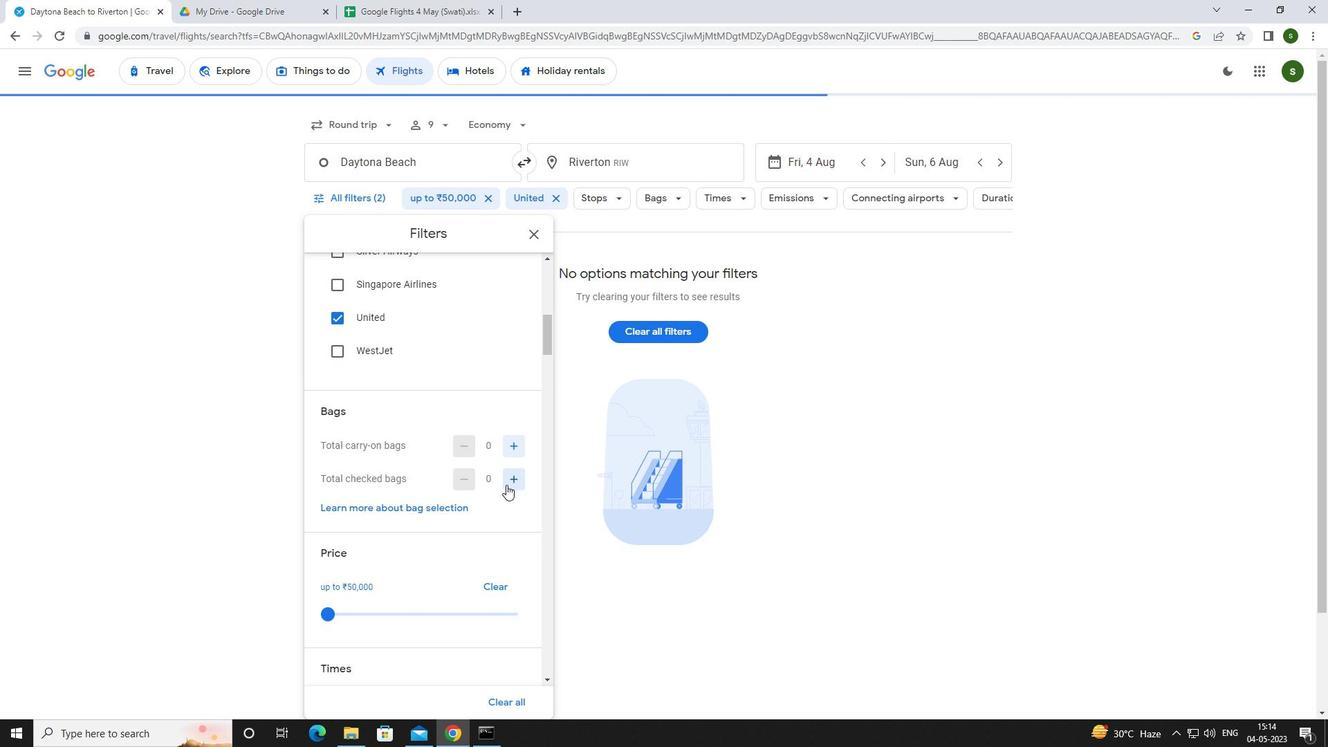 
Action: Mouse pressed left at (508, 480)
Screenshot: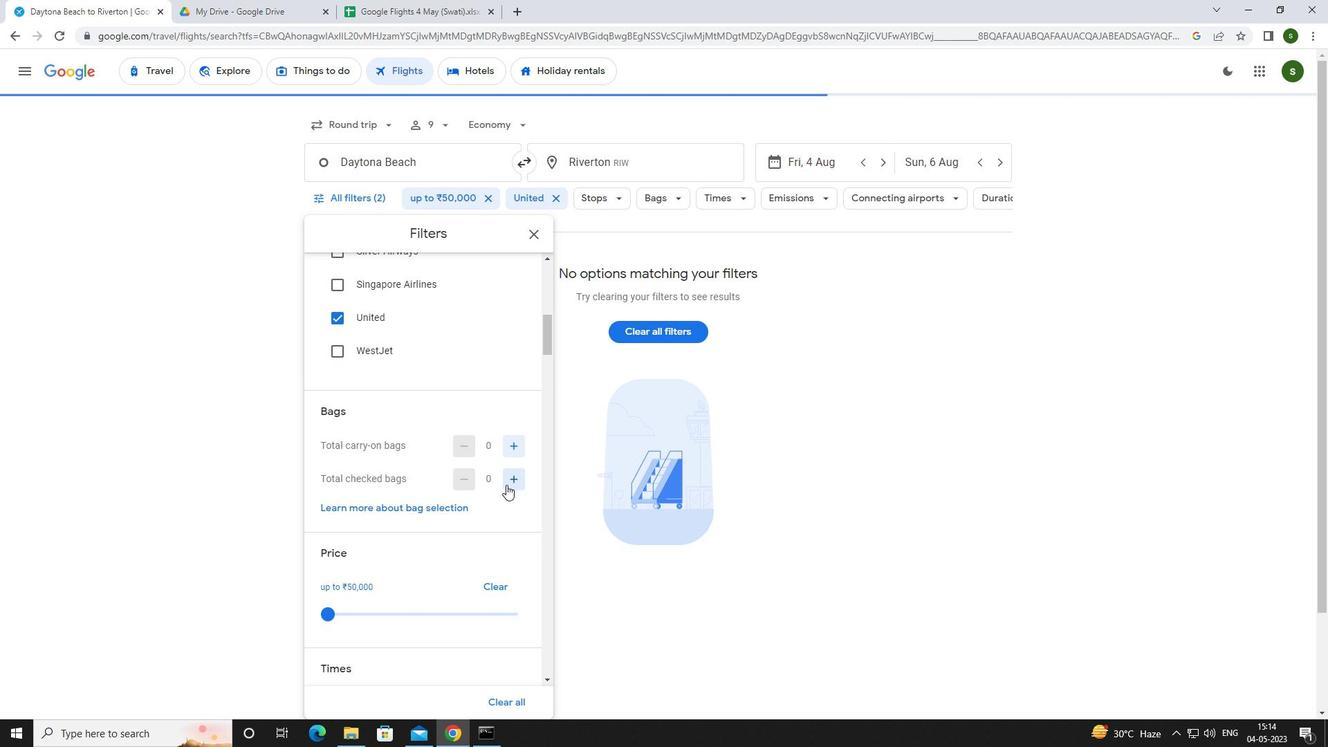 
Action: Mouse pressed left at (508, 480)
Screenshot: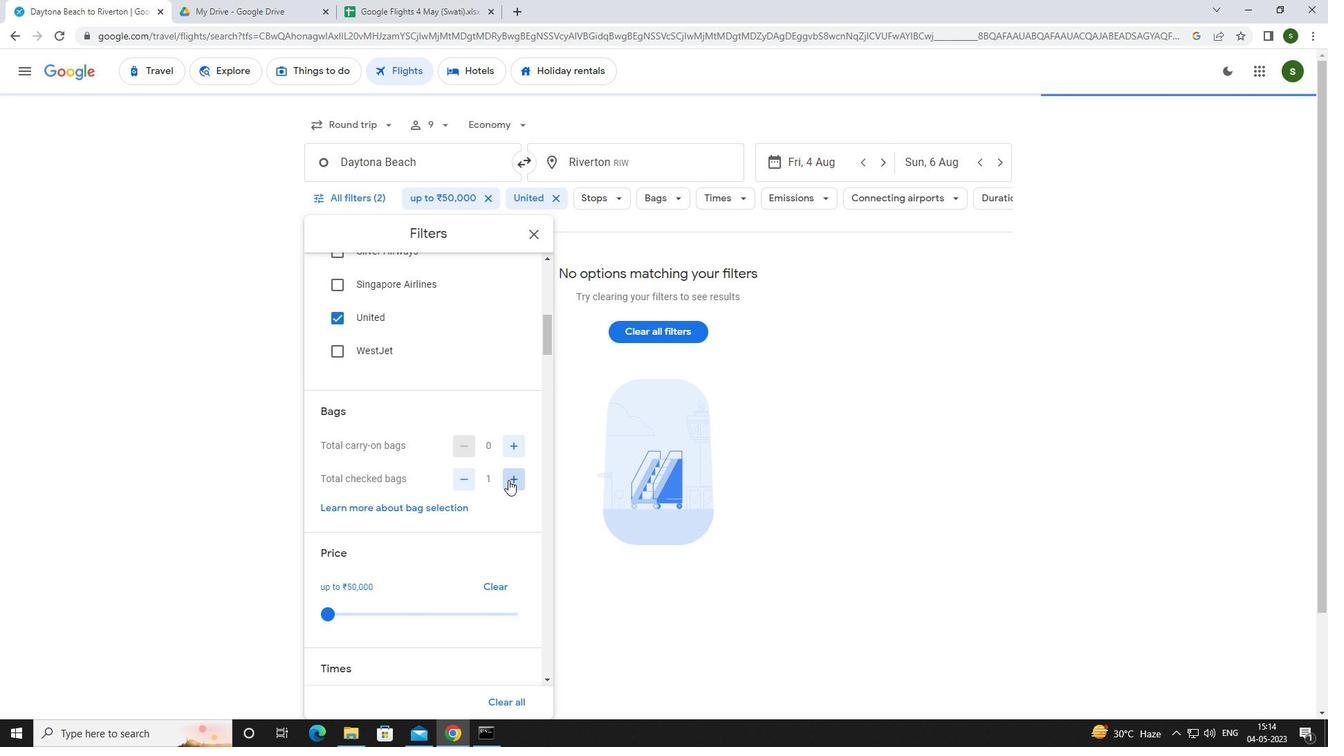 
Action: Mouse moved to (506, 479)
Screenshot: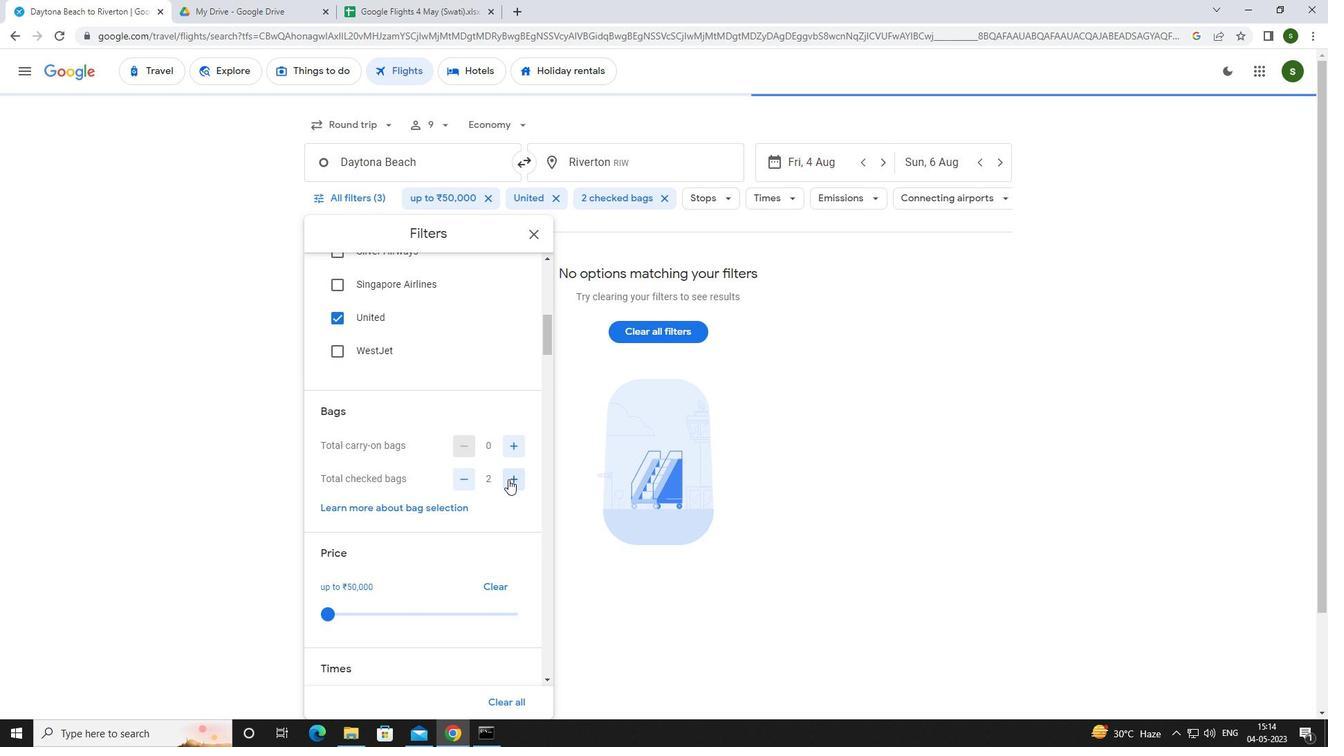 
Action: Mouse scrolled (506, 478) with delta (0, 0)
Screenshot: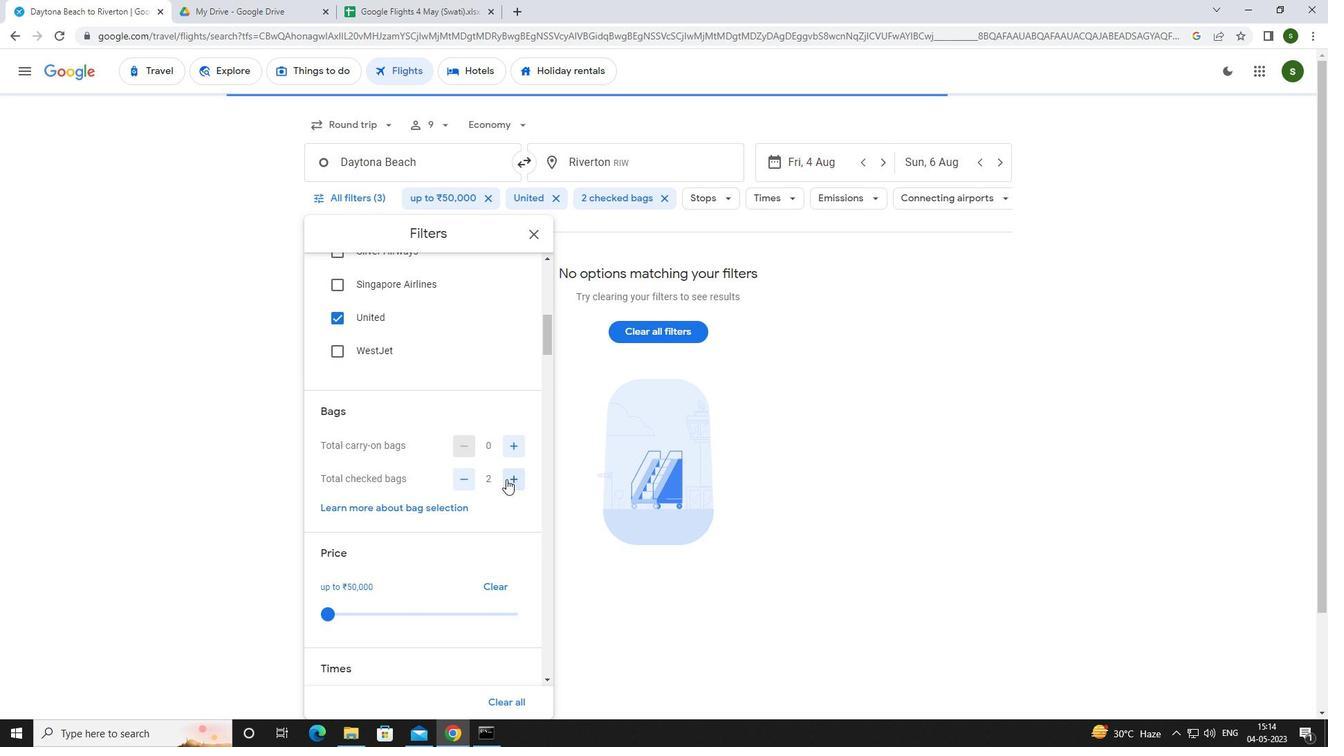 
Action: Mouse scrolled (506, 478) with delta (0, 0)
Screenshot: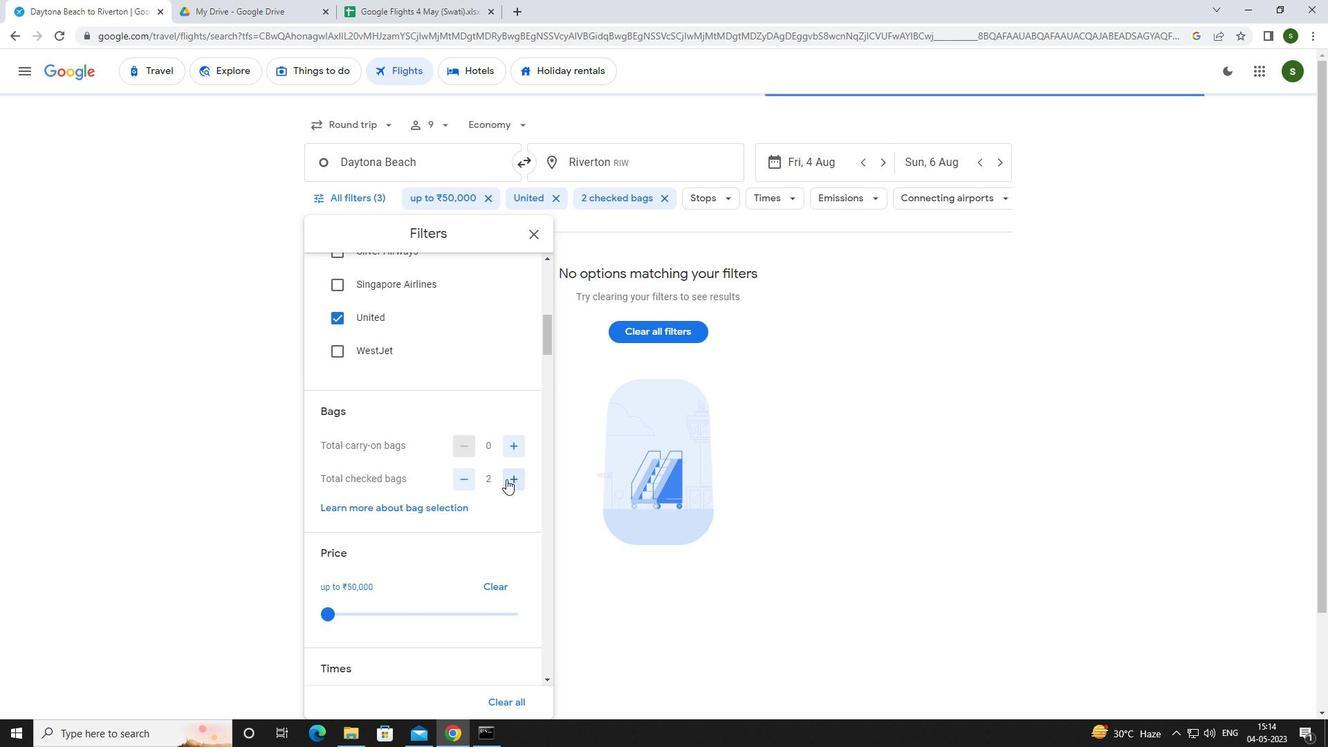
Action: Mouse moved to (331, 471)
Screenshot: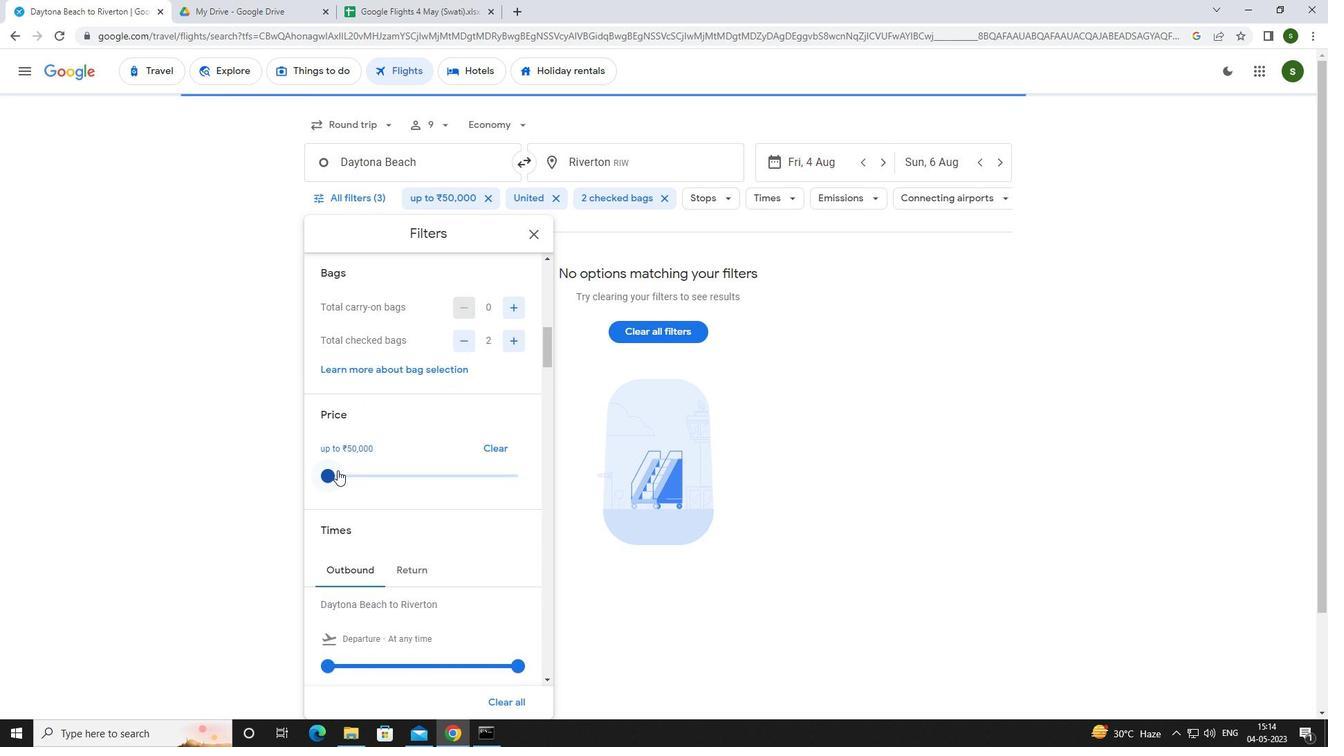 
Action: Mouse pressed left at (331, 471)
Screenshot: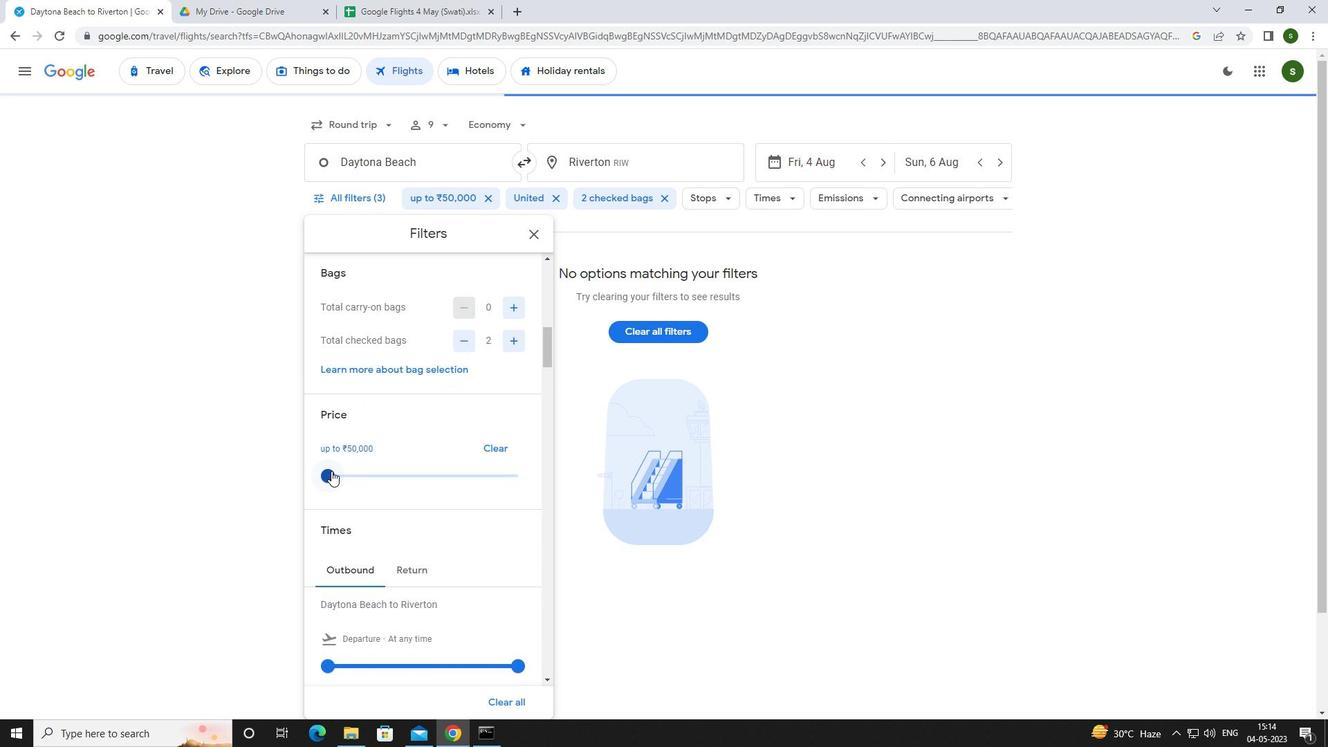
Action: Mouse moved to (323, 480)
Screenshot: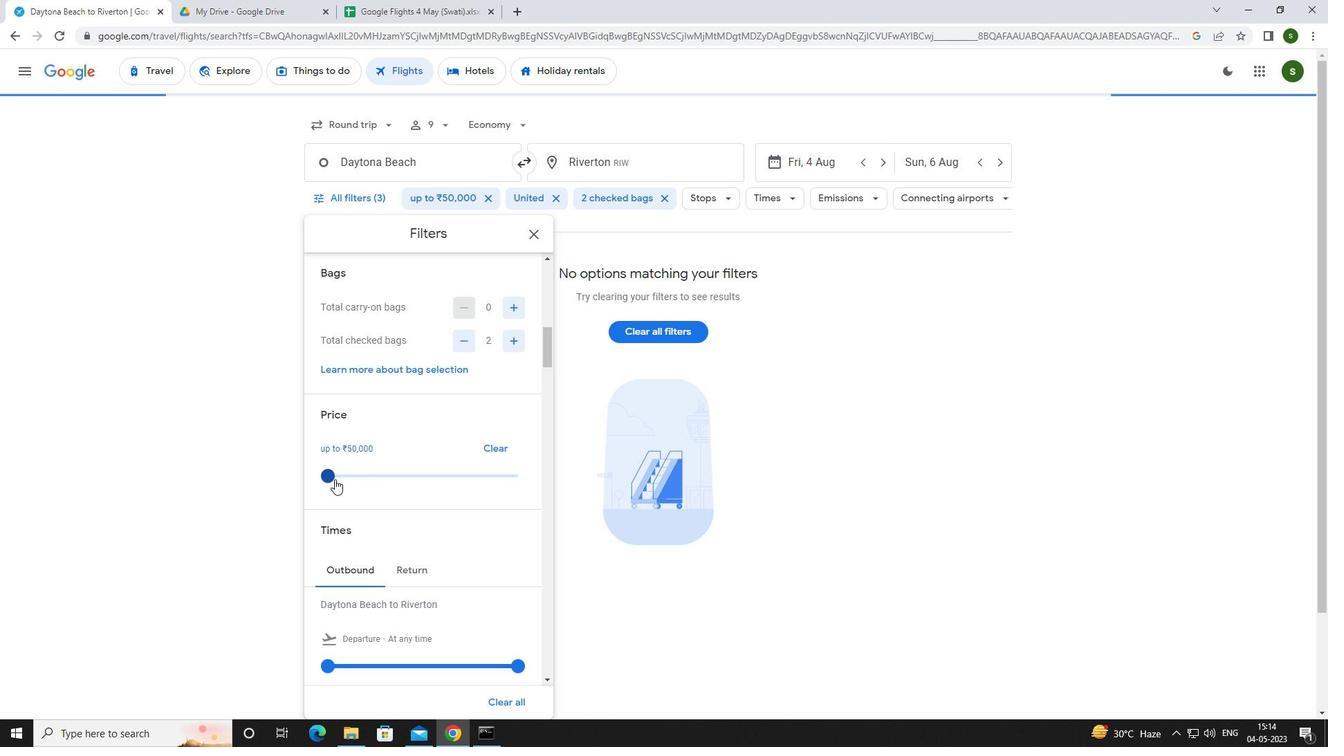 
Action: Mouse pressed left at (323, 480)
Screenshot: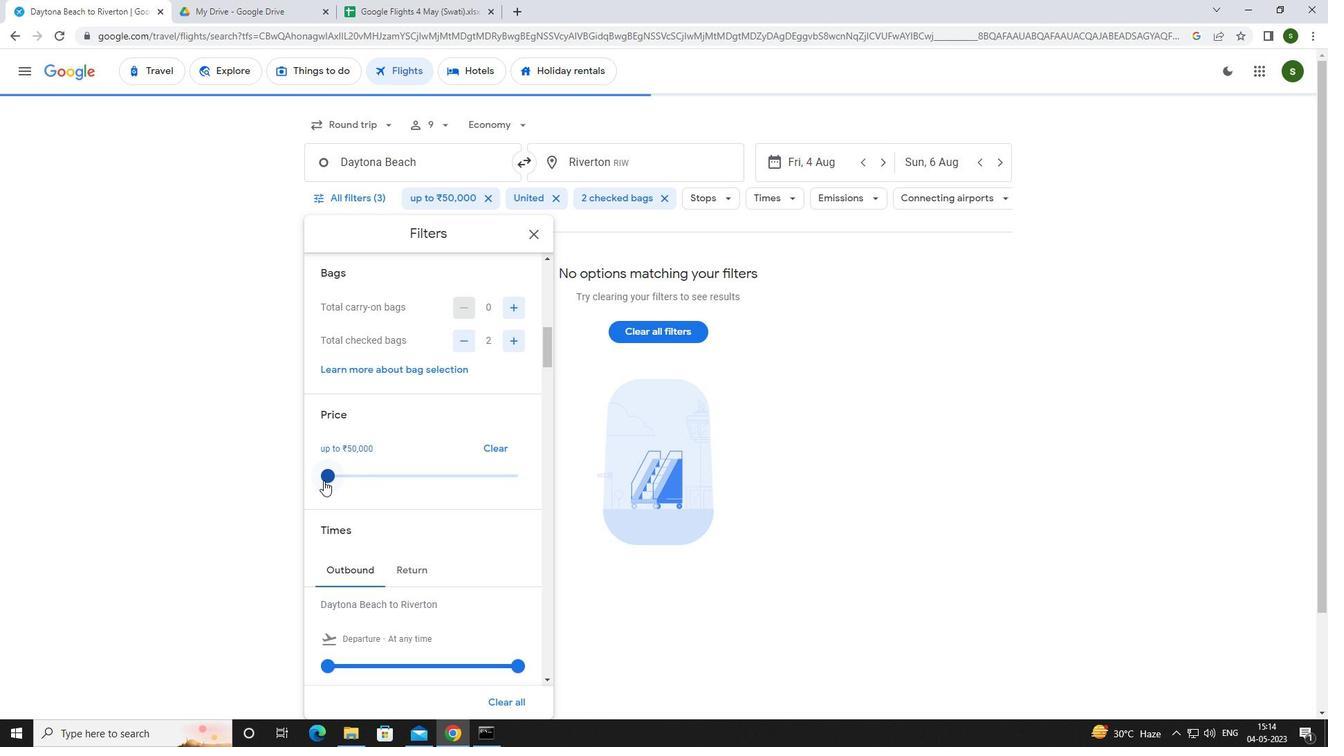 
Action: Mouse moved to (376, 462)
Screenshot: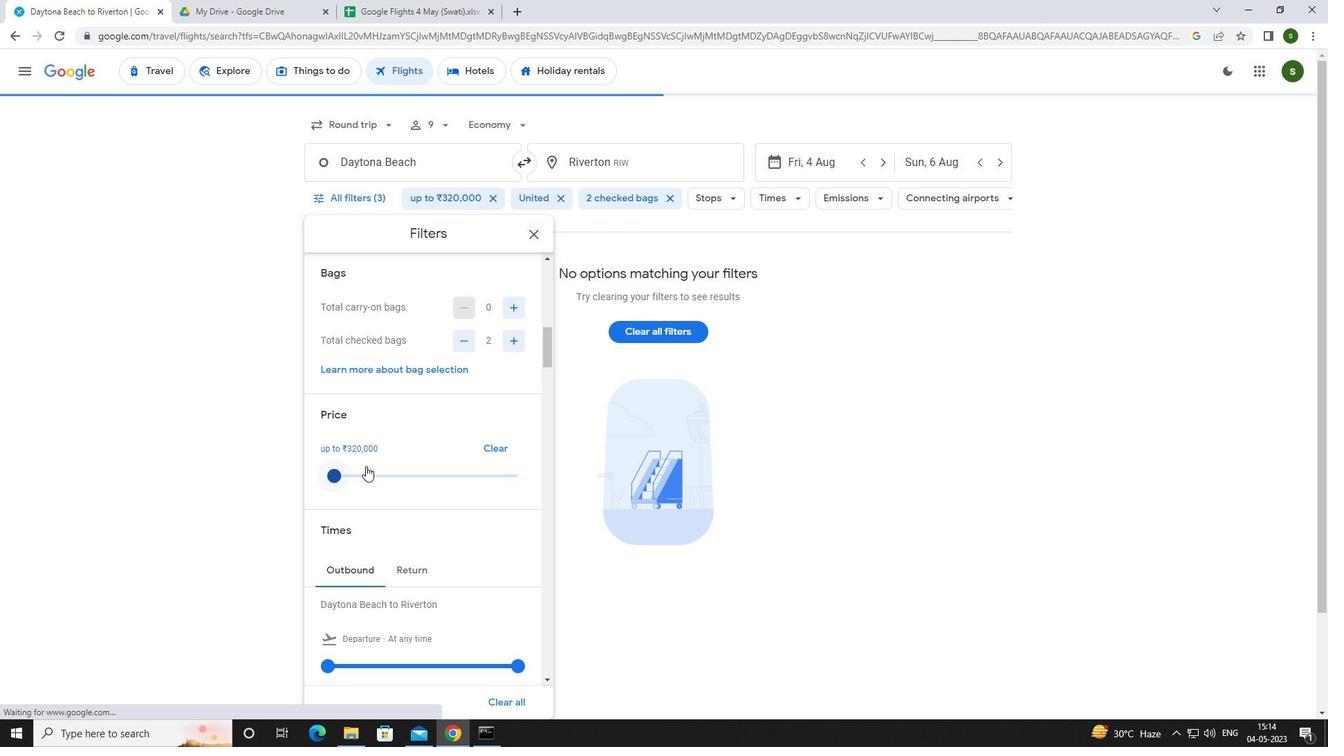 
Action: Mouse scrolled (376, 462) with delta (0, 0)
Screenshot: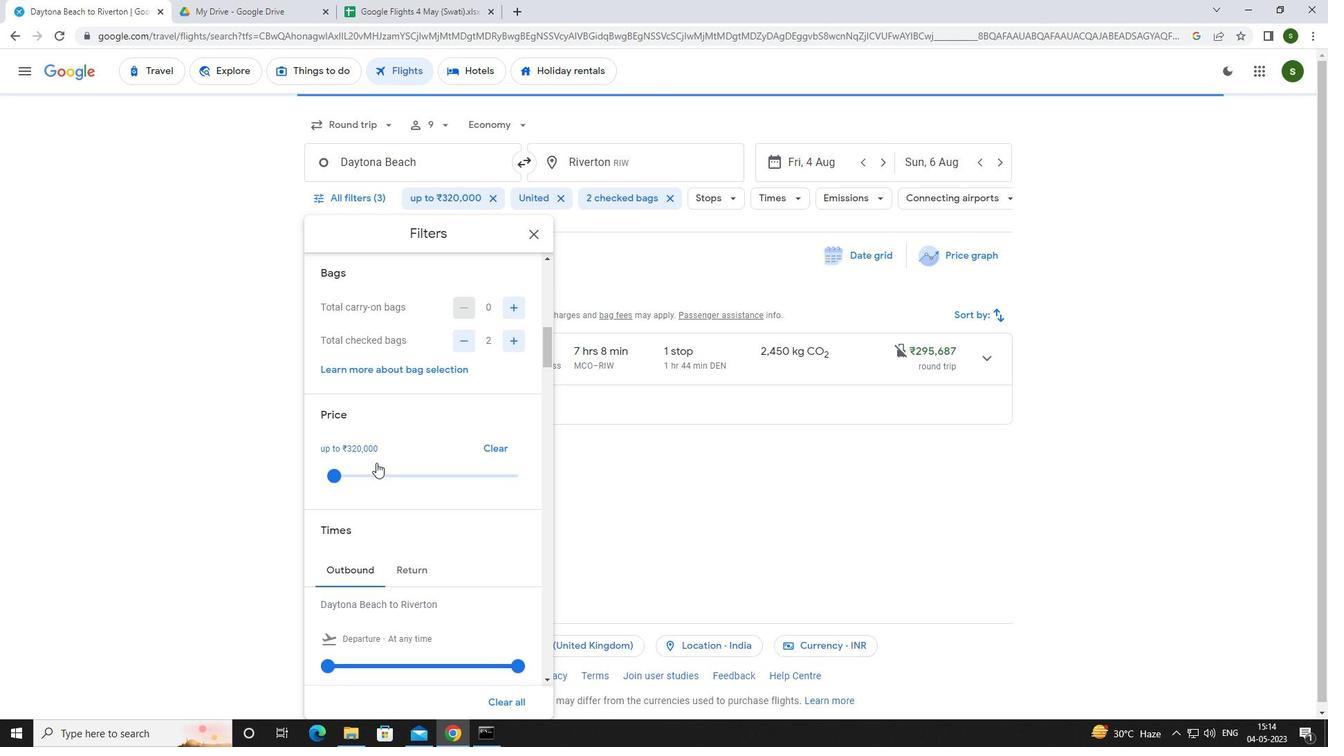 
Action: Mouse scrolled (376, 462) with delta (0, 0)
Screenshot: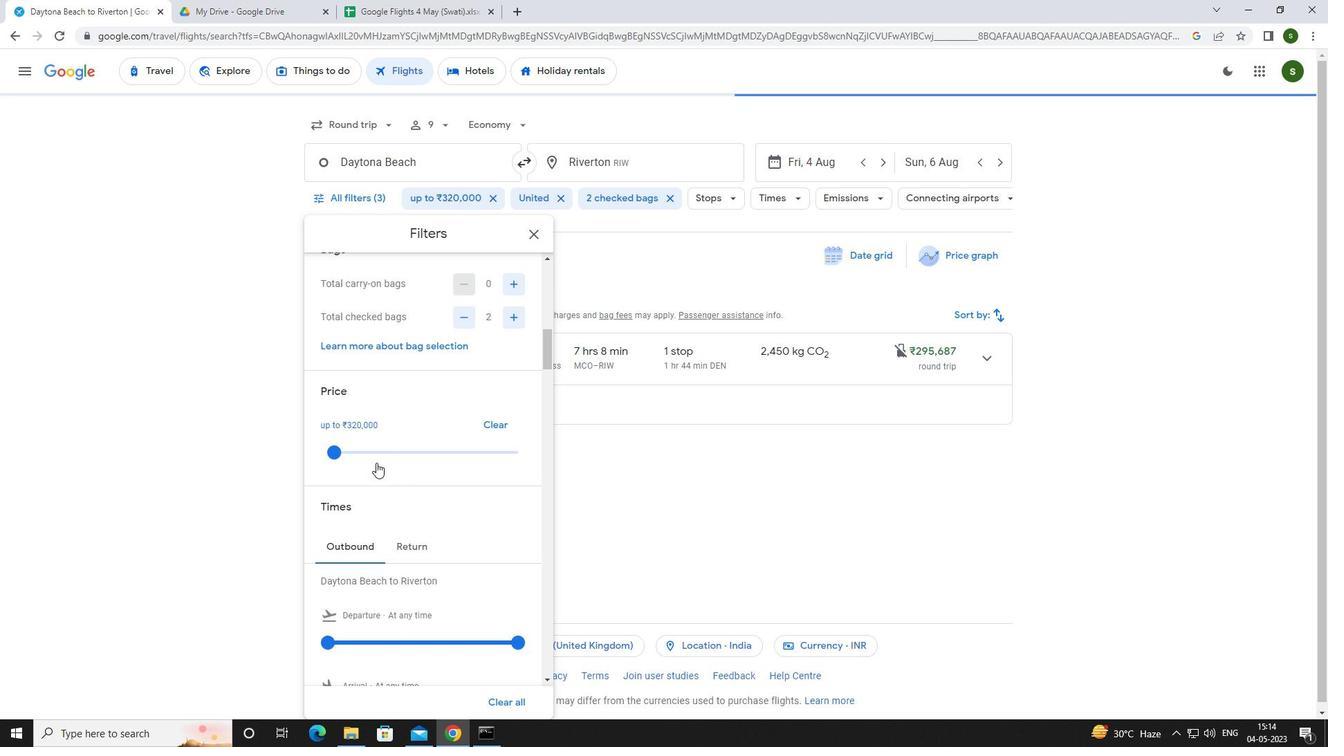 
Action: Mouse moved to (325, 524)
Screenshot: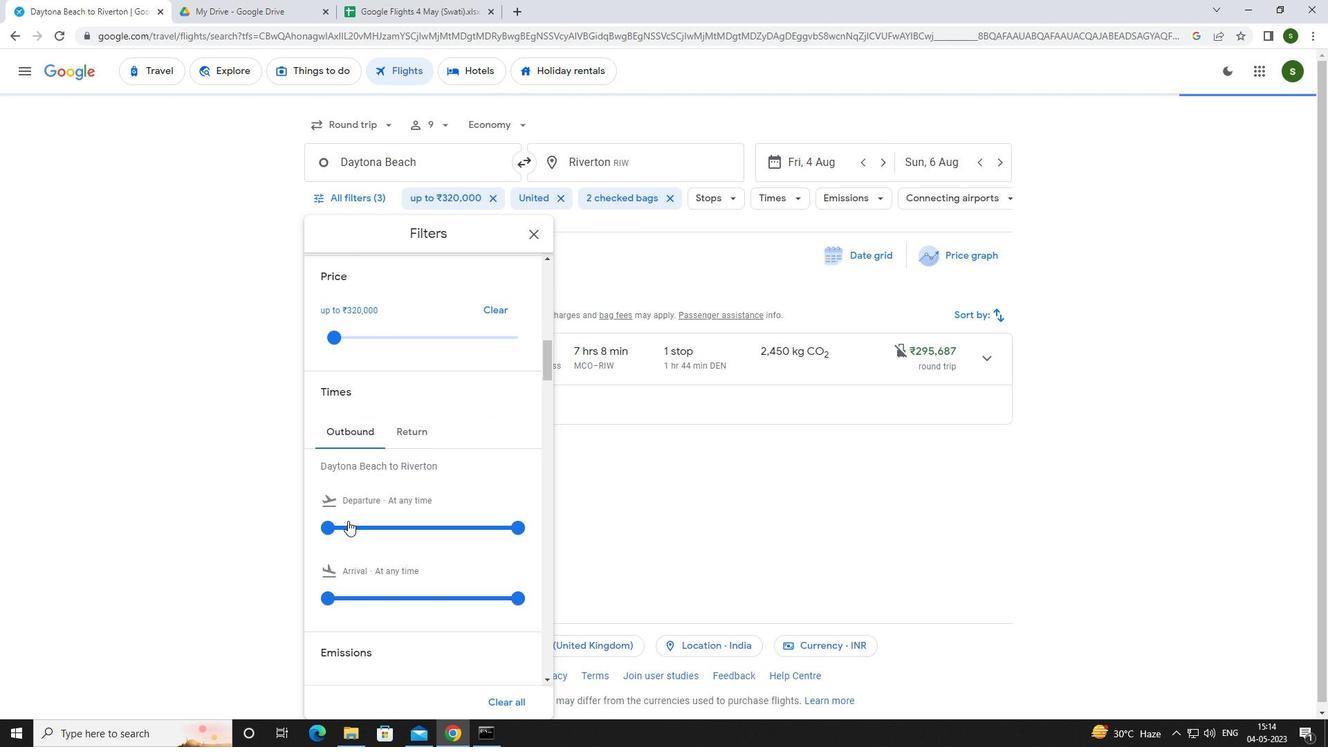 
Action: Mouse pressed left at (325, 524)
Screenshot: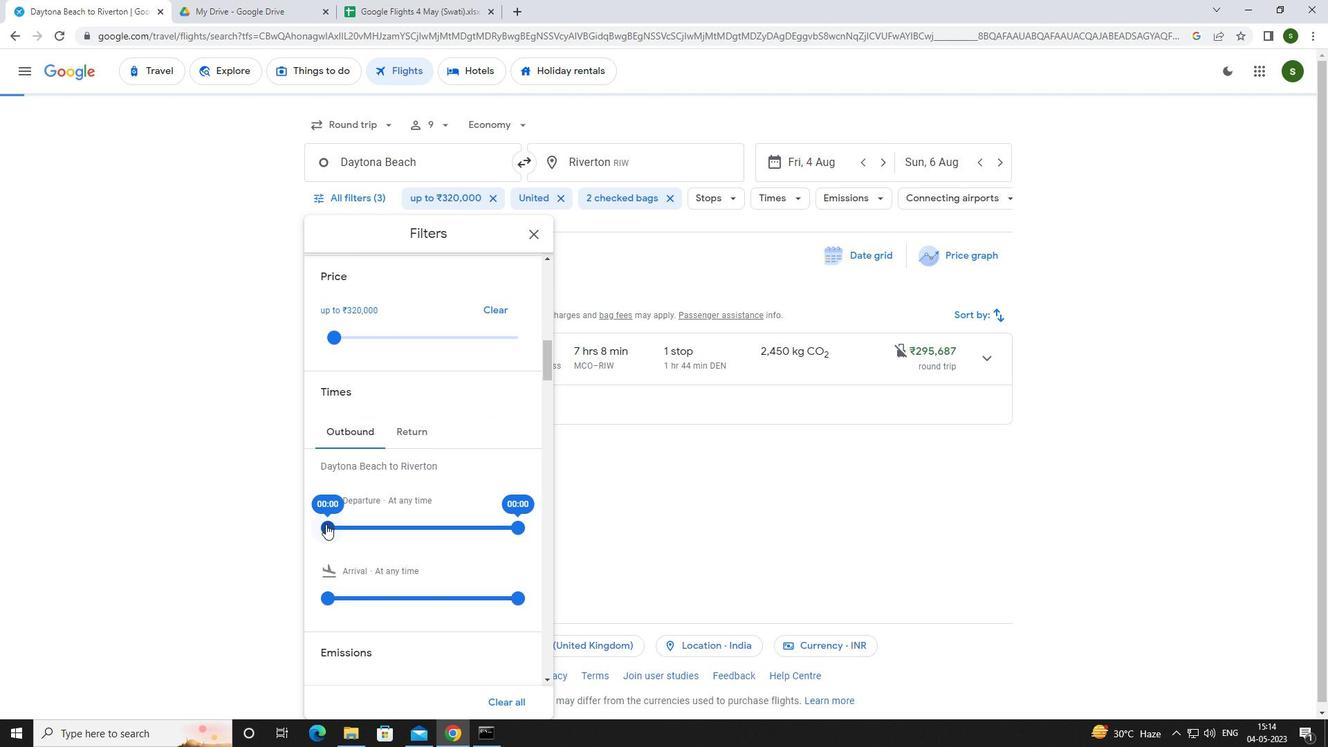 
Action: Mouse moved to (647, 538)
Screenshot: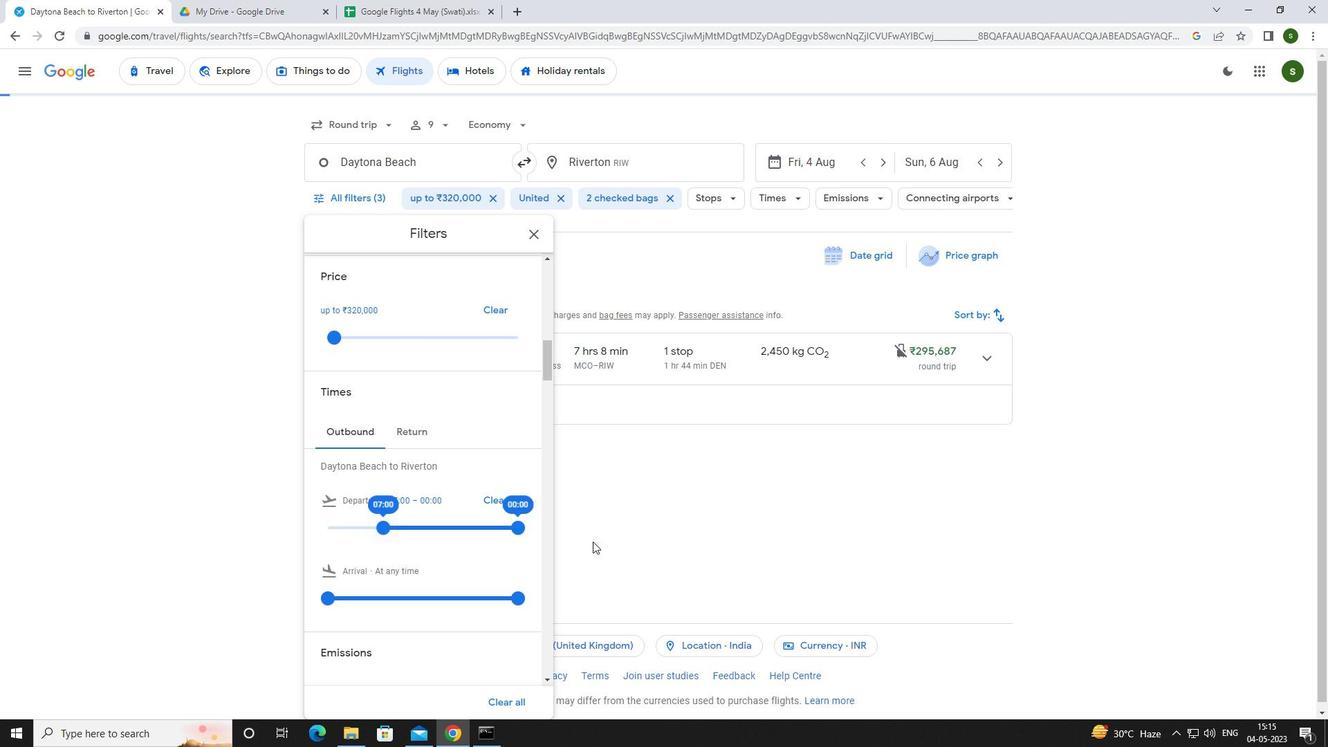 
Action: Mouse pressed left at (647, 538)
Screenshot: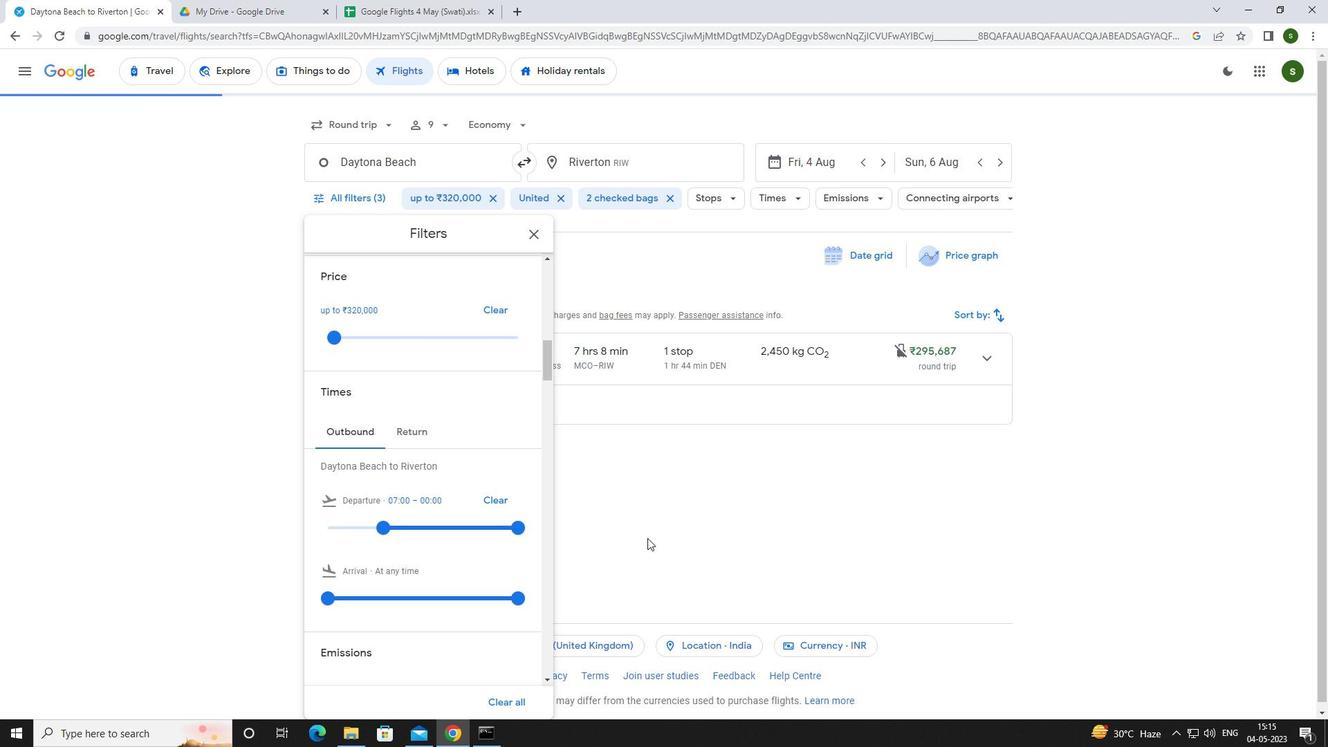 
